 Task: Add an event  with title  Casual Second Conference Call with International Team, date '2023/11/23' to 2023/11/23 & Select Event type as  Group. Add location for the event as  Cork, Ireland and add a description: Whether you are a seasoned presenter looking to refine your skills or a novice seeking to build confidence, this Presentation Practice session offers a safe and supportive space for you to develop your abilities. Join us to receive valuable feedback, gain insights from peers, and enhance your presentation prowess. Together, we will strive for excellence in public speaking and presentation delivery.Create an event link  http-casualsecondconferencecallwithinternationalteamcom & Select the event color as  Light Pink. , logged in from the account softage.4@softage.netand send the event invitation to softage.6@softage.net and softage.7@softage.net
Action: Mouse pressed left at (709, 138)
Screenshot: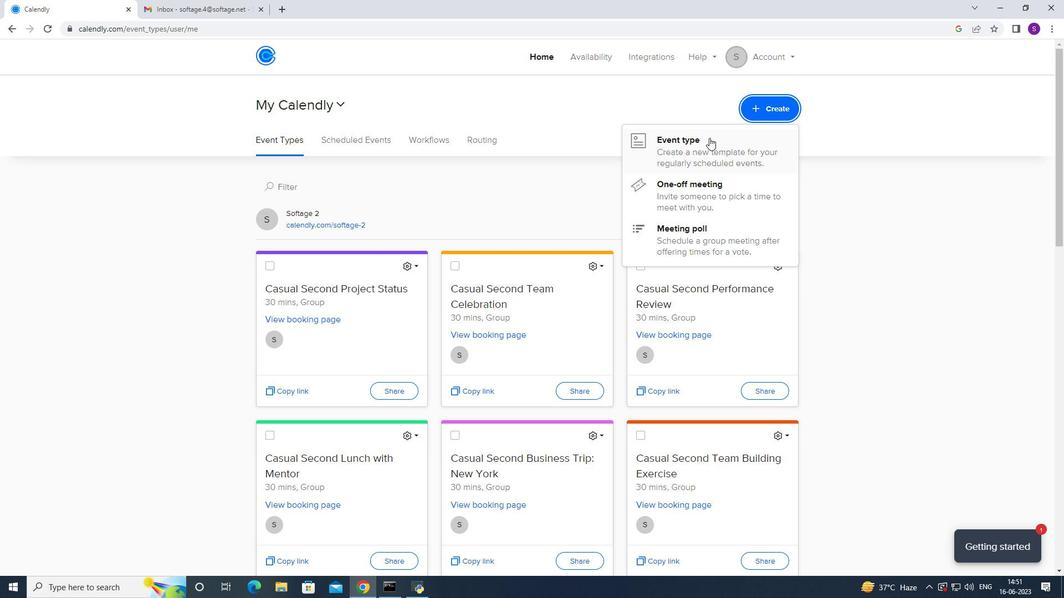 
Action: Mouse moved to (457, 224)
Screenshot: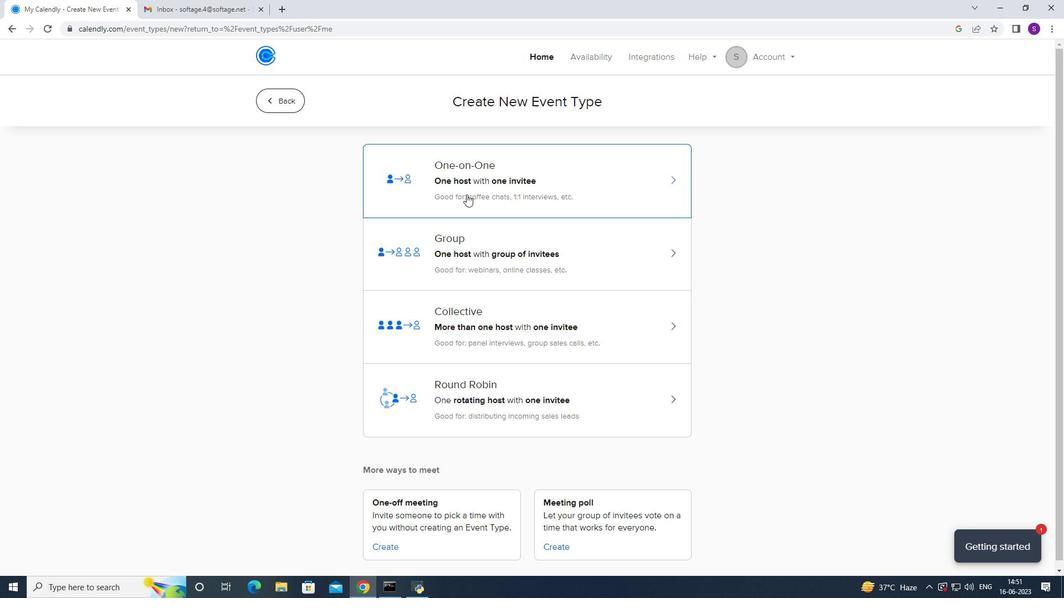 
Action: Mouse pressed left at (457, 224)
Screenshot: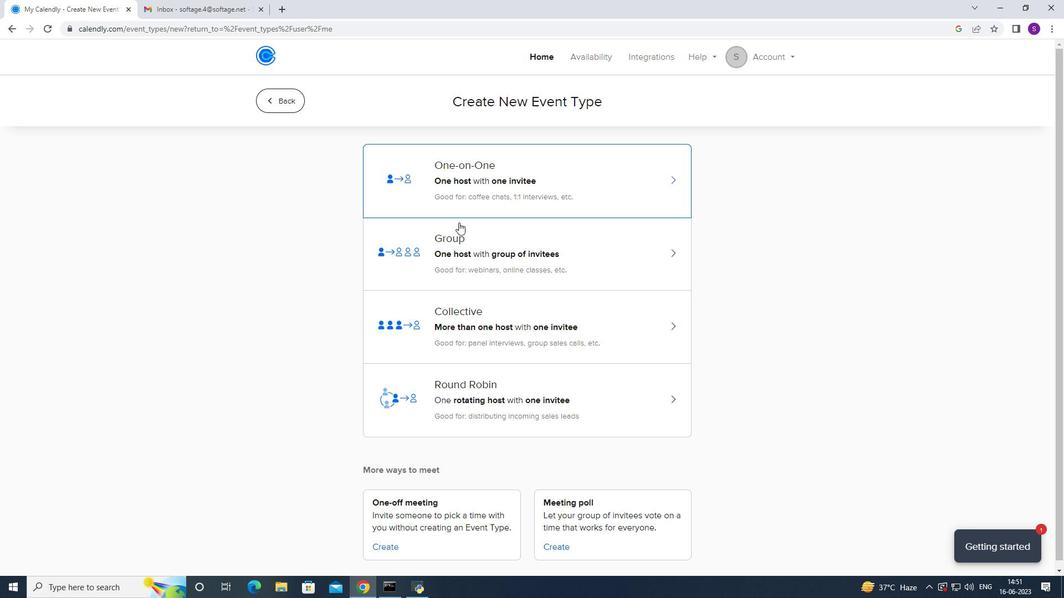 
Action: Mouse moved to (536, 158)
Screenshot: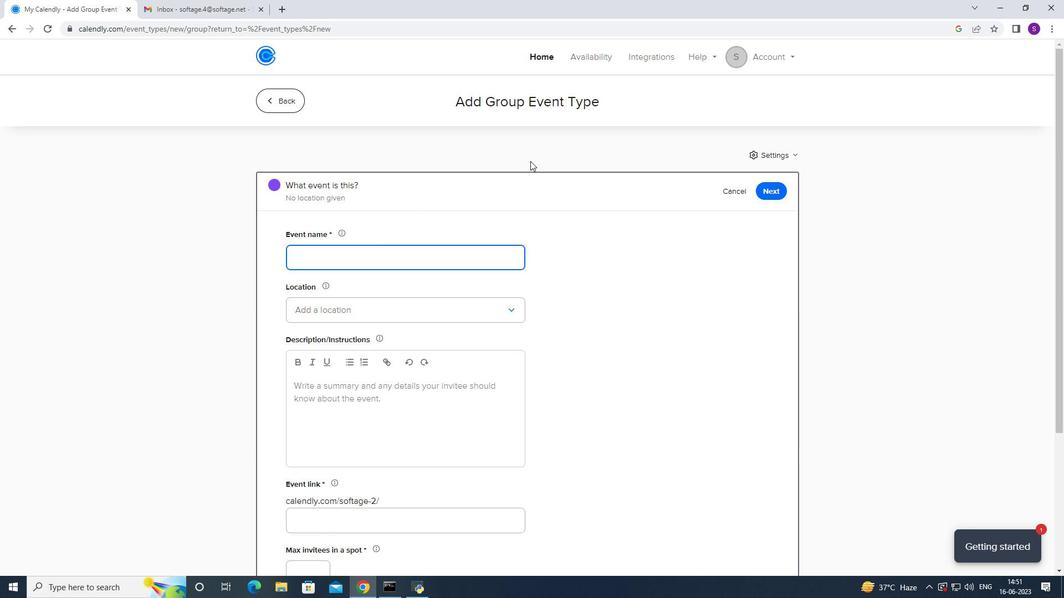 
Action: Key pressed <Key.caps_lock>C<Key.caps_lock>a
Screenshot: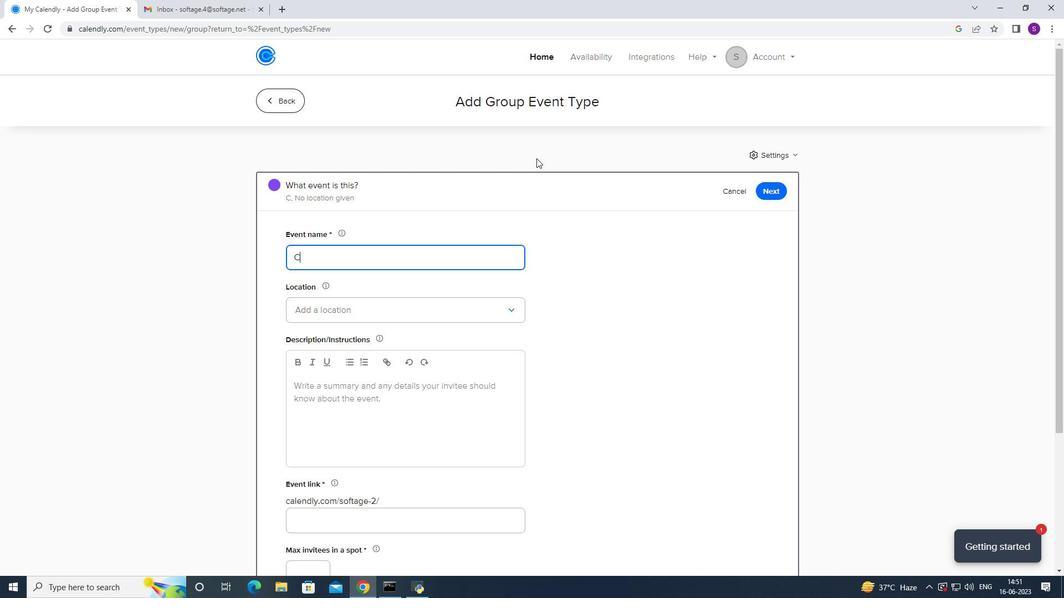 
Action: Mouse moved to (701, 112)
Screenshot: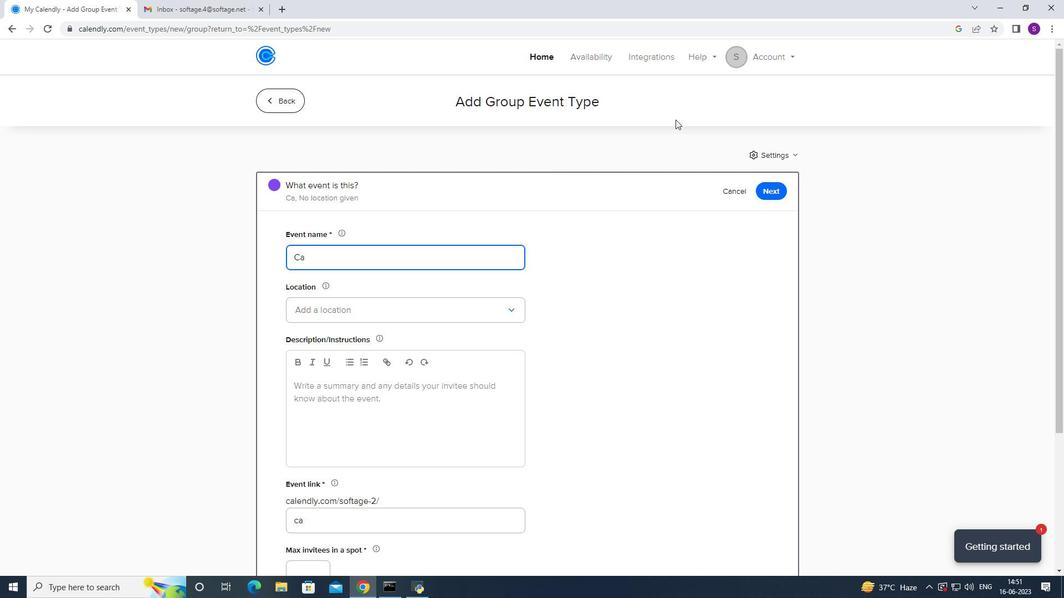 
Action: Key pressed sual<Key.space><Key.caps_lock>S<Key.caps_lock>econd<Key.space><Key.caps_lock>C<Key.caps_lock>onference<Key.space><Key.caps_lock>C<Key.caps_lock>all<Key.space>with<Key.space><Key.caps_lock>I<Key.caps_lock>nternational<Key.space><Key.caps_lock>T<Key.caps_lock>eam
Screenshot: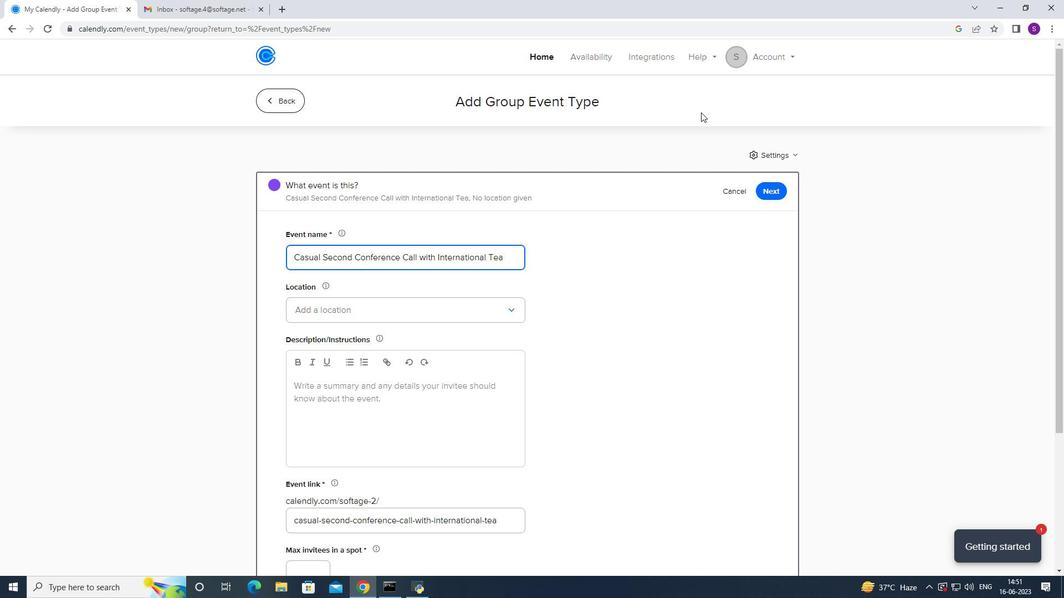 
Action: Mouse moved to (388, 312)
Screenshot: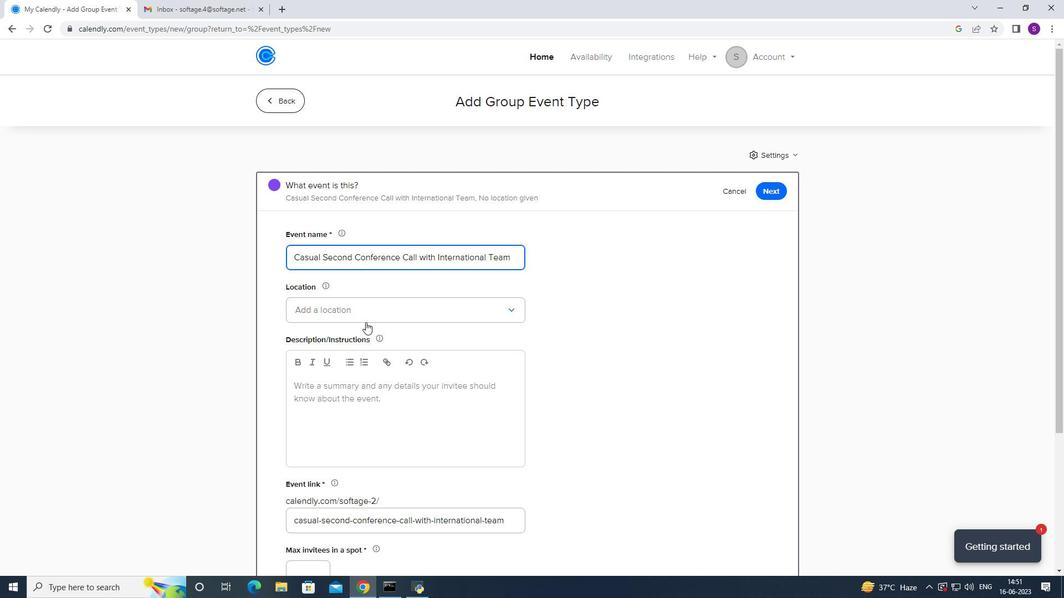 
Action: Mouse pressed left at (388, 312)
Screenshot: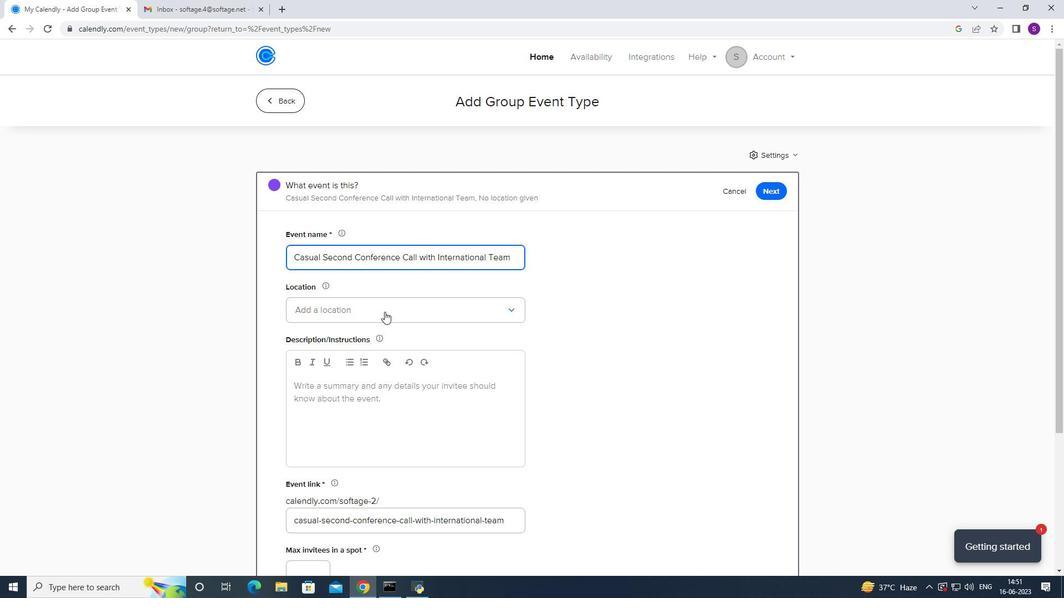 
Action: Mouse moved to (366, 335)
Screenshot: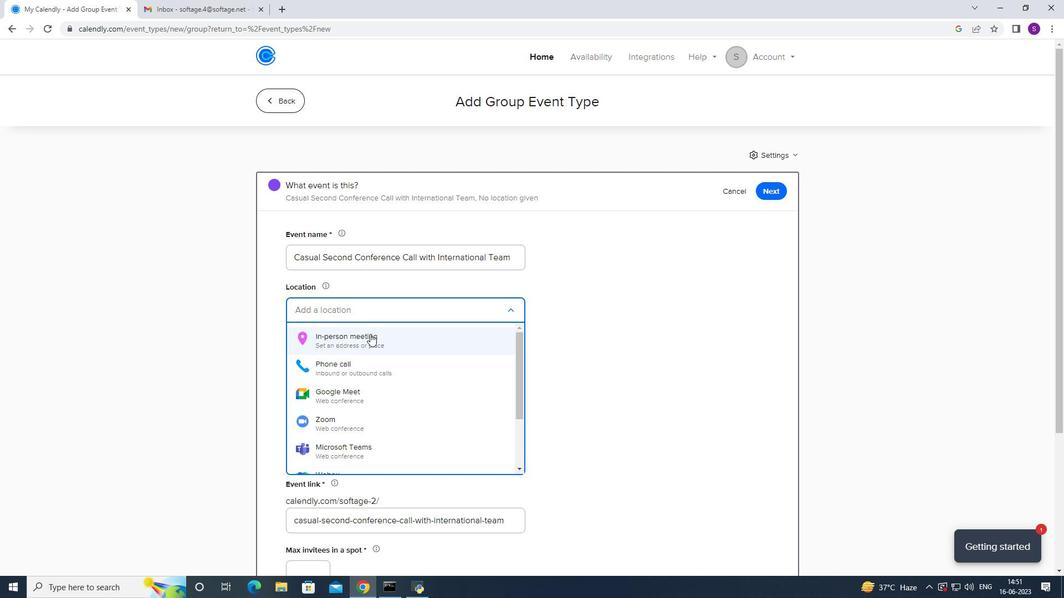 
Action: Mouse pressed left at (366, 335)
Screenshot: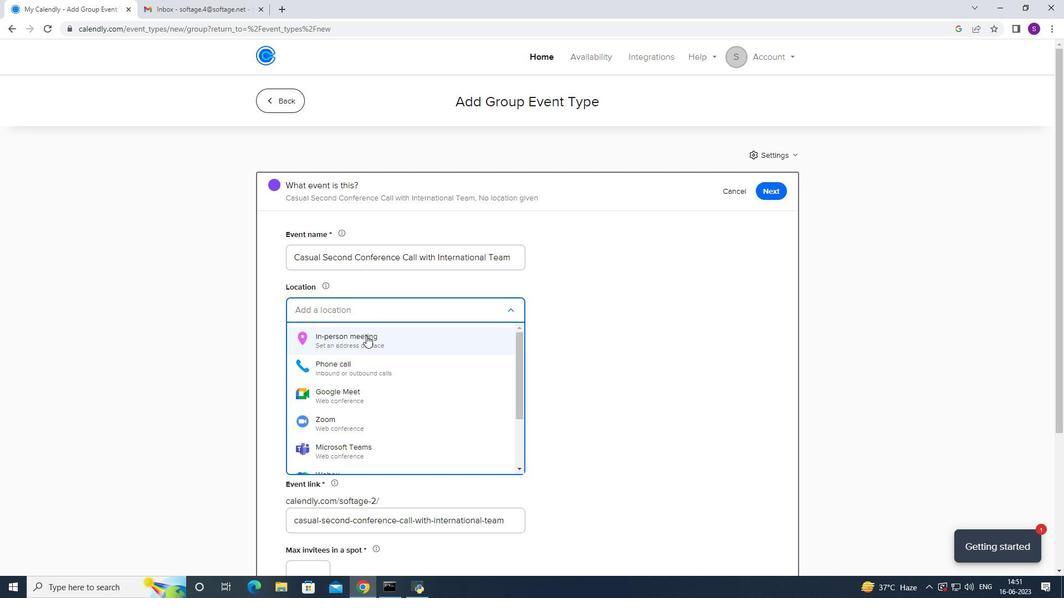 
Action: Mouse moved to (451, 176)
Screenshot: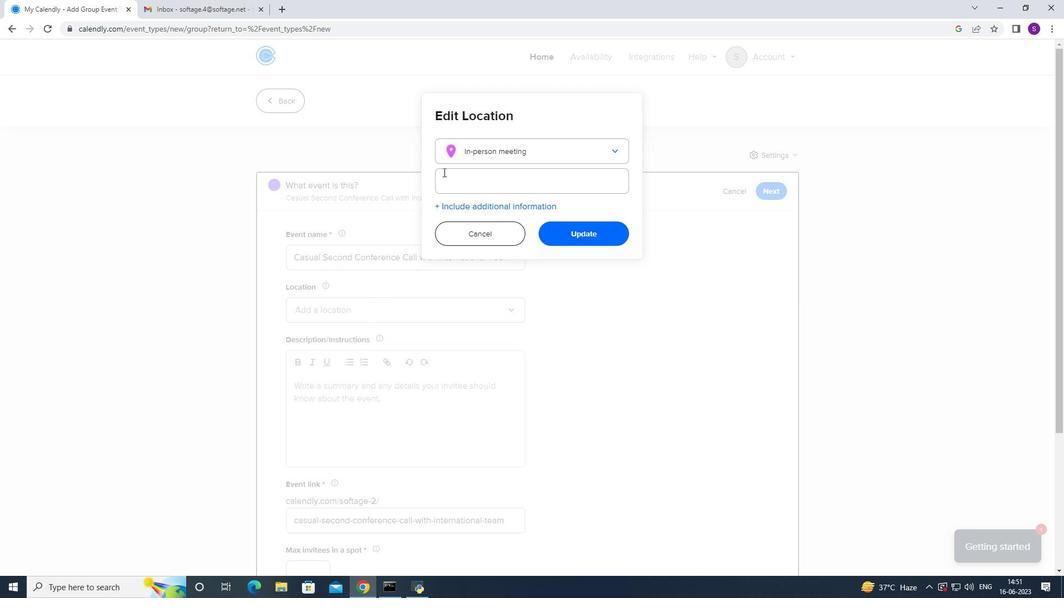
Action: Mouse pressed left at (451, 176)
Screenshot: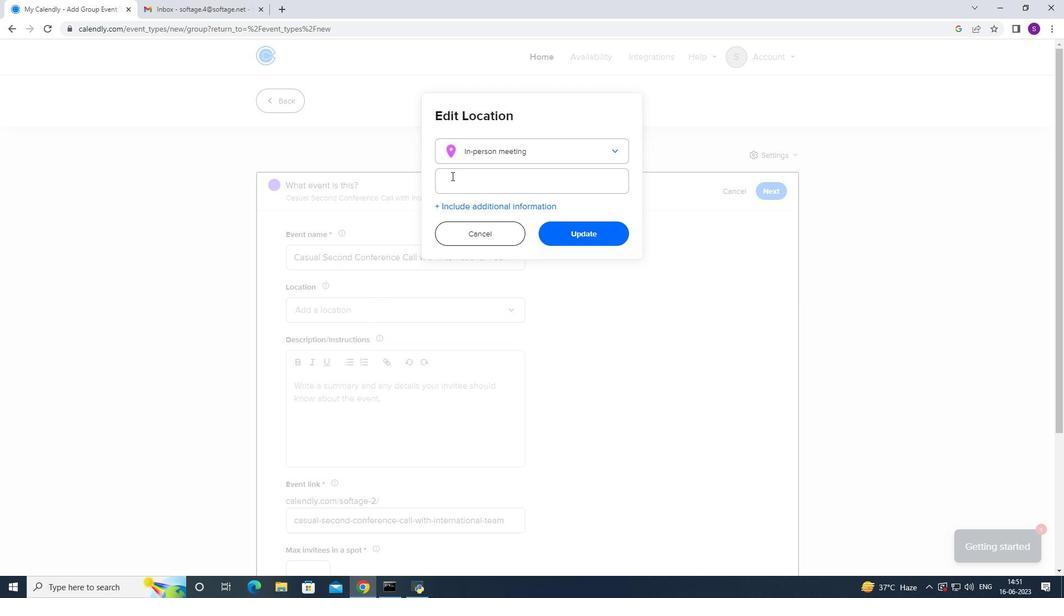 
Action: Mouse moved to (757, 225)
Screenshot: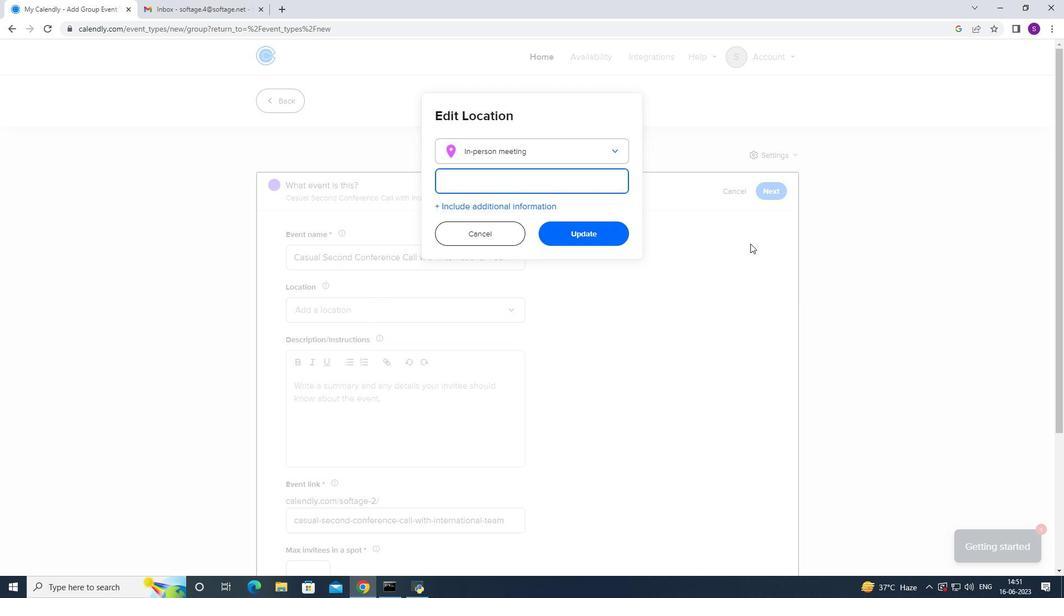 
Action: Key pressed <Key.caps_lock>C<Key.caps_lock>ork,<Key.space><Key.caps_lock>I<Key.caps_lock>reland
Screenshot: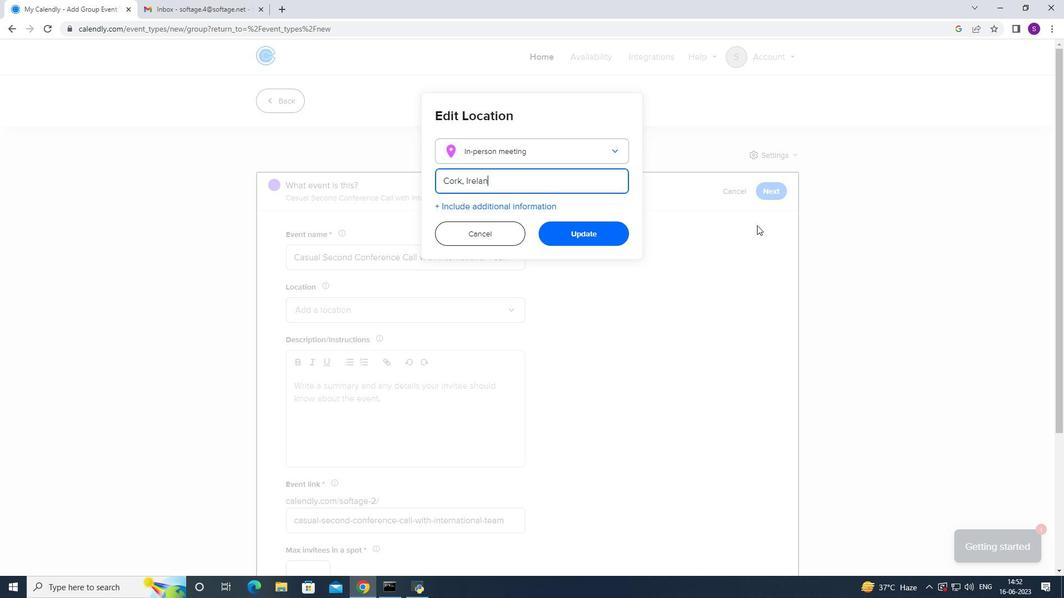 
Action: Mouse moved to (602, 229)
Screenshot: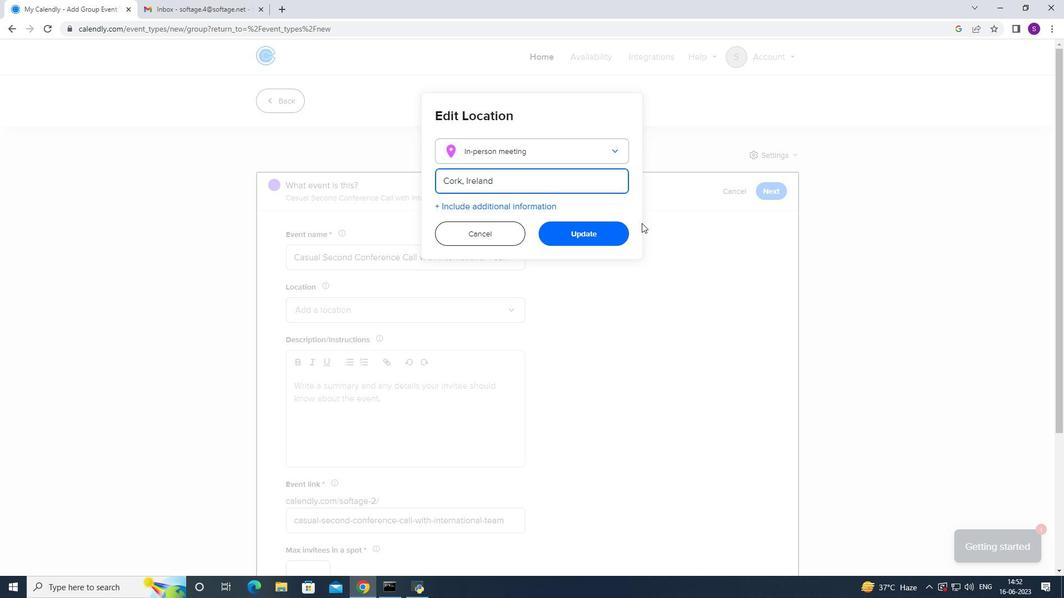 
Action: Mouse pressed left at (602, 229)
Screenshot: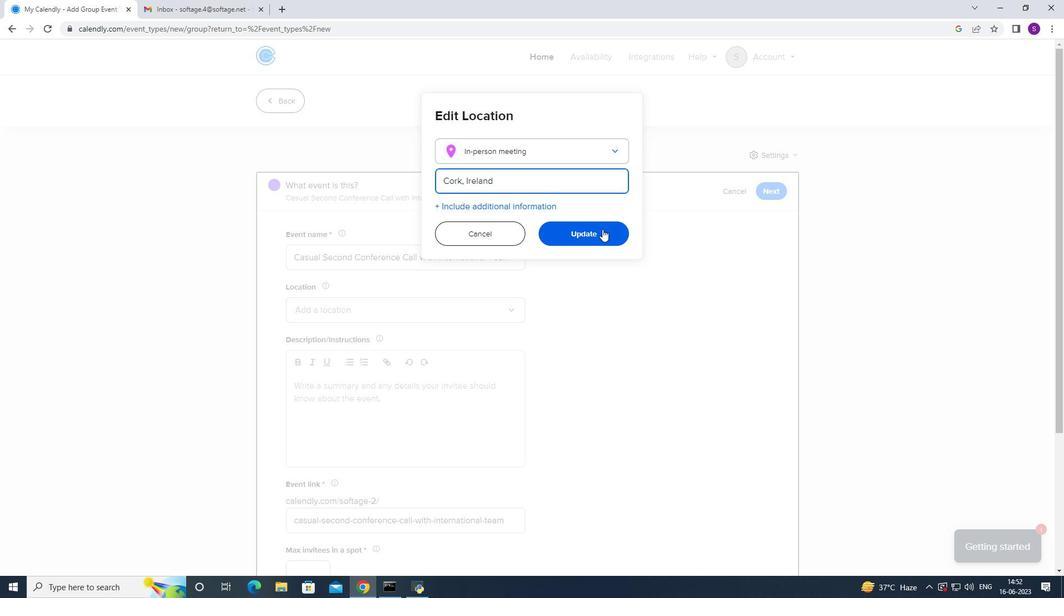 
Action: Mouse moved to (352, 299)
Screenshot: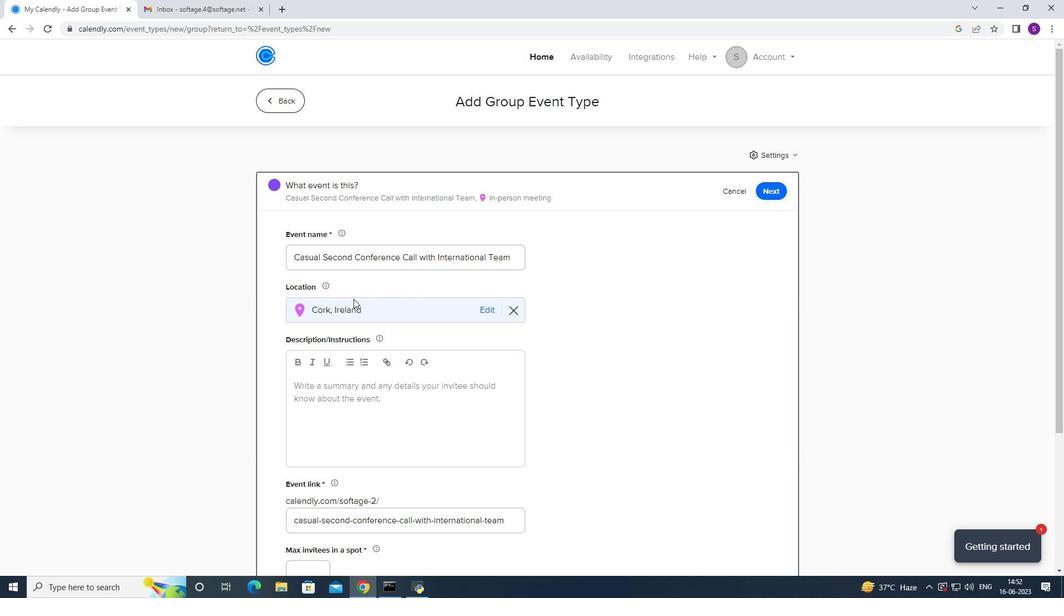 
Action: Mouse scrolled (352, 298) with delta (0, 0)
Screenshot: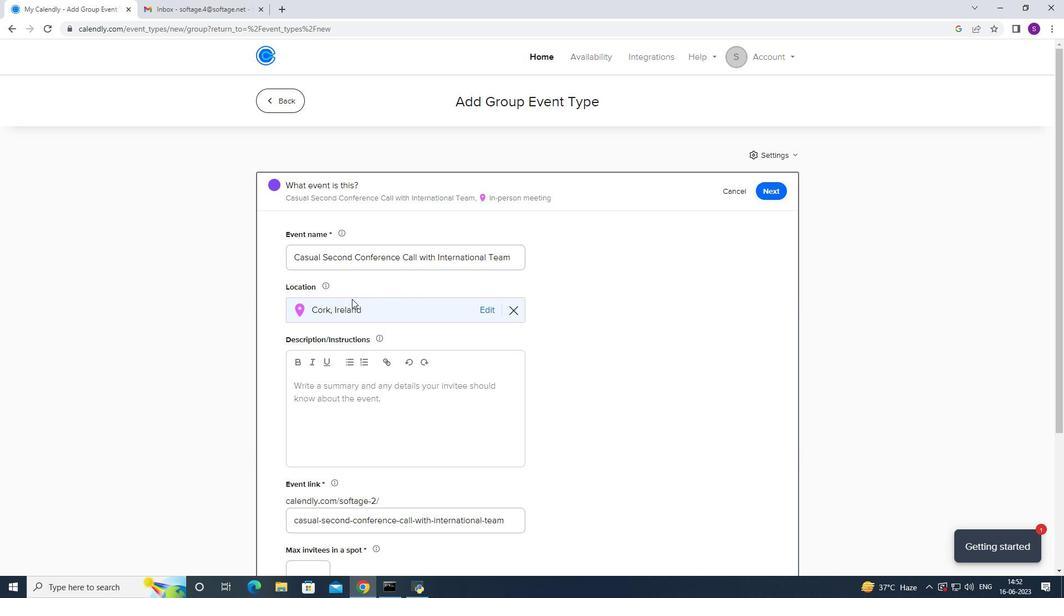 
Action: Mouse scrolled (352, 298) with delta (0, 0)
Screenshot: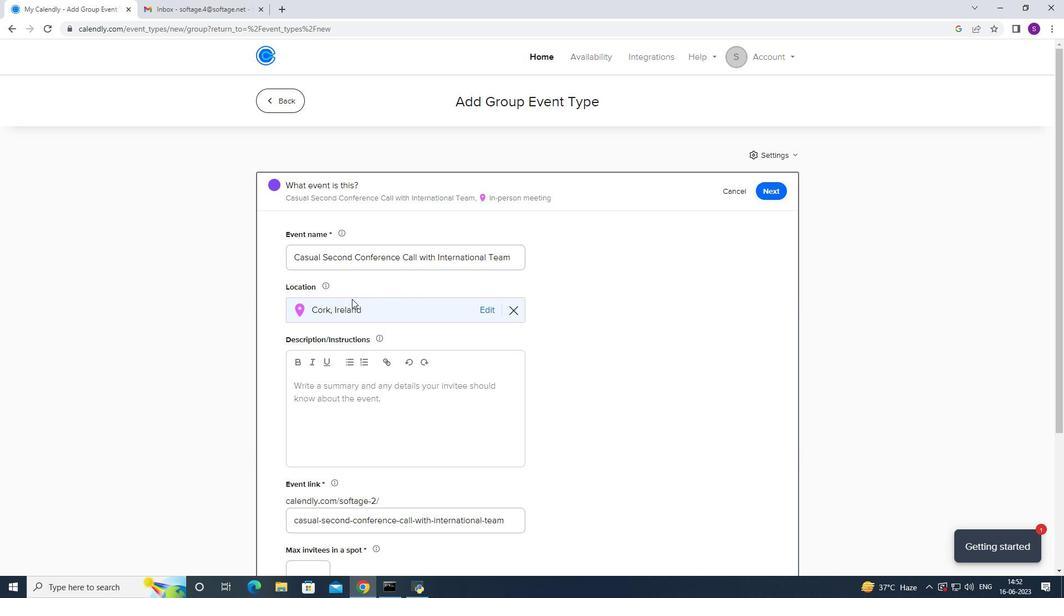 
Action: Mouse scrolled (352, 298) with delta (0, 0)
Screenshot: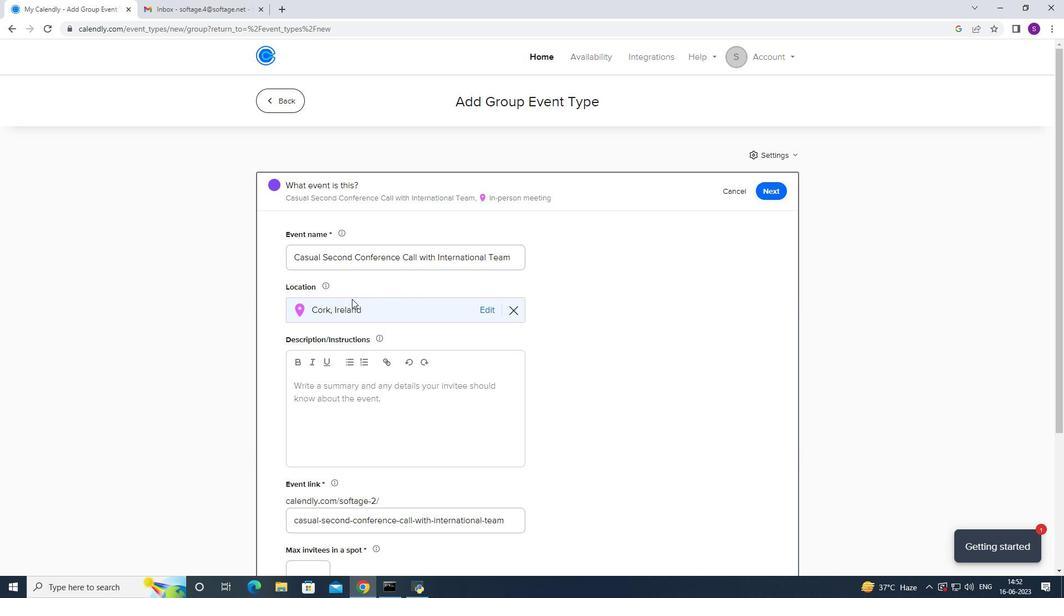 
Action: Mouse scrolled (352, 298) with delta (0, 0)
Screenshot: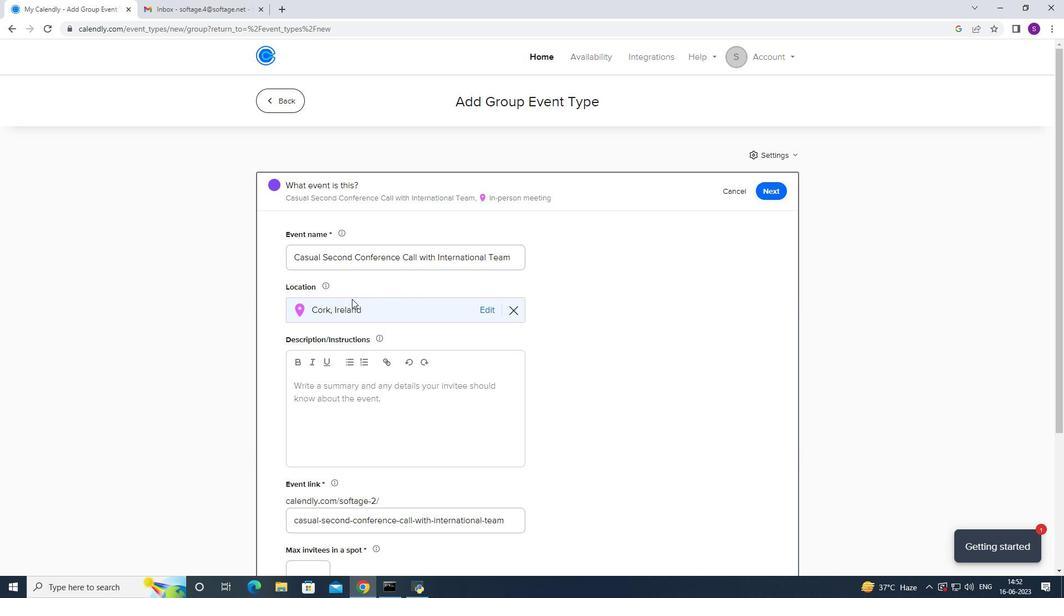 
Action: Mouse scrolled (352, 298) with delta (0, 0)
Screenshot: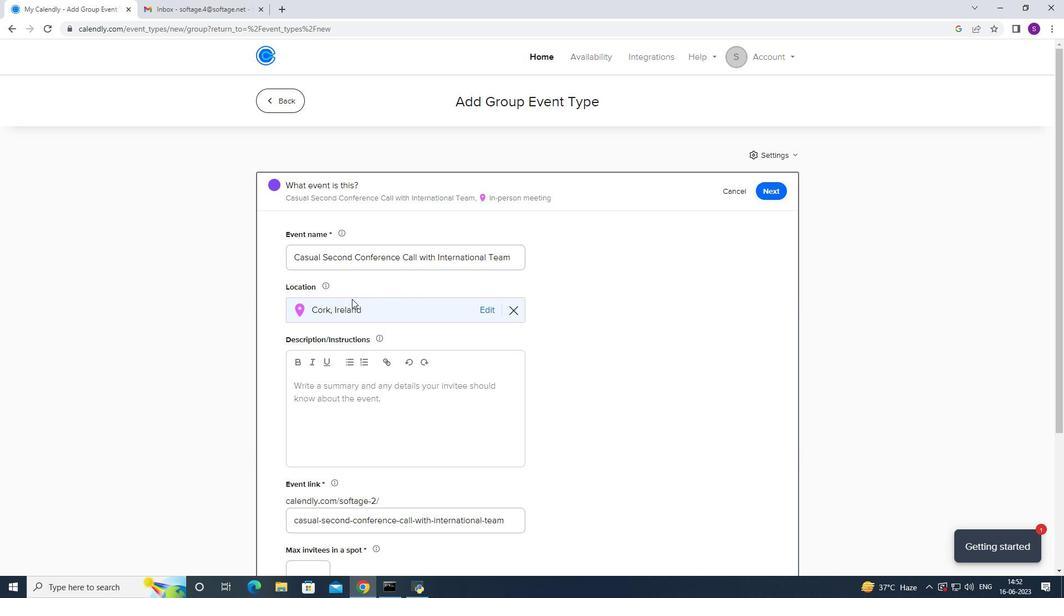 
Action: Mouse scrolled (352, 298) with delta (0, 0)
Screenshot: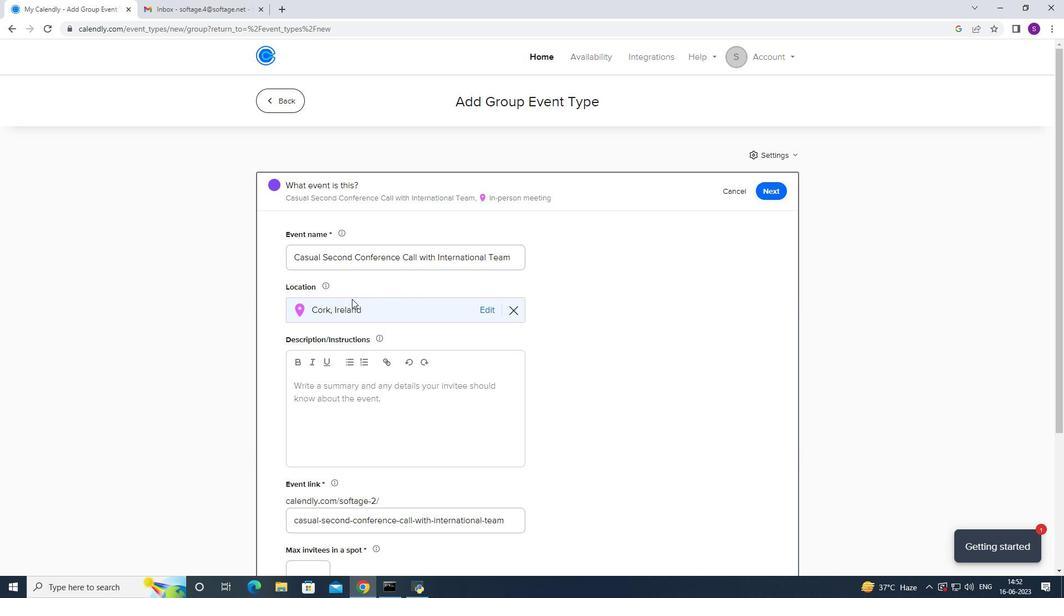 
Action: Mouse moved to (293, 391)
Screenshot: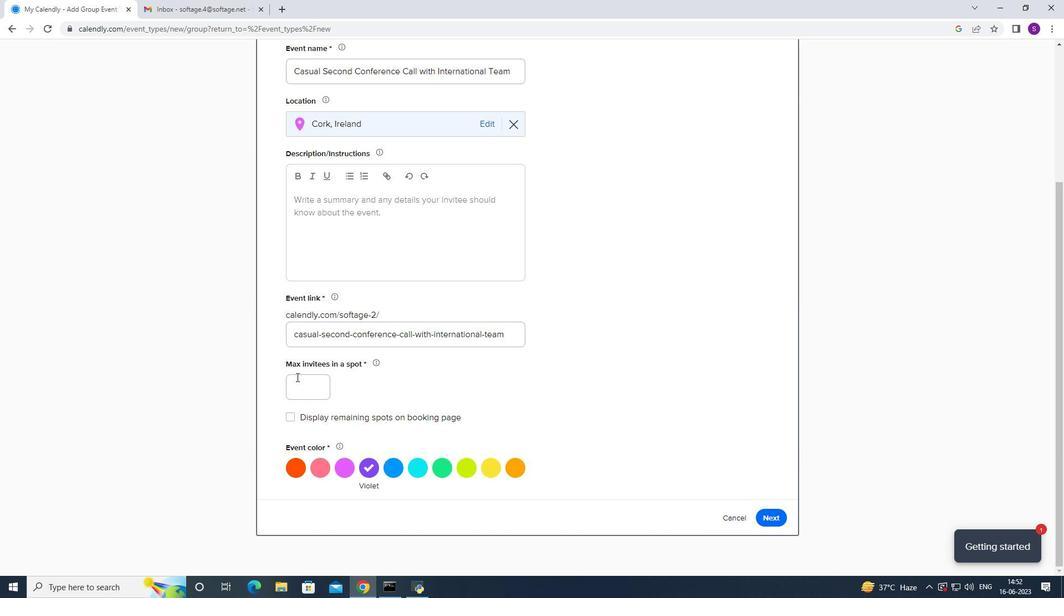 
Action: Mouse pressed left at (293, 391)
Screenshot: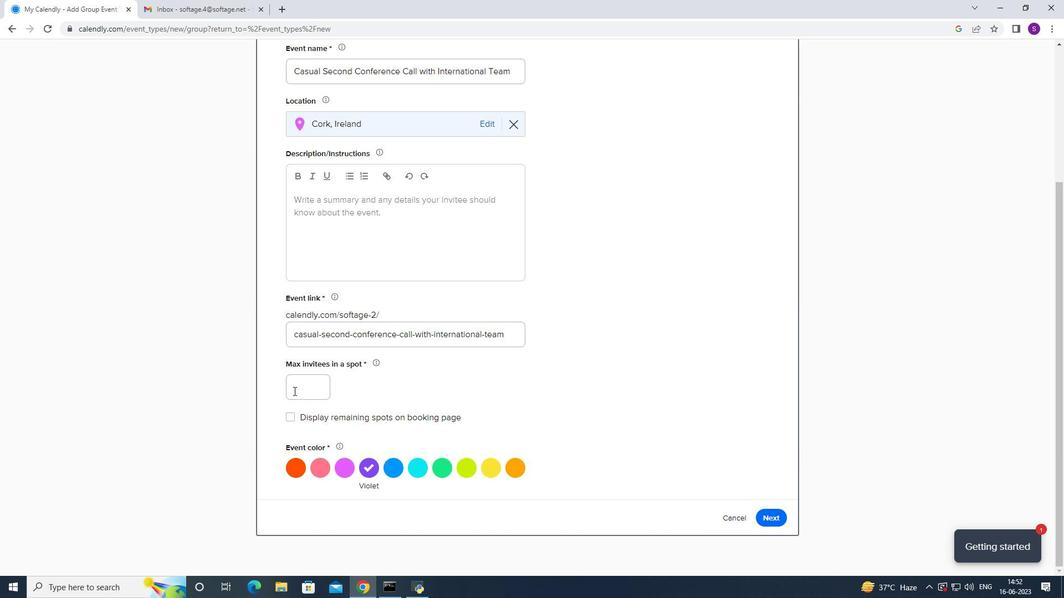 
Action: Key pressed 3
Screenshot: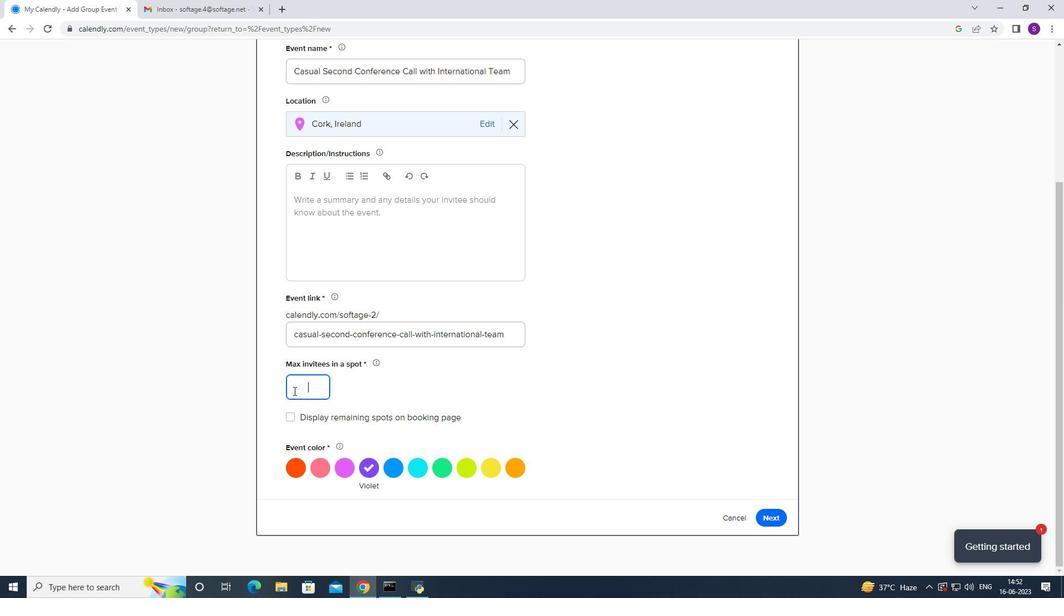 
Action: Mouse moved to (322, 460)
Screenshot: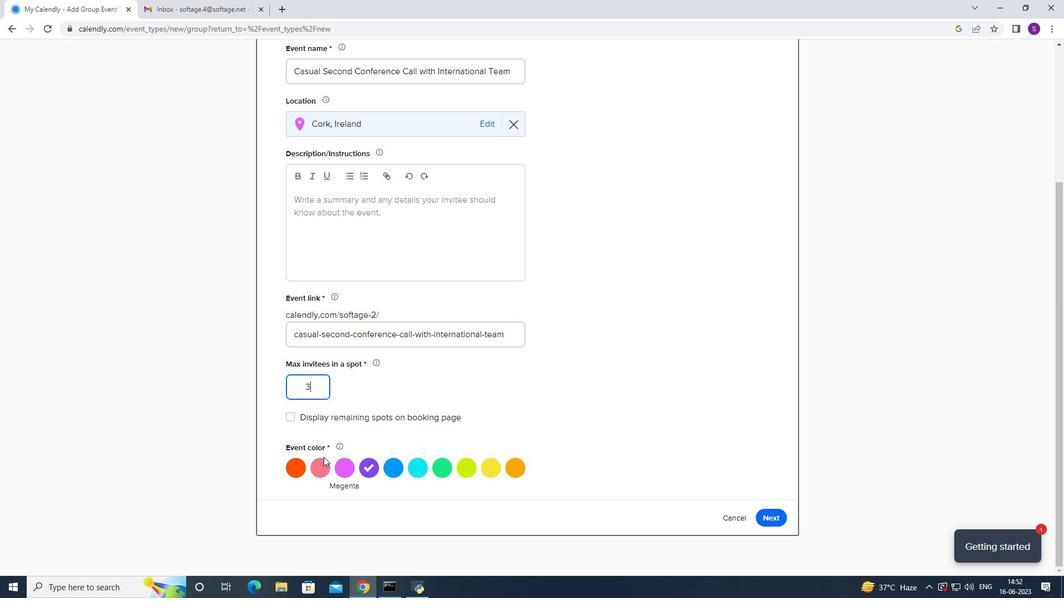 
Action: Mouse pressed left at (322, 460)
Screenshot: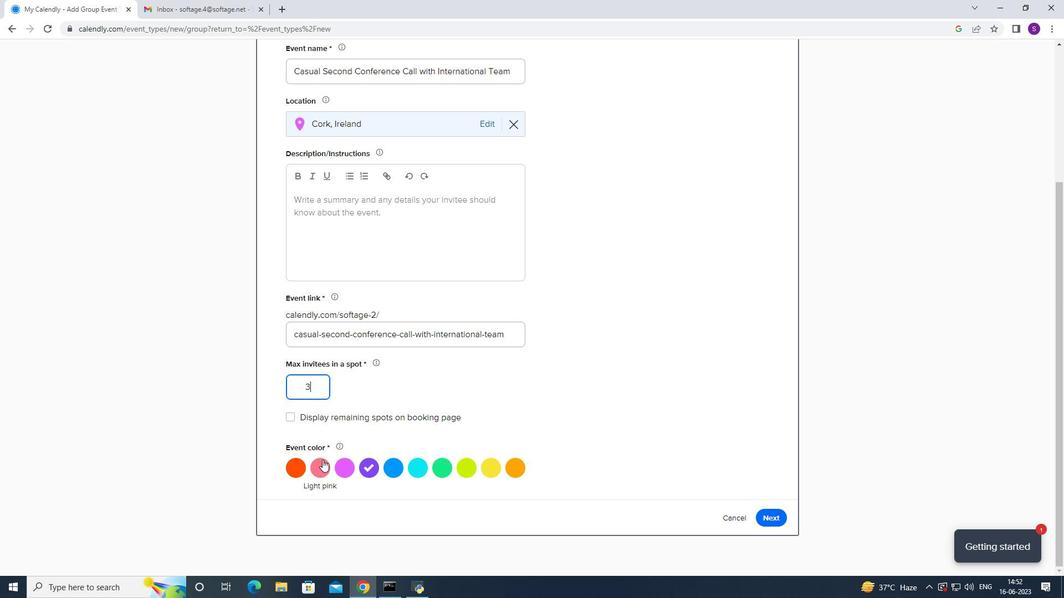 
Action: Mouse moved to (322, 290)
Screenshot: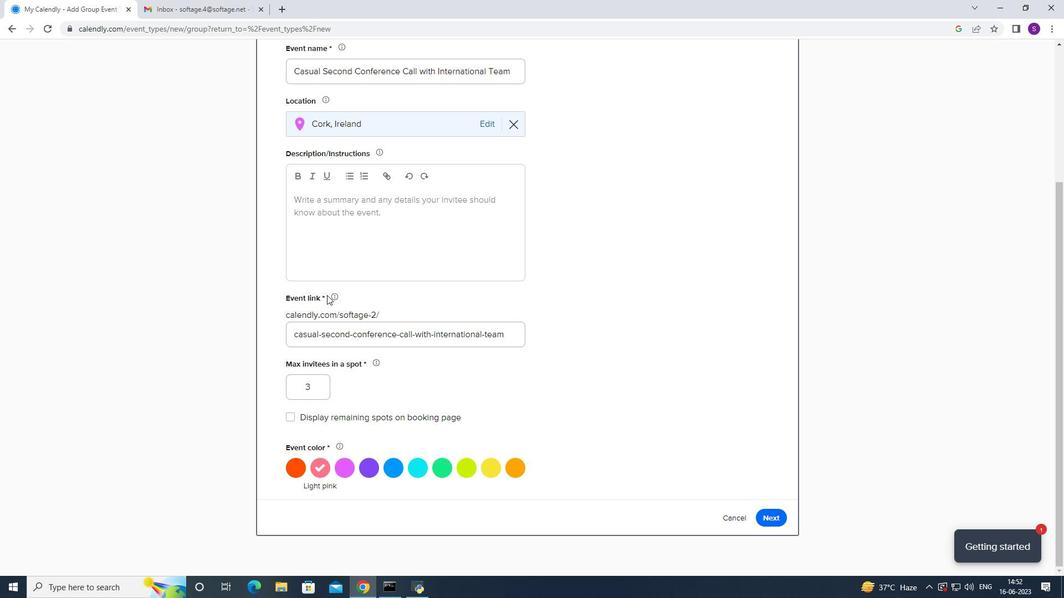 
Action: Mouse scrolled (322, 291) with delta (0, 0)
Screenshot: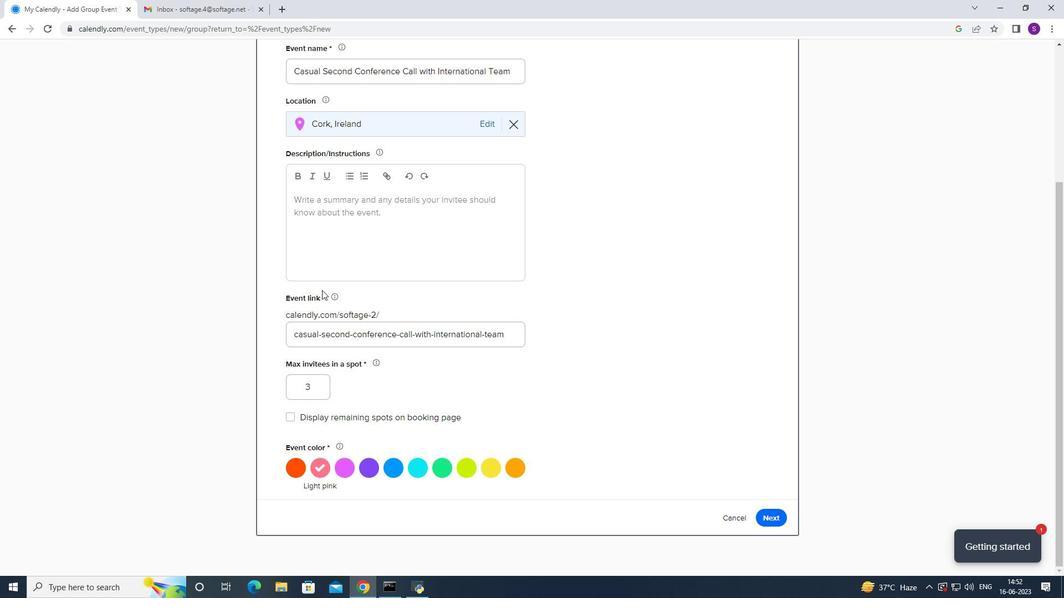 
Action: Mouse scrolled (322, 291) with delta (0, 0)
Screenshot: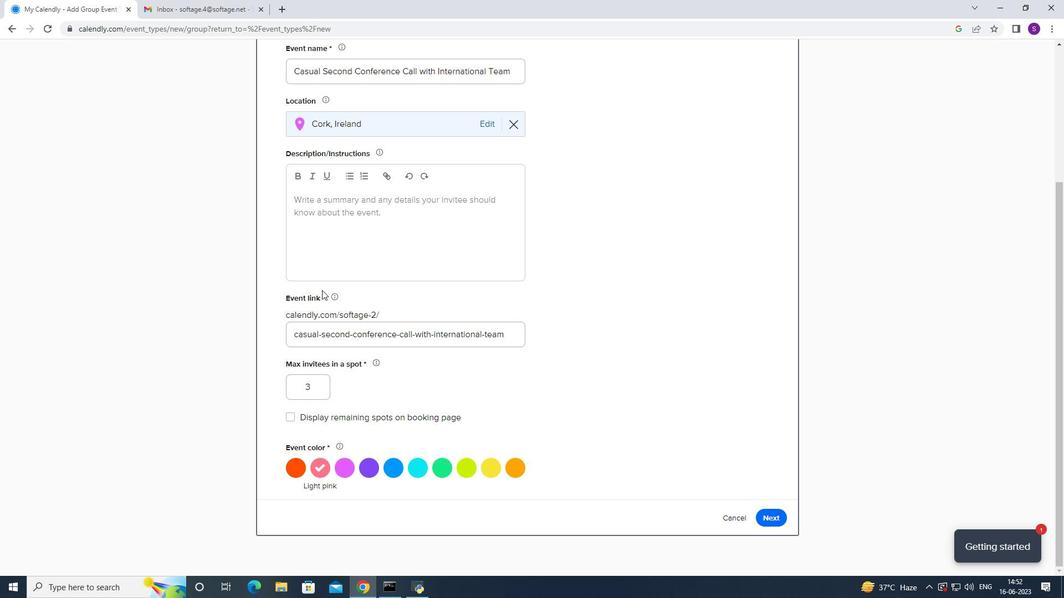
Action: Mouse scrolled (322, 291) with delta (0, 0)
Screenshot: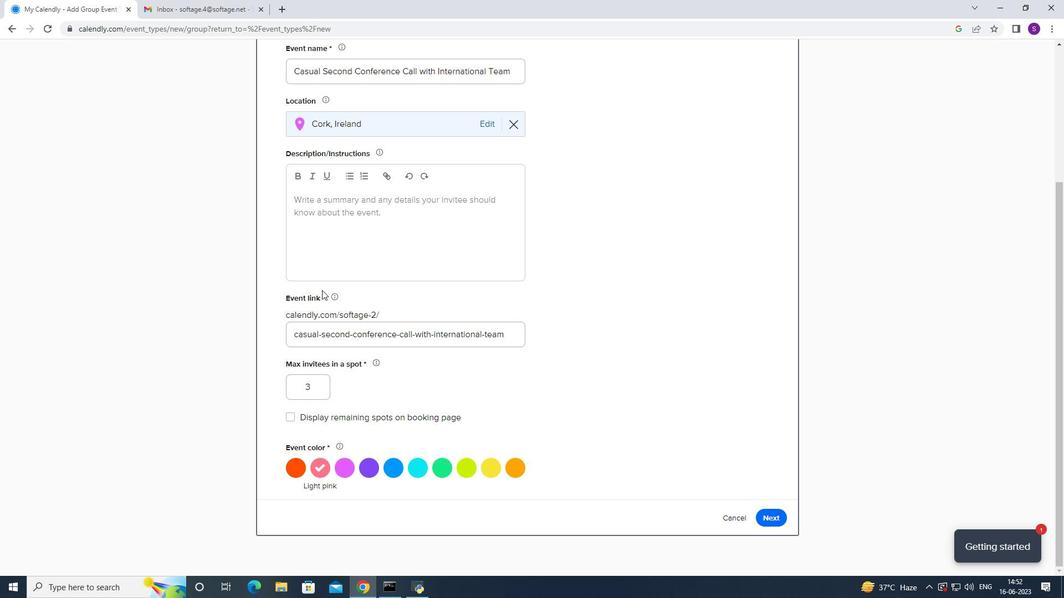 
Action: Mouse scrolled (322, 291) with delta (0, 0)
Screenshot: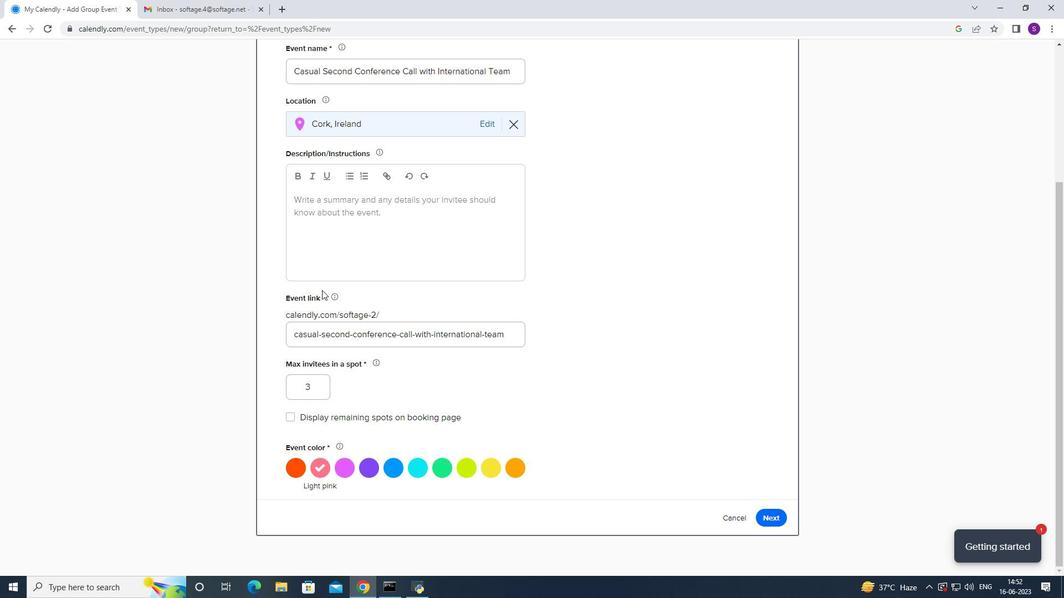 
Action: Mouse scrolled (322, 291) with delta (0, 0)
Screenshot: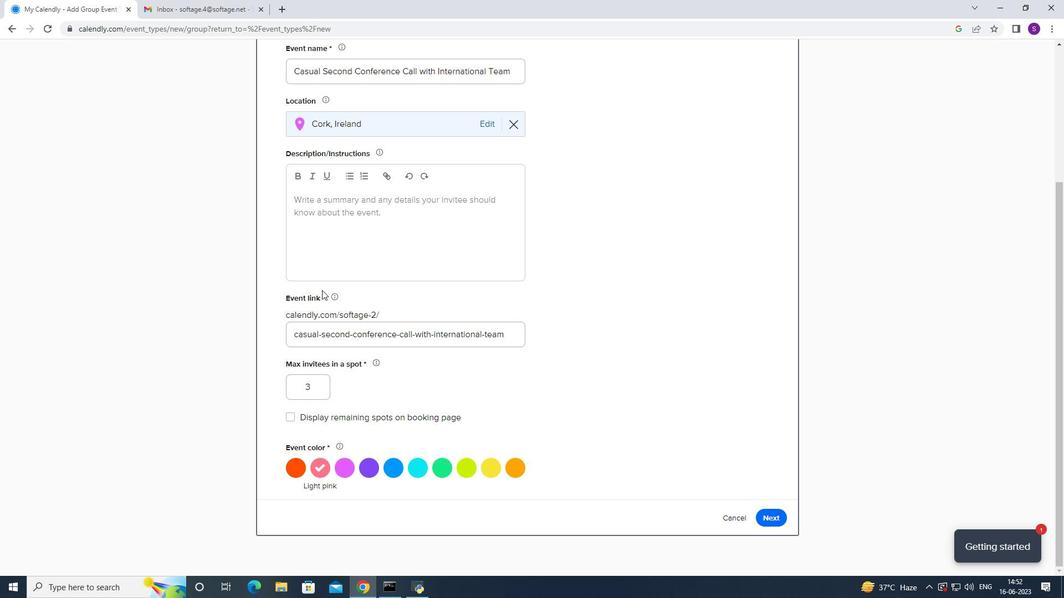 
Action: Mouse moved to (303, 401)
Screenshot: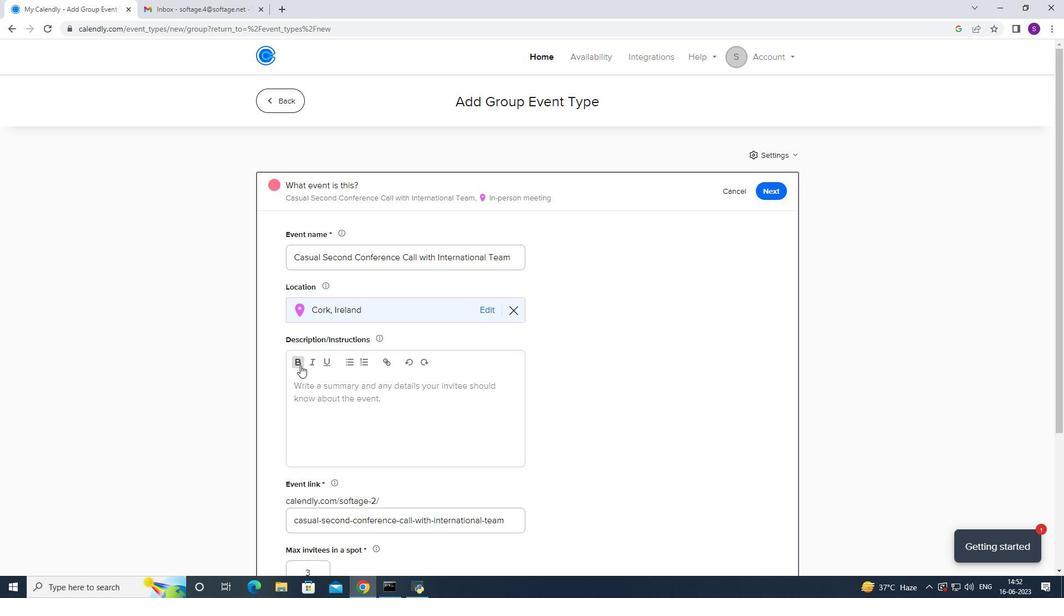 
Action: Mouse pressed left at (303, 401)
Screenshot: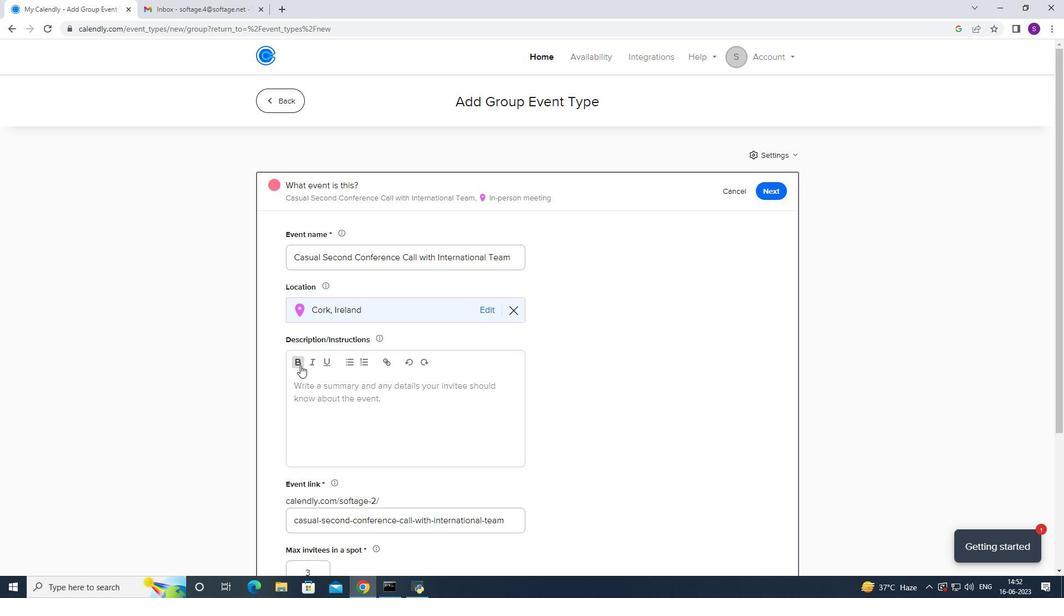
Action: Mouse moved to (363, 393)
Screenshot: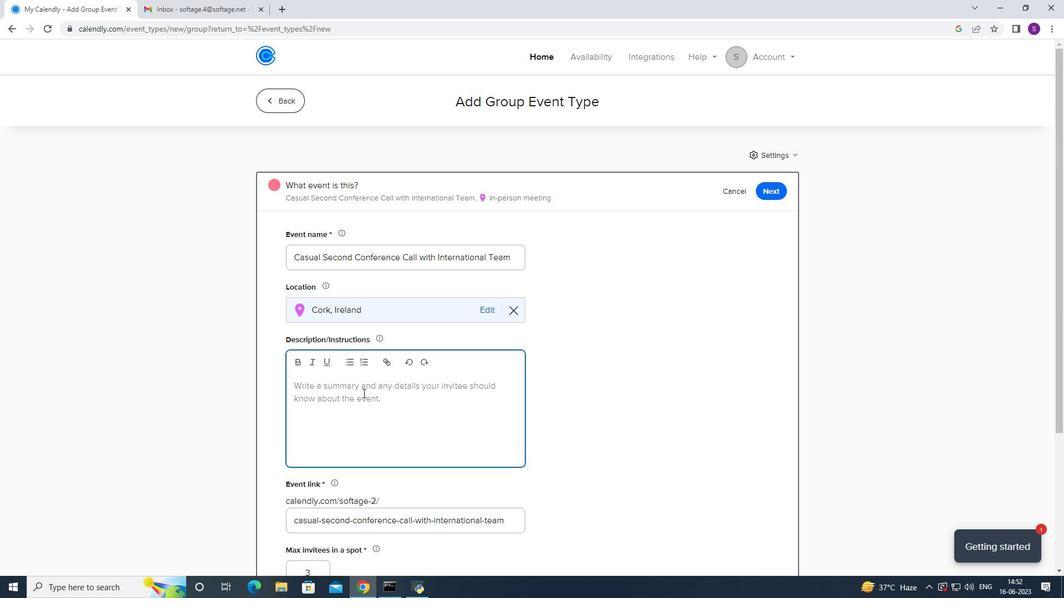
Action: Key pressed <Key.caps_lock>W<Key.caps_lock>hether<Key.space>you<Key.space>are<Key.space>a<Key.space>ses<Key.backspace>asoned<Key.space>presenter<Key.space>k<Key.backspace>looking<Key.space>to<Key.space>refine<Key.space>yours<Key.backspace><Key.space>skillxs<Key.space><Key.backspace><Key.backspace><Key.backspace>s<Key.space>or<Key.space>a<Key.space>novice<Key.space>seekjin<Key.backspace><Key.backspace><Key.backspace>ing<Key.space>to<Key.space>build<Key.space>confidence,<Key.space>this<Key.space><Key.caps_lock>P<Key.caps_lock>resentation<Key.space><Key.caps_lock>P<Key.caps_lock>rea<Key.backspace><Key.backspace>actice<Key.space>session<Key.space>odffers<Key.space><Key.backspace><Key.backspace><Key.backspace><Key.backspace><Key.backspace><Key.backspace><Key.backspace><Key.backspace>p<Key.backspace>offers<Key.space>a<Key.space>safe<Key.space>and<Key.space>supportu<Key.backspace>ive<Key.space>space<Key.space>for<Key.space>you<Key.space>to<Key.space>develop<Key.space>your<Key.space>abilities,<Key.backspace>.<Key.space><Key.caps_lock>J<Key.caps_lock>oin<Key.space>us<Key.space>to<Key.space>ecieve<Key.space>vaklu<Key.backspace><Key.backspace><Key.backspace><Key.backspace><Key.backspace><Key.backspace><Key.backspace><Key.backspace><Key.backspace><Key.backspace><Key.backspace><Key.backspace>re<Key.backspace>eceive<Key.space>bvaluabkl<Key.backspace><Key.backspace><Key.backspace><Key.backspace><Key.backspace><Key.backspace><Key.backspace><Key.backspace><Key.backspace>valuas<Key.backspace>ble<Key.space>feedback,<Key.space>gain<Key.space>insights<Key.space>from<Key.space>pers<Key.backspace><Key.backspace>ers<Key.space>and<Key.space>enhance<Key.space>your<Key.space>presentation<Key.space>prowess,<Key.backspace>.l<Key.backspace><Key.space><Key.caps_lock>T<Key.caps_lock>ogether<Key.space>e<Key.backspace>
Screenshot: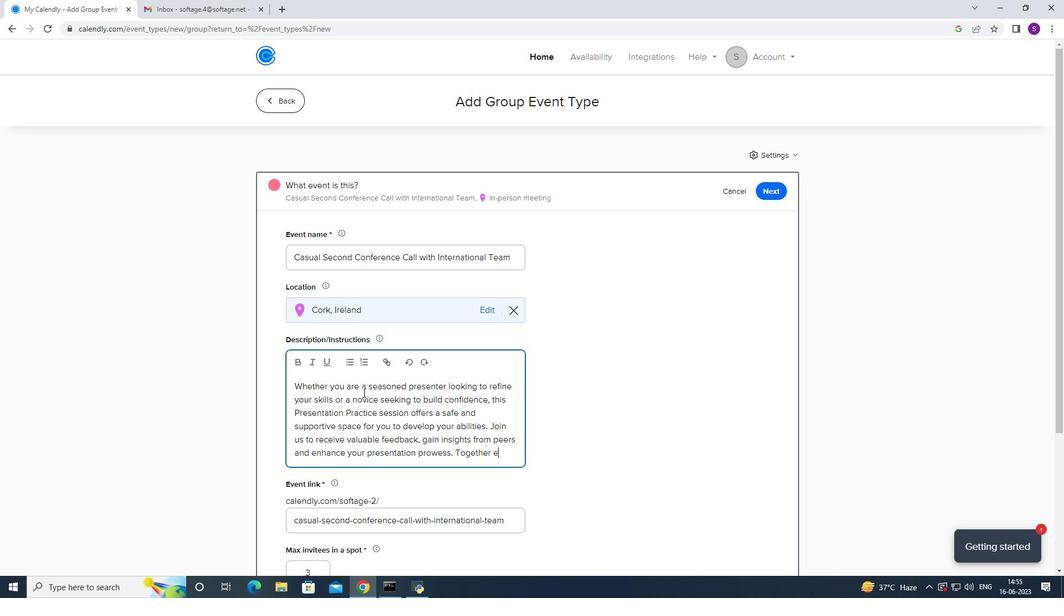 
Action: Mouse moved to (379, 388)
Screenshot: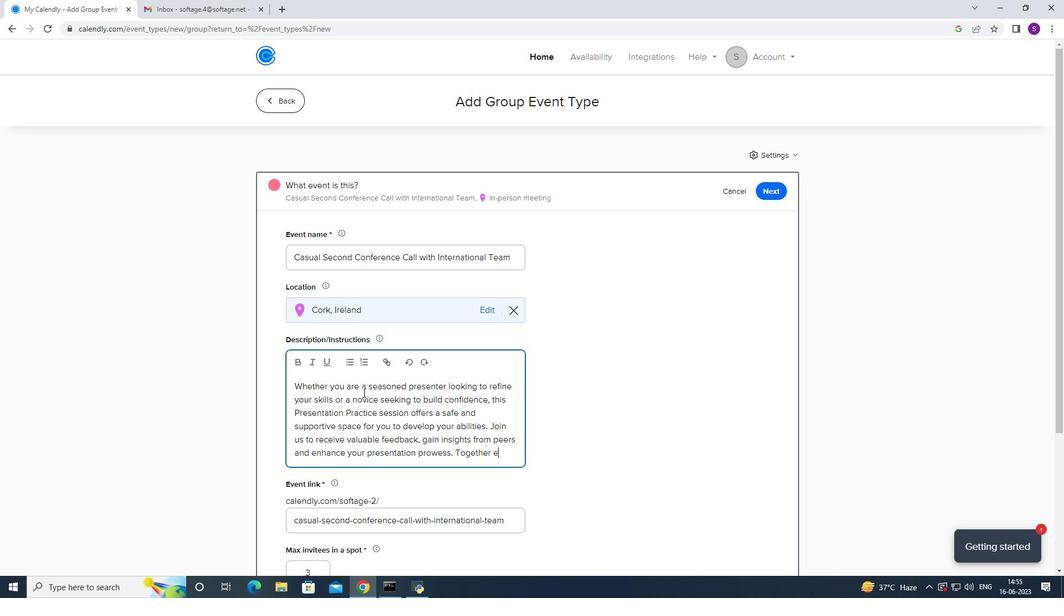 
Action: Key pressed we<Key.space>will<Key.space>strive<Key.space>for<Key.space>excellence<Key.space>in<Key.space>pun<Key.backspace>blic<Key.space>speaking<Key.space>andpresentwt<Key.backspace><Key.backspace><Key.backspace><Key.backspace><Key.backspace><Key.backspace><Key.backspace><Key.backspace><Key.backspace><Key.space>presentation<Key.space>delivery.l
Screenshot: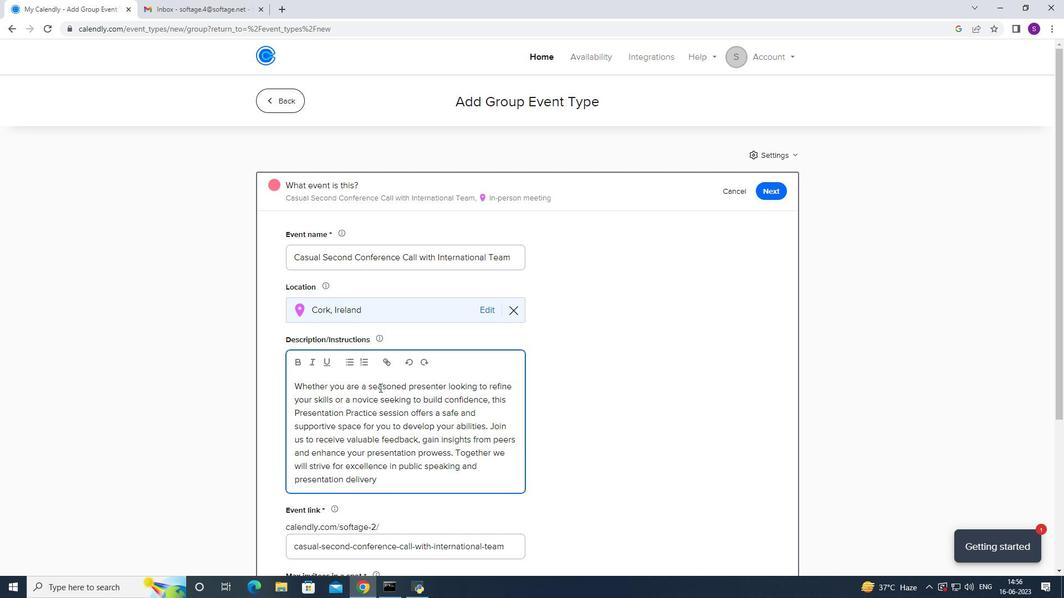 
Action: Mouse moved to (482, 347)
Screenshot: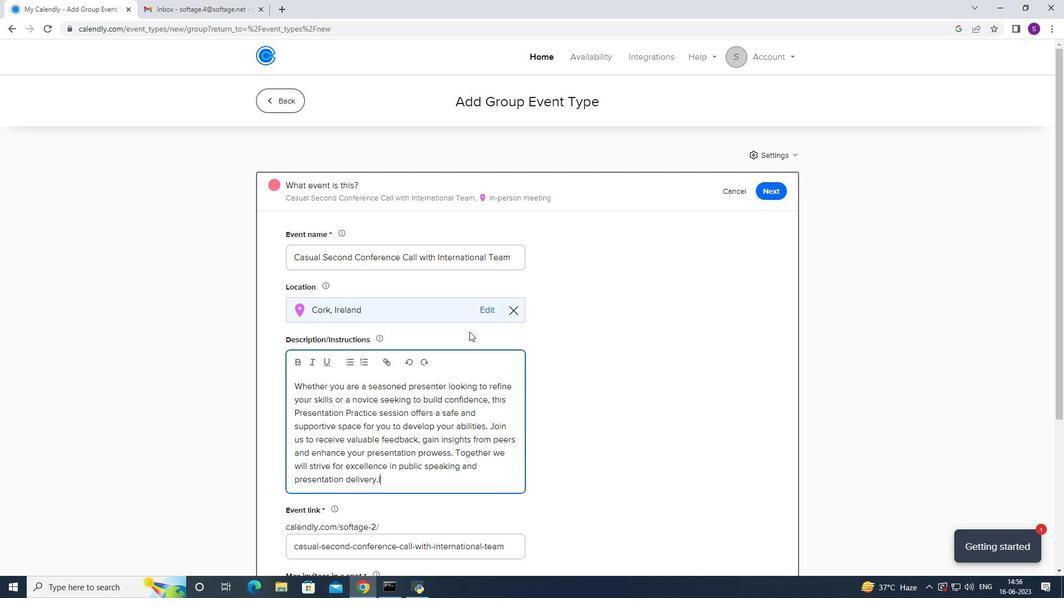 
Action: Key pressed <Key.backspace>
Screenshot: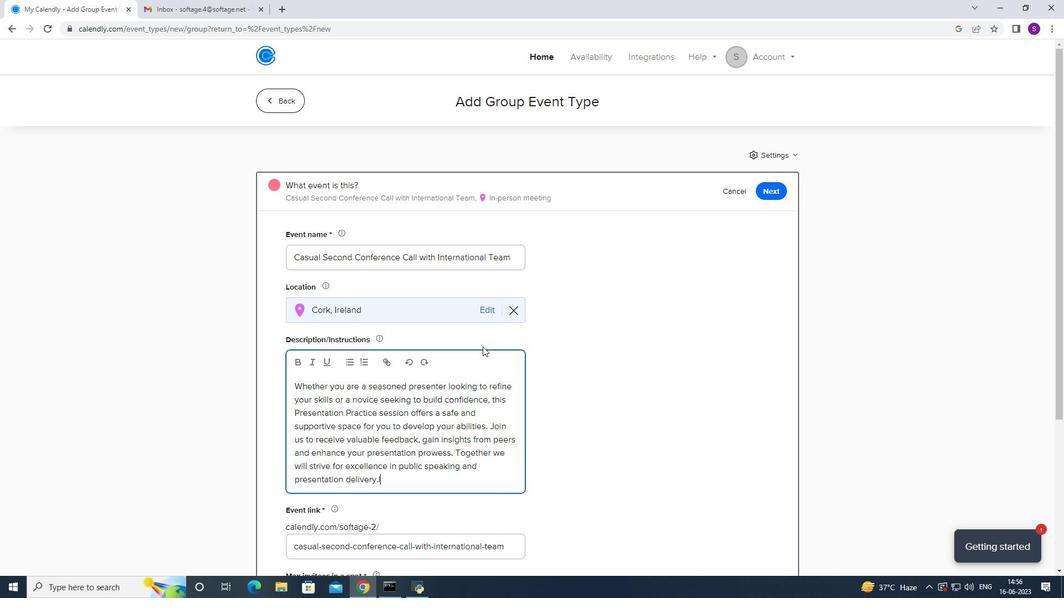 
Action: Mouse moved to (398, 380)
Screenshot: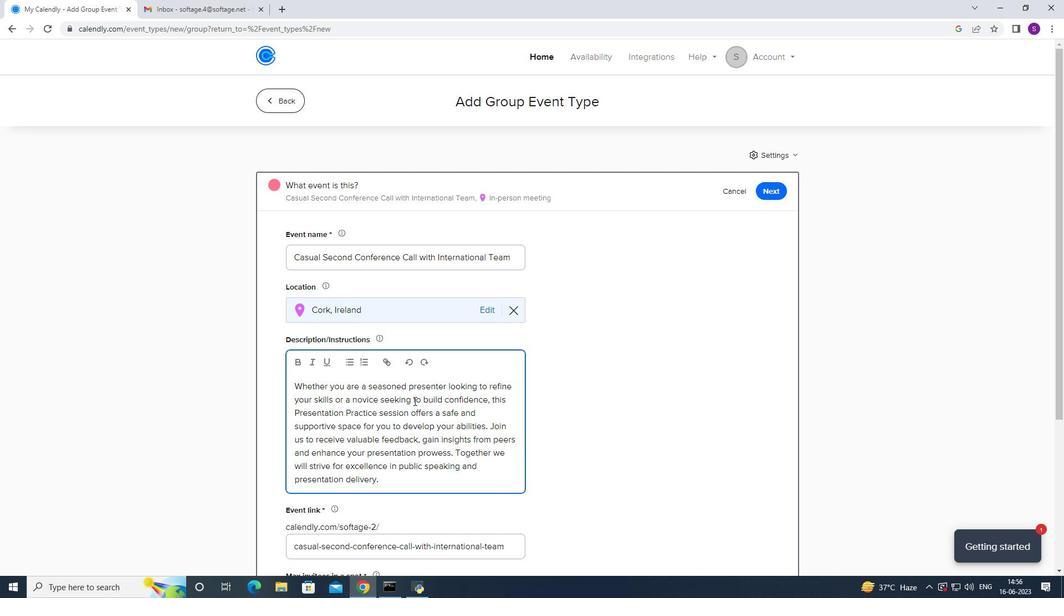 
Action: Mouse scrolled (398, 380) with delta (0, 0)
Screenshot: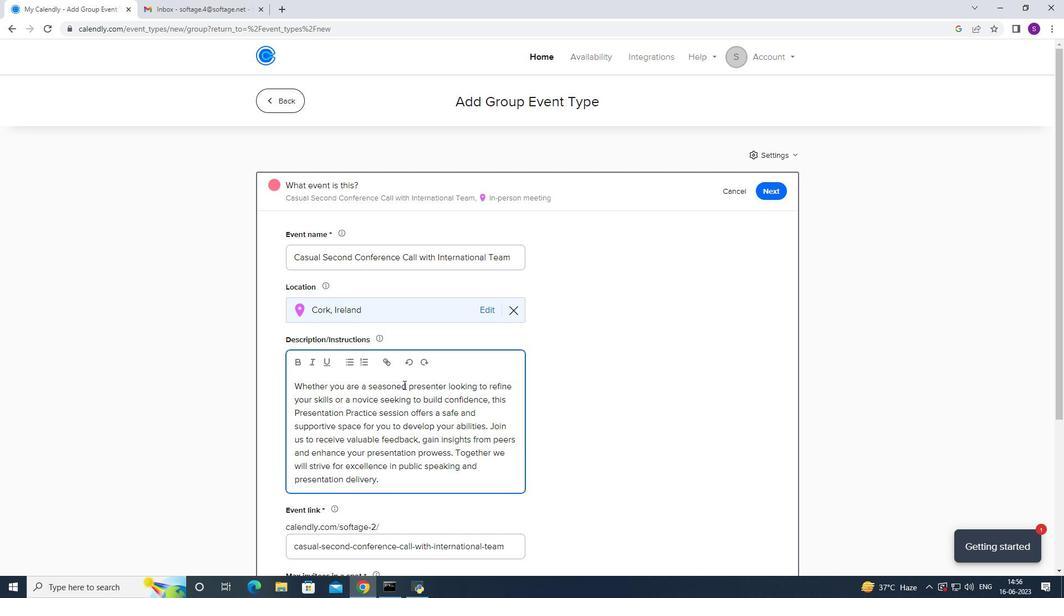 
Action: Mouse scrolled (398, 380) with delta (0, 0)
Screenshot: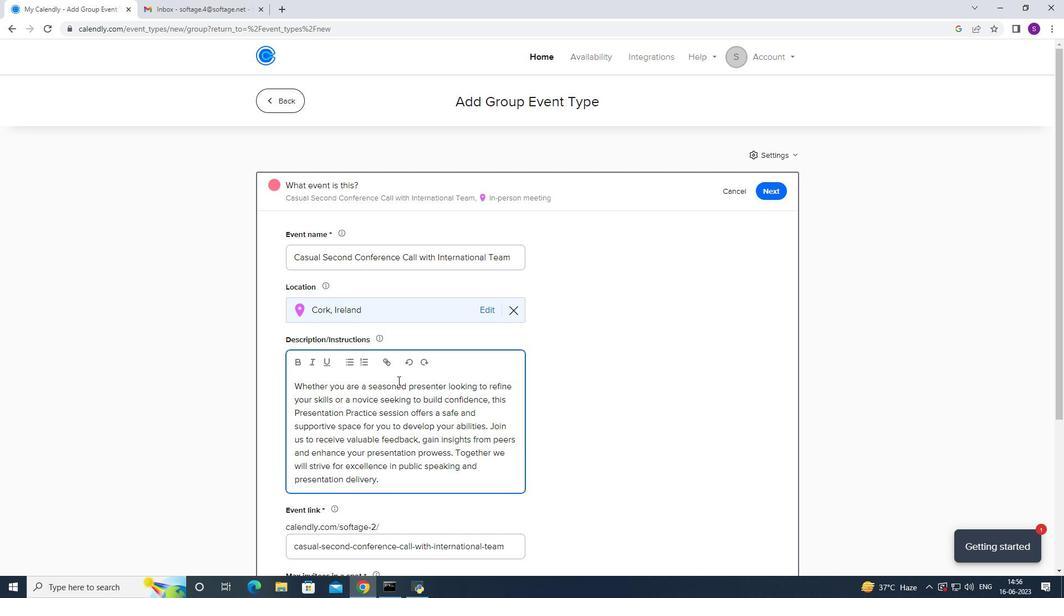 
Action: Mouse moved to (398, 380)
Screenshot: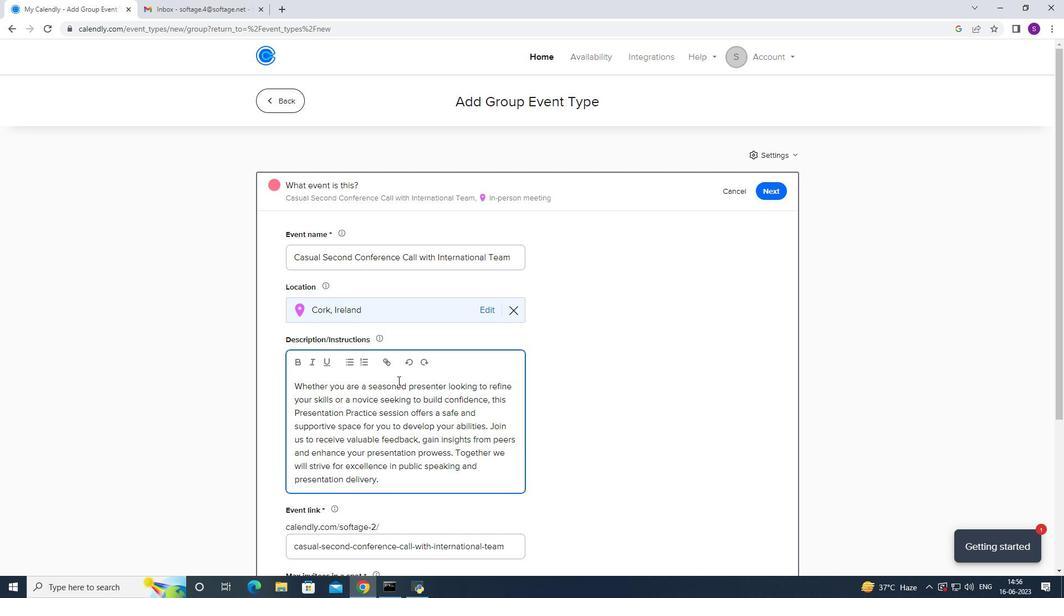 
Action: Mouse scrolled (398, 380) with delta (0, 0)
Screenshot: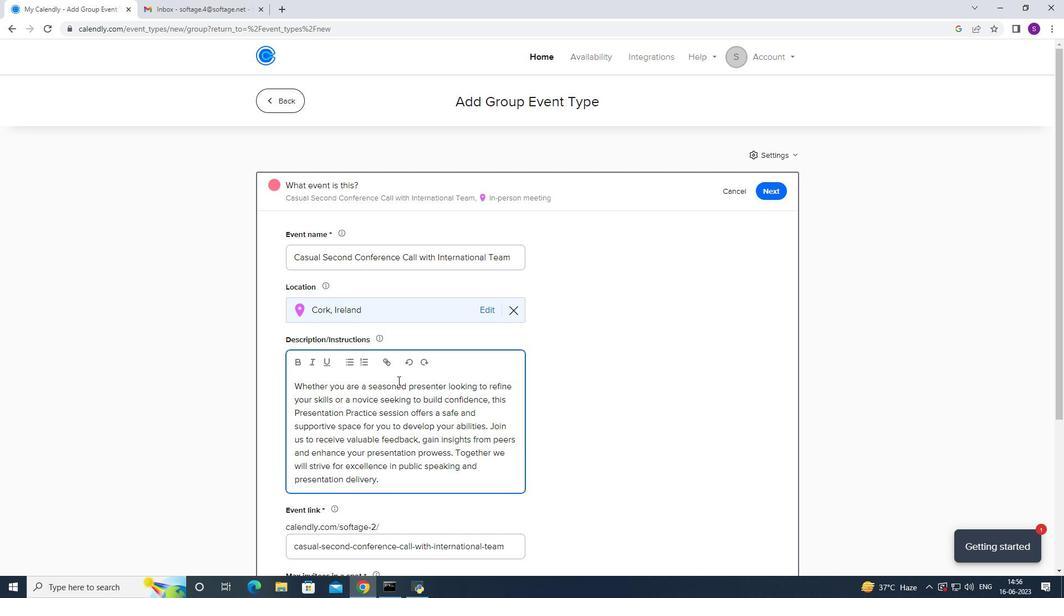 
Action: Mouse scrolled (398, 380) with delta (0, 0)
Screenshot: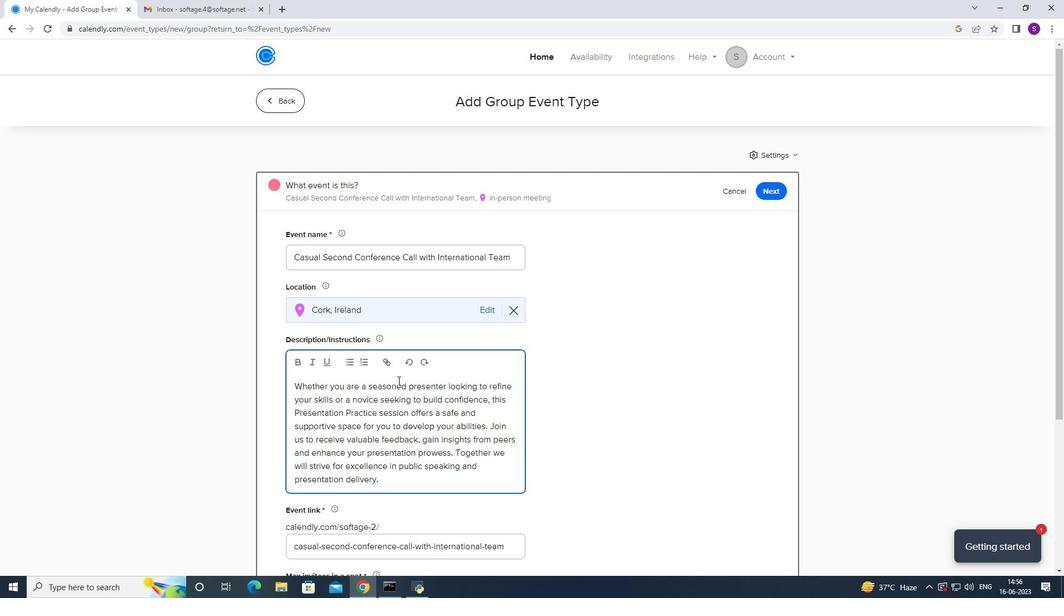 
Action: Mouse scrolled (398, 380) with delta (0, 0)
Screenshot: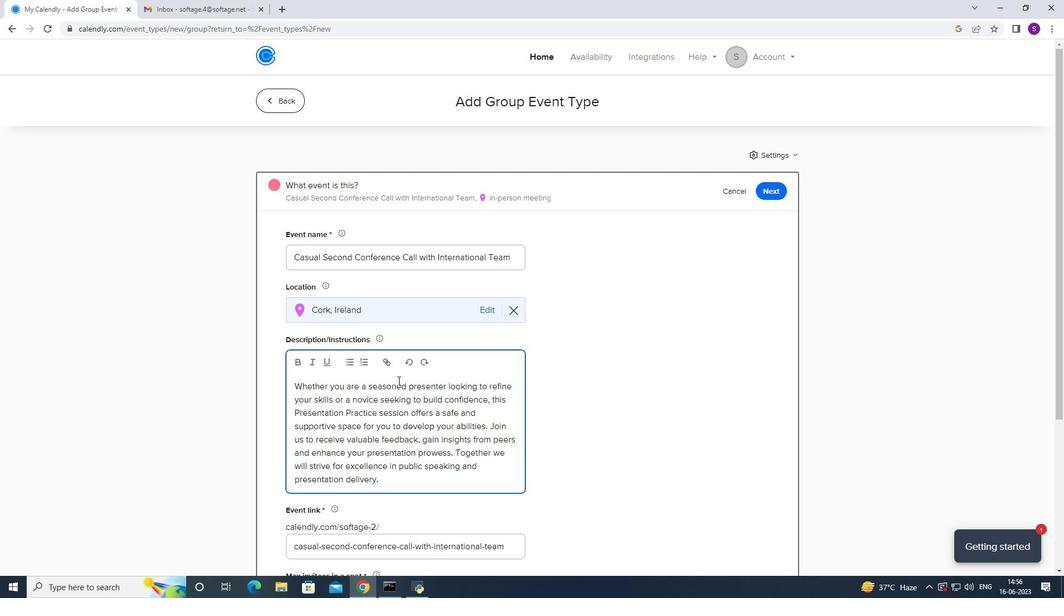 
Action: Mouse scrolled (398, 380) with delta (0, 0)
Screenshot: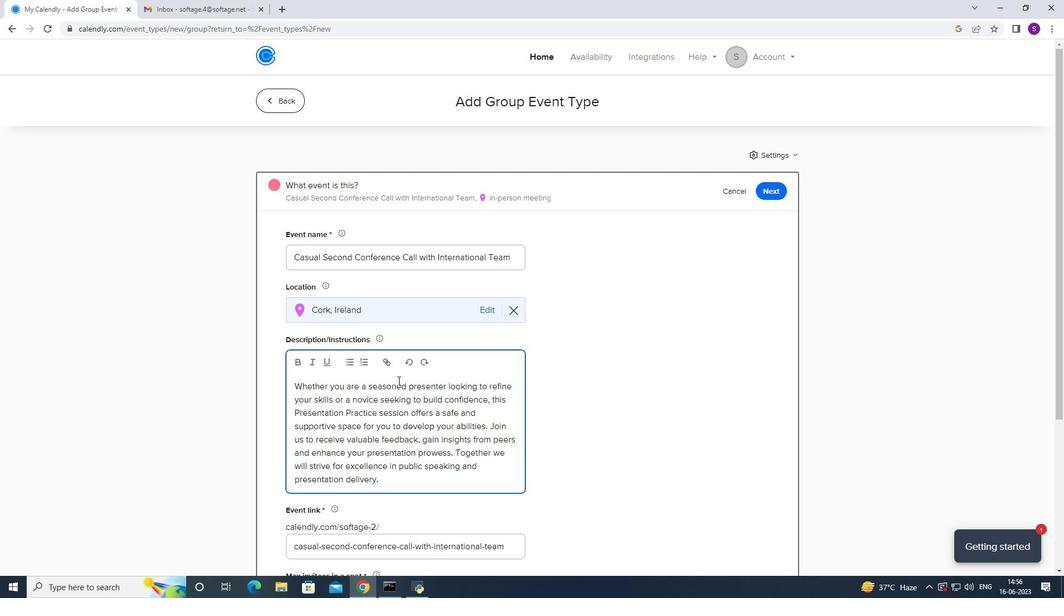 
Action: Mouse moved to (775, 520)
Screenshot: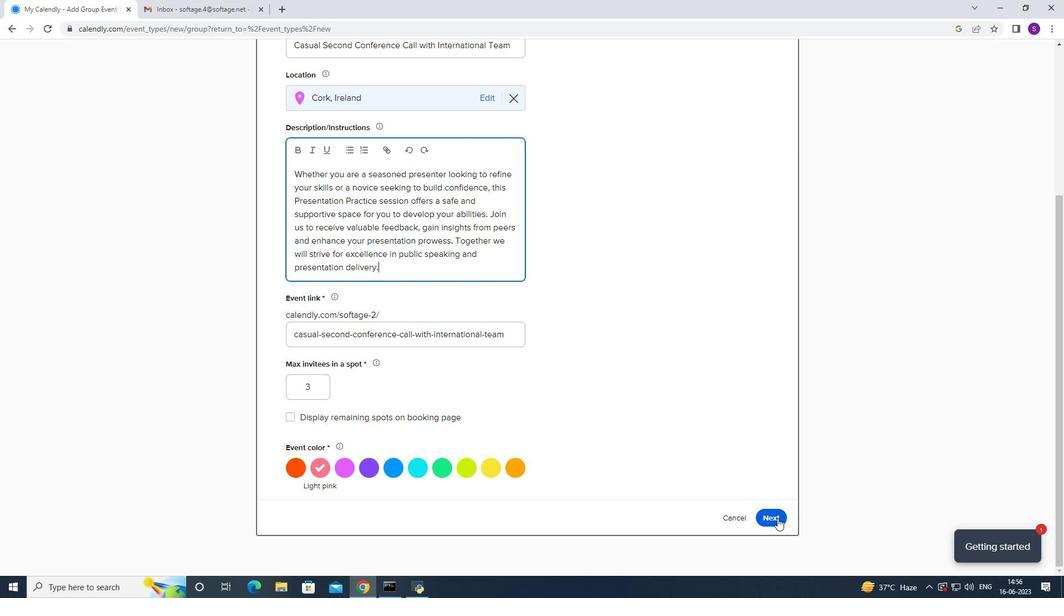 
Action: Mouse pressed left at (775, 520)
Screenshot: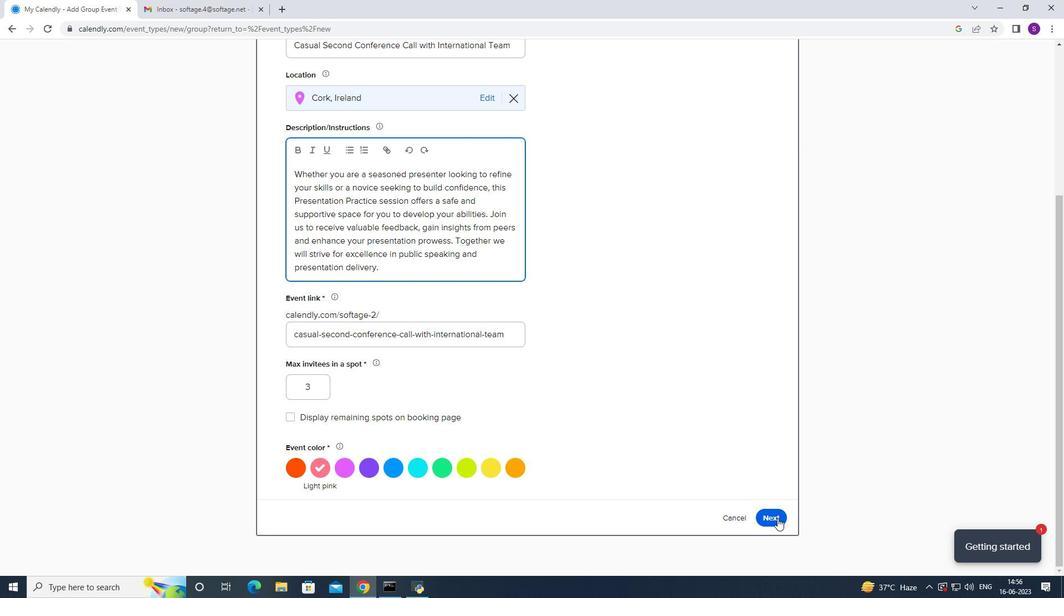 
Action: Mouse moved to (355, 129)
Screenshot: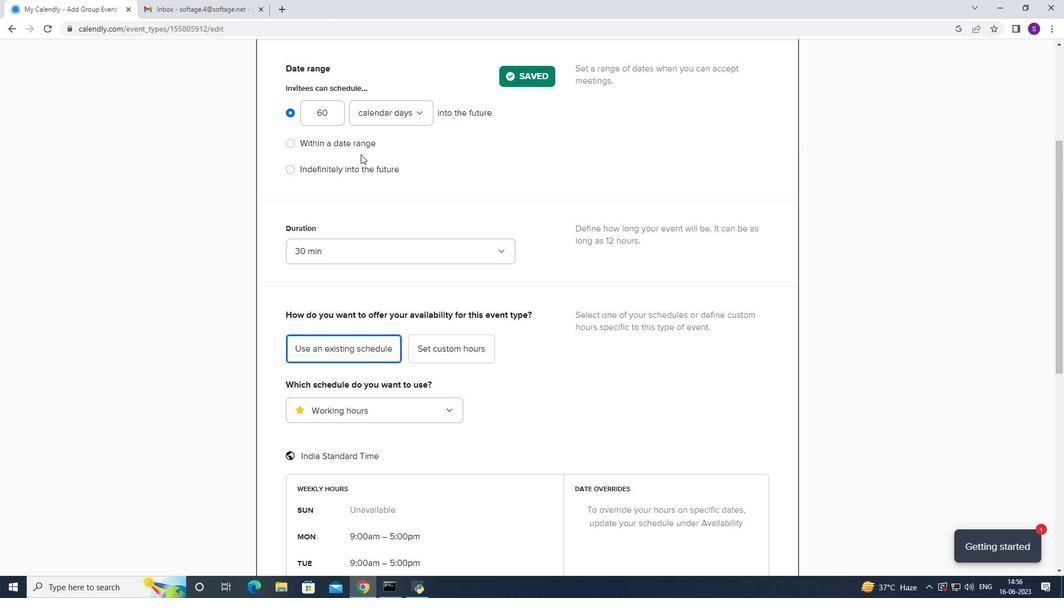 
Action: Mouse pressed left at (355, 129)
Screenshot: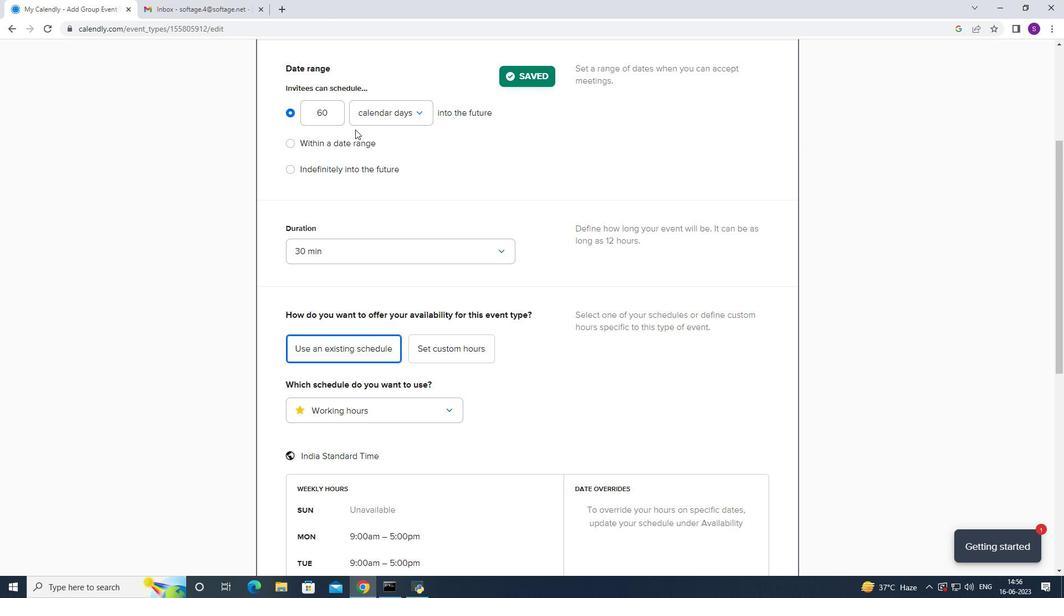 
Action: Mouse moved to (351, 139)
Screenshot: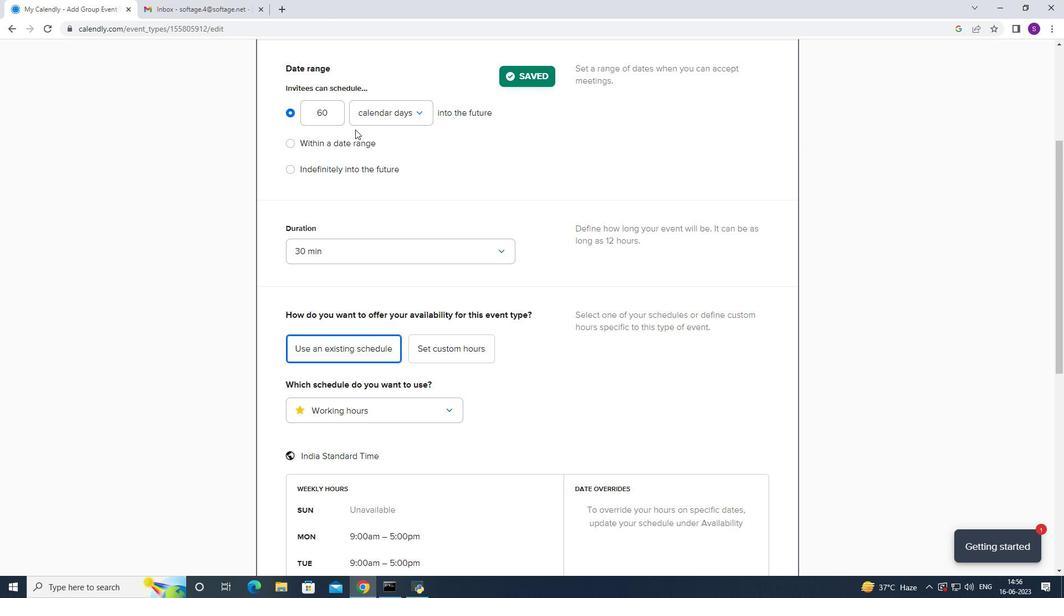 
Action: Mouse pressed left at (351, 139)
Screenshot: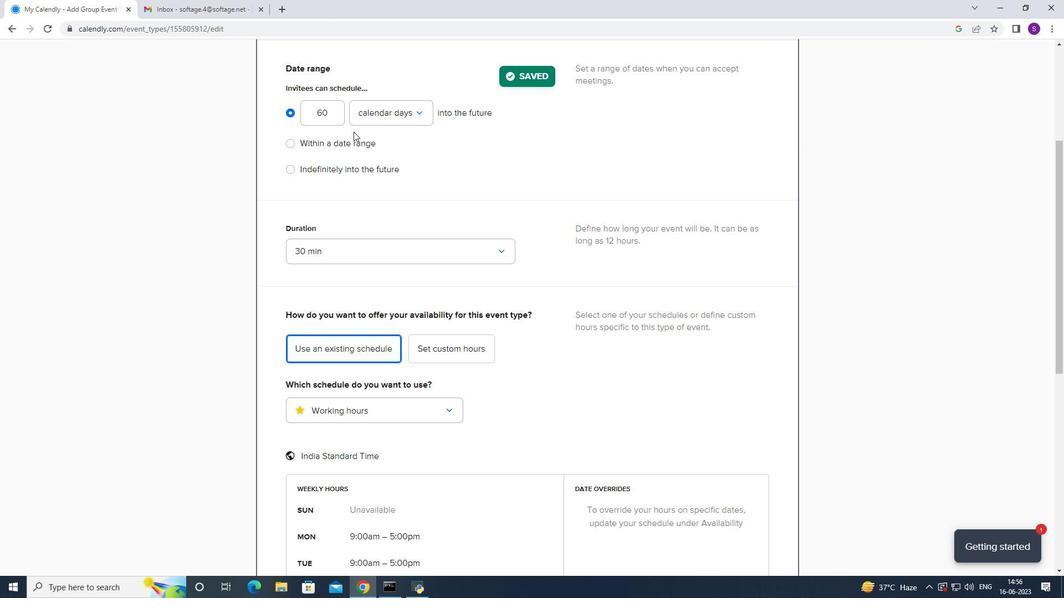 
Action: Mouse moved to (415, 159)
Screenshot: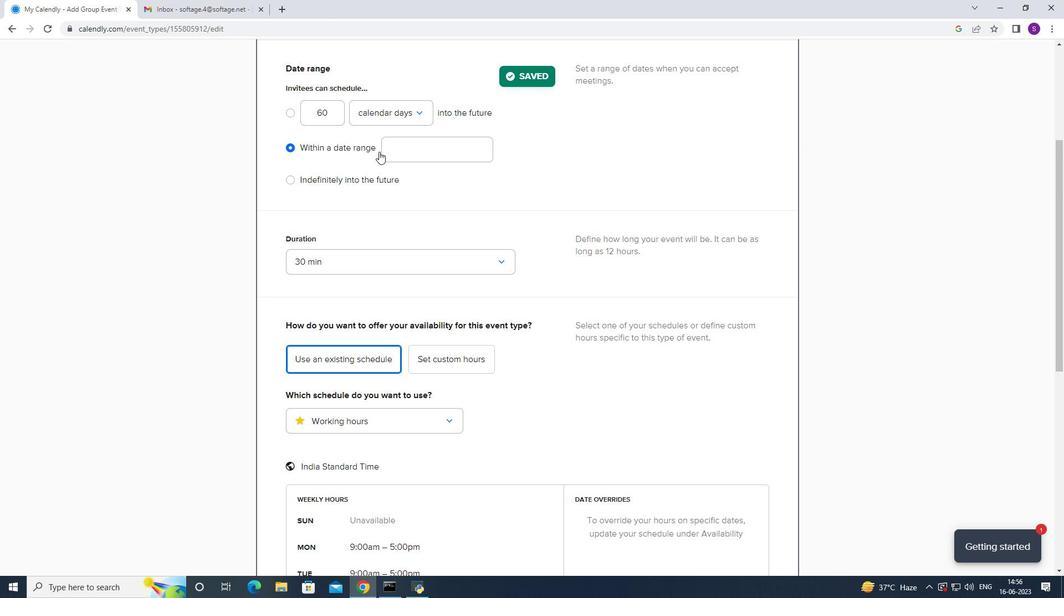 
Action: Mouse pressed left at (415, 159)
Screenshot: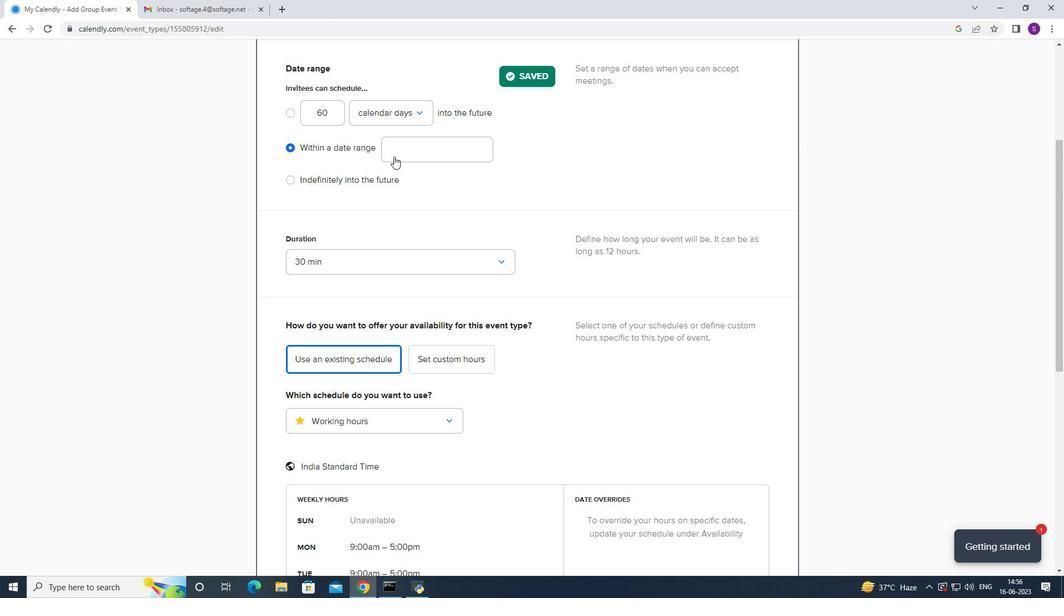 
Action: Mouse moved to (461, 186)
Screenshot: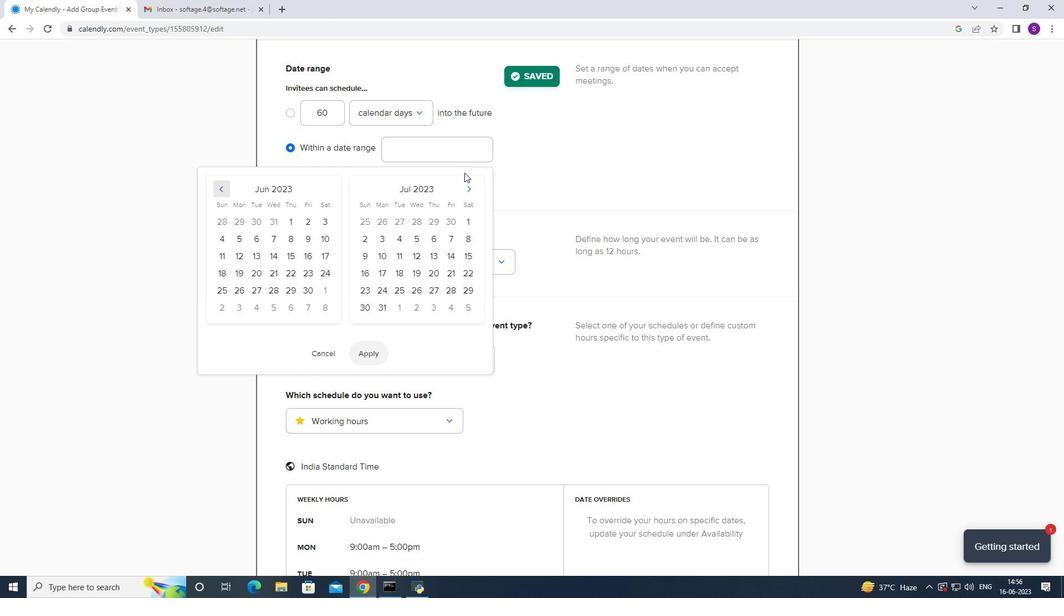 
Action: Mouse pressed left at (461, 186)
Screenshot: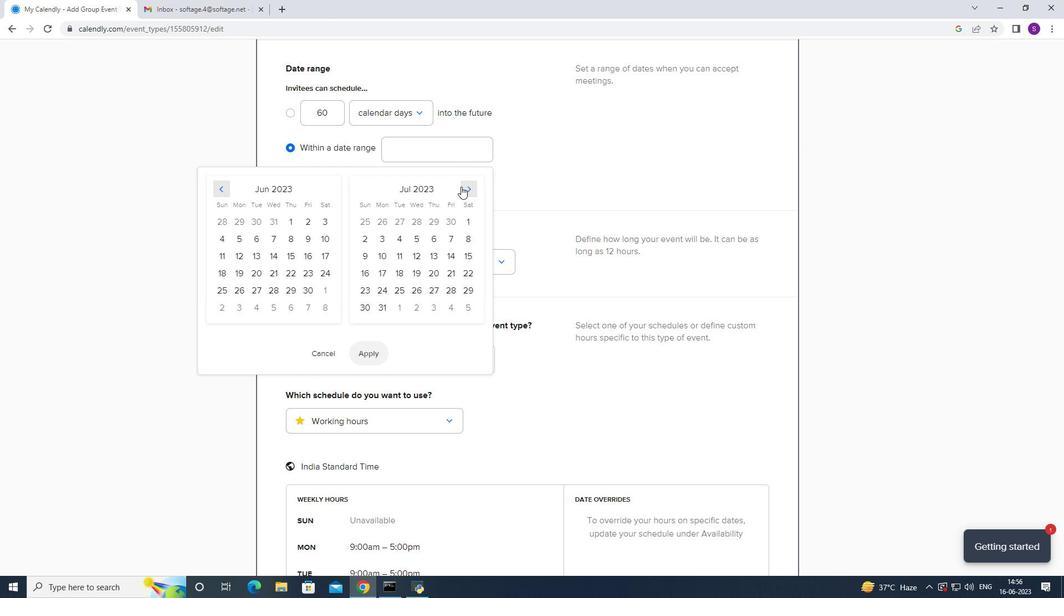 
Action: Mouse pressed left at (461, 186)
Screenshot: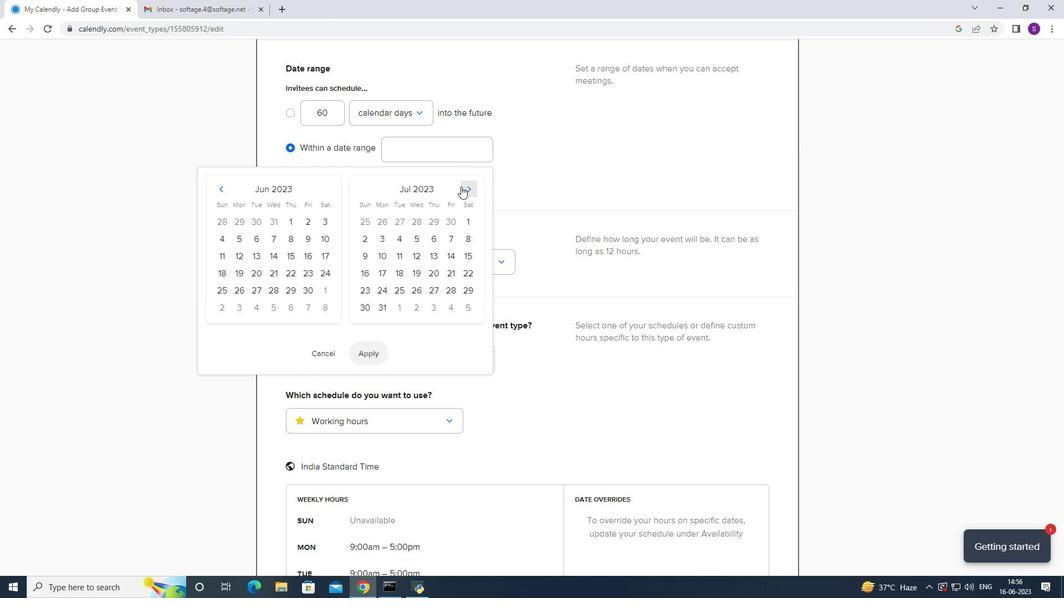 
Action: Mouse pressed left at (461, 186)
Screenshot: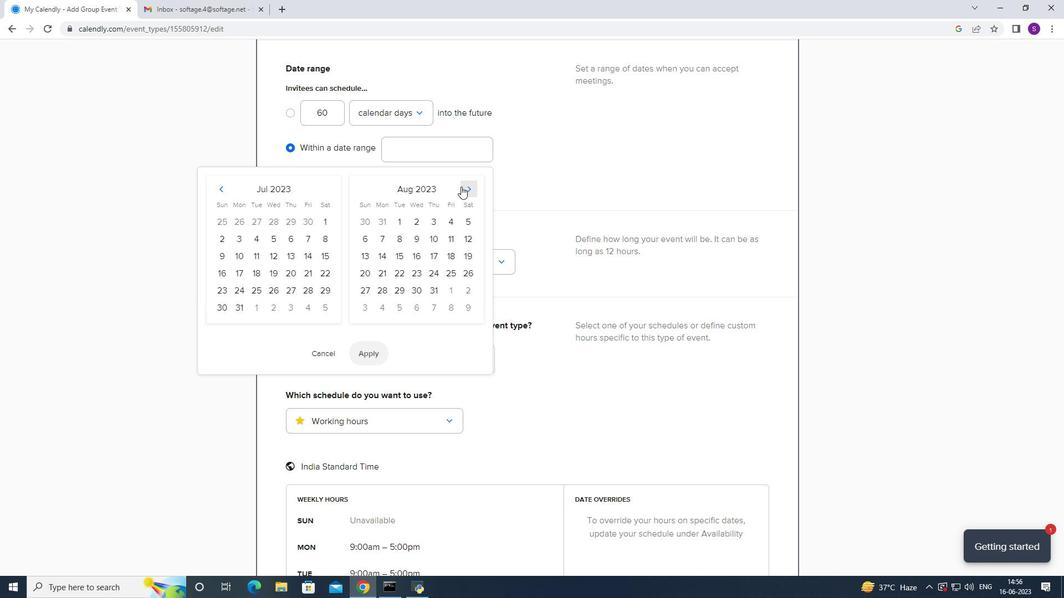 
Action: Mouse pressed left at (461, 186)
Screenshot: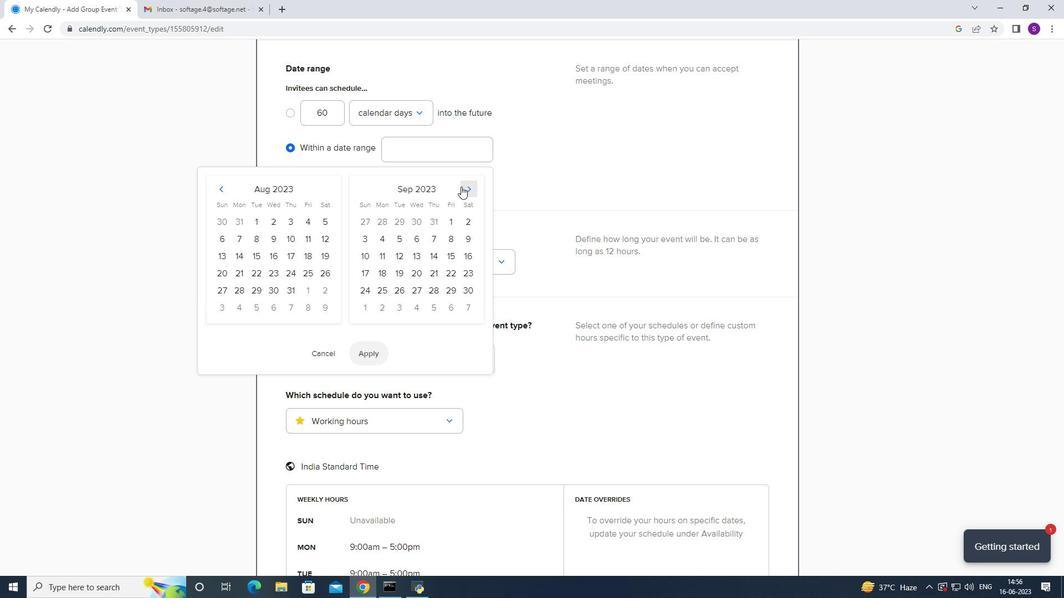 
Action: Mouse moved to (439, 277)
Screenshot: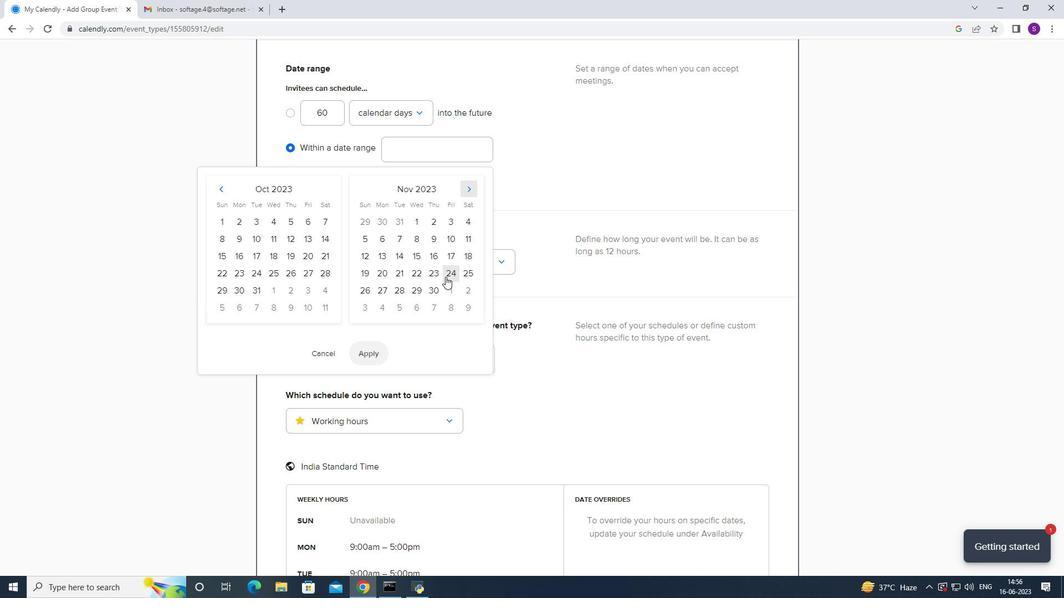 
Action: Mouse pressed left at (439, 277)
Screenshot: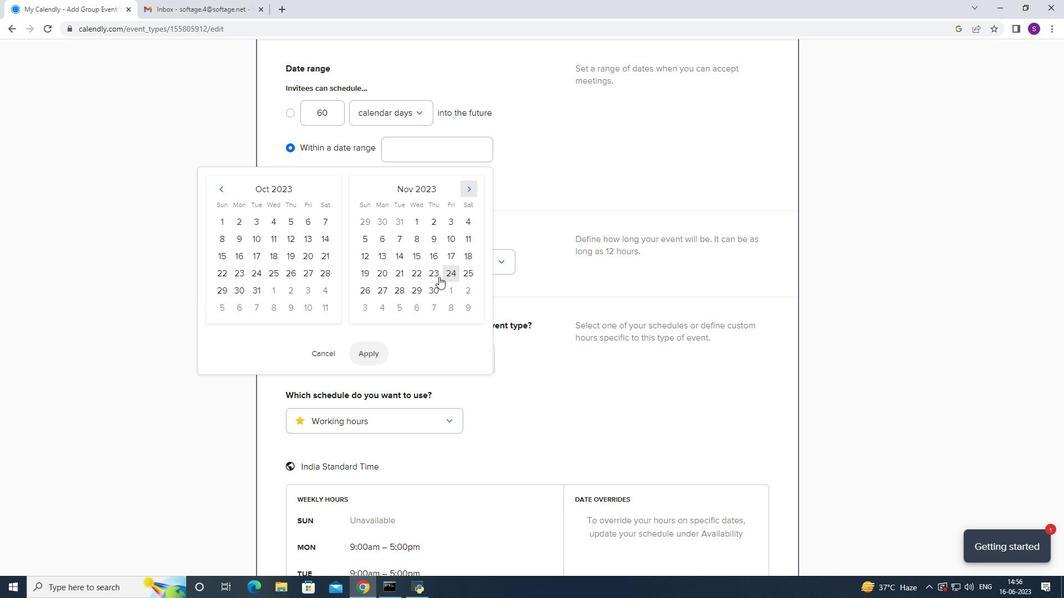 
Action: Mouse moved to (445, 276)
Screenshot: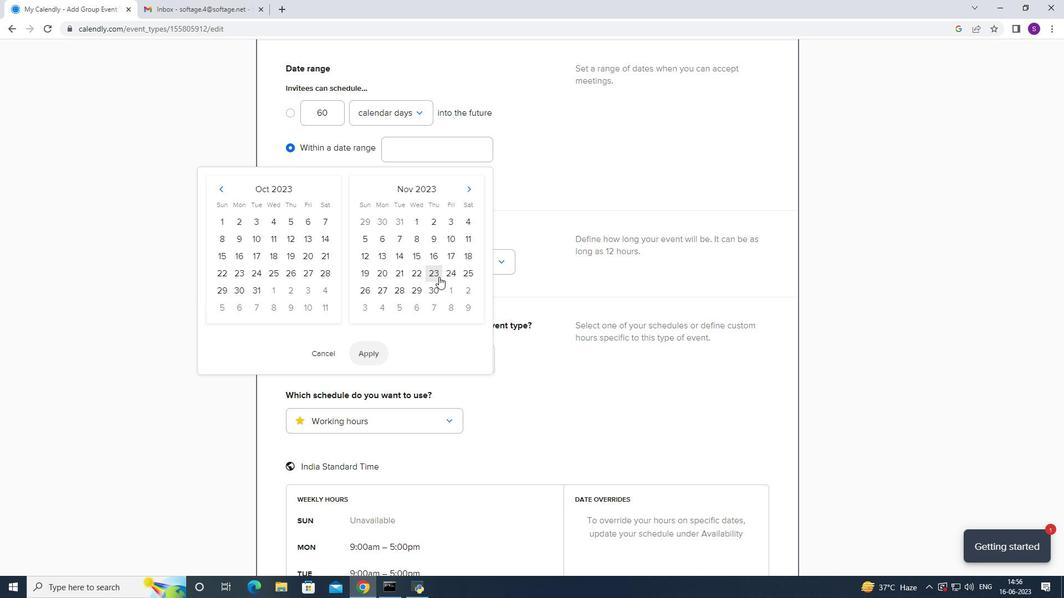 
Action: Mouse pressed left at (445, 276)
Screenshot: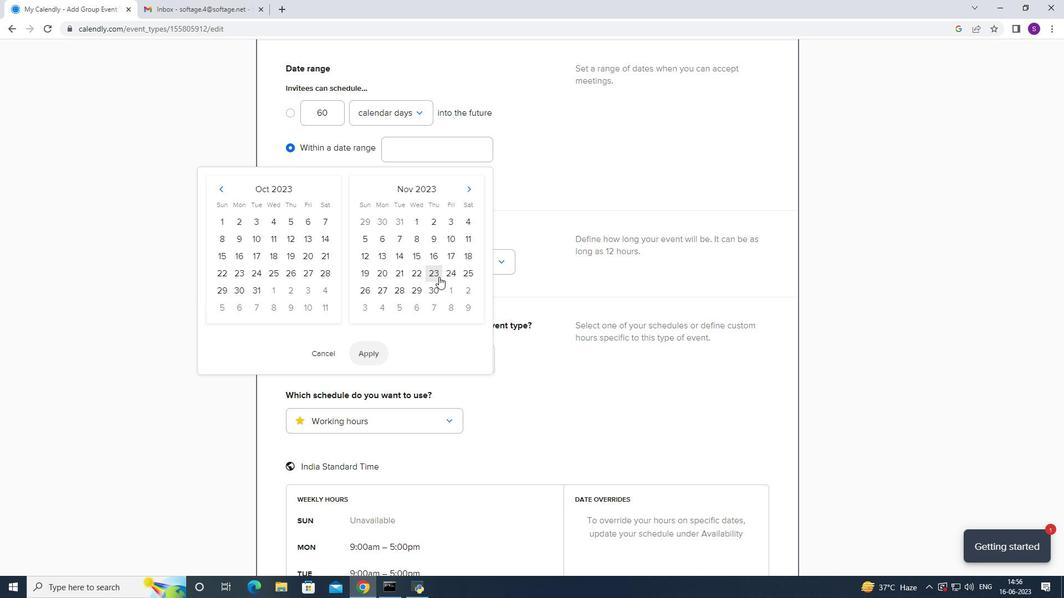 
Action: Mouse moved to (362, 347)
Screenshot: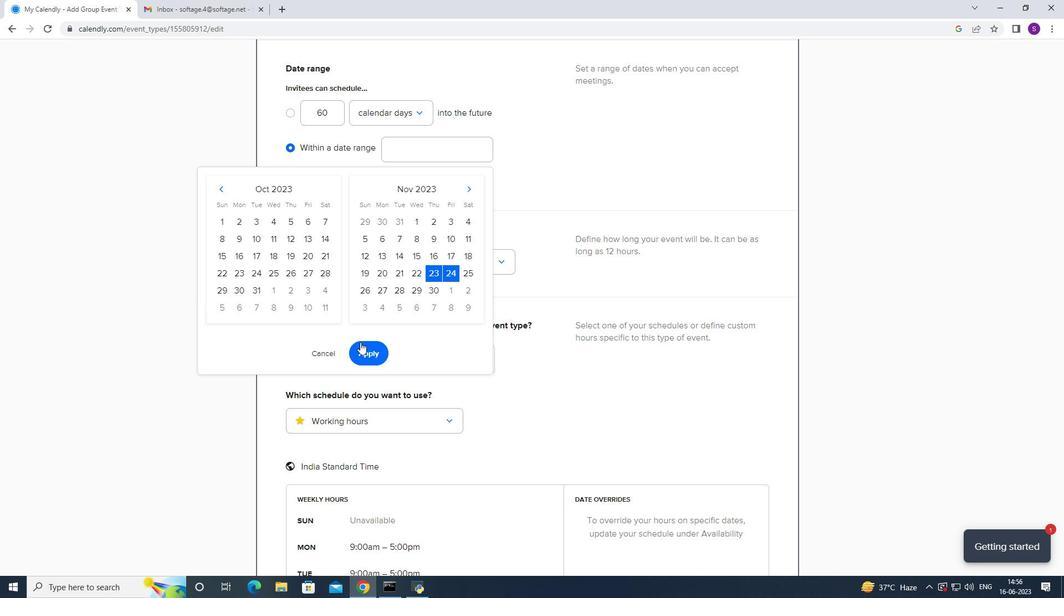 
Action: Mouse pressed left at (362, 347)
Screenshot: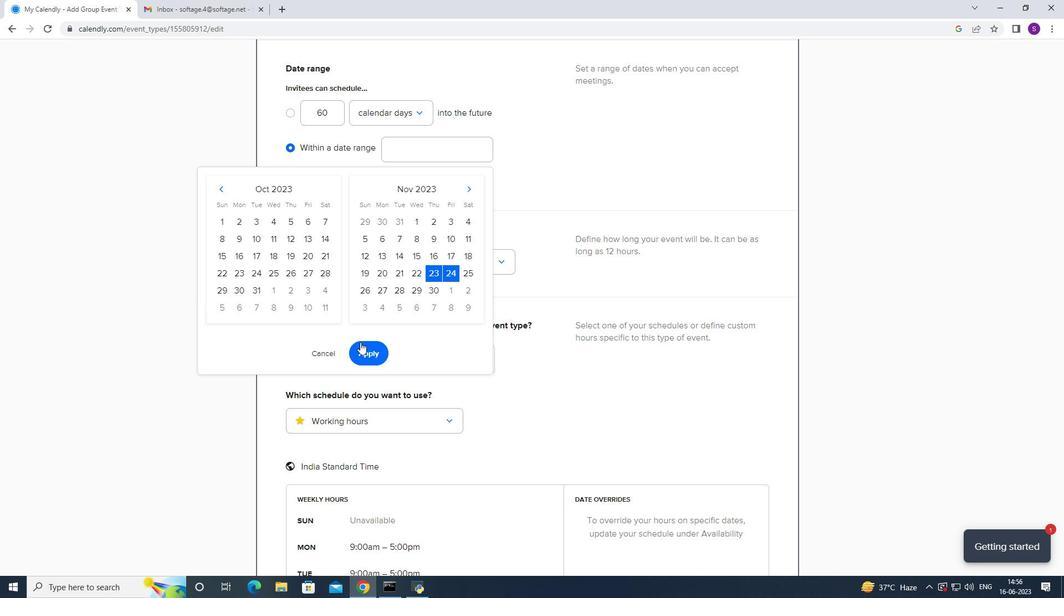 
Action: Mouse moved to (388, 339)
Screenshot: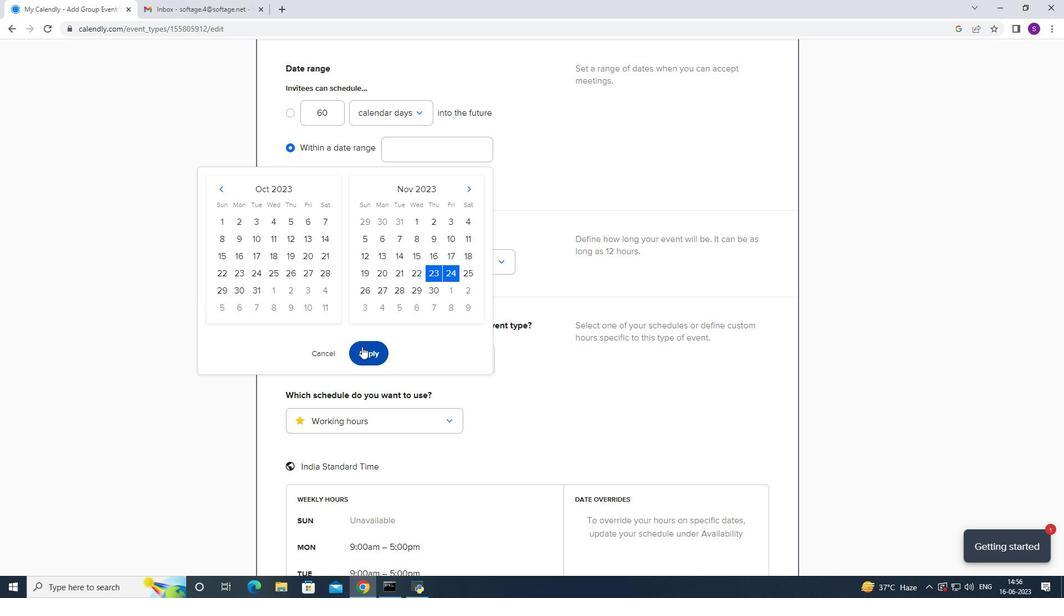 
Action: Mouse scrolled (388, 339) with delta (0, 0)
Screenshot: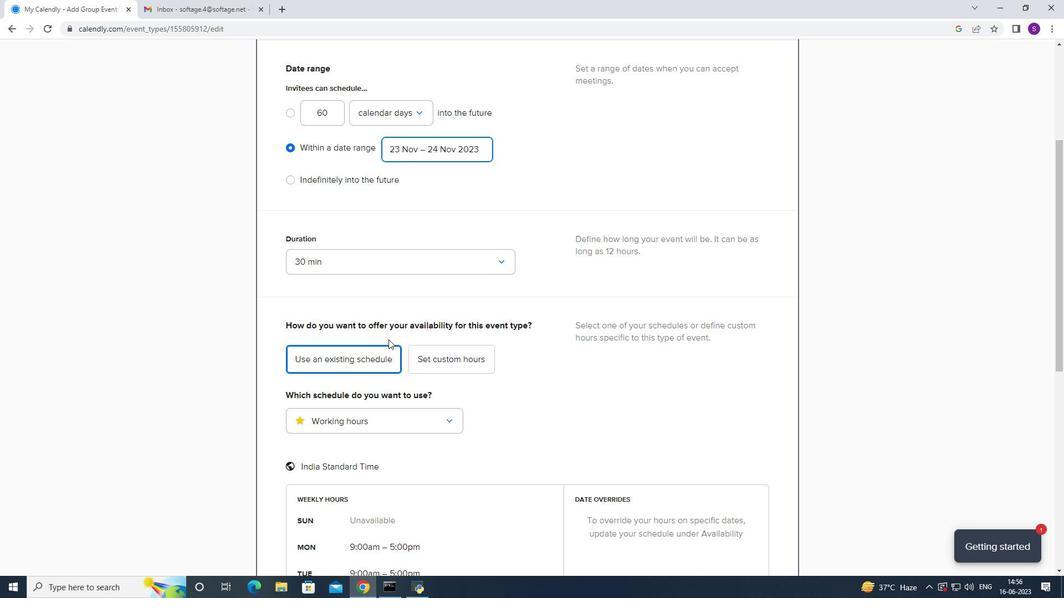 
Action: Mouse scrolled (388, 339) with delta (0, 0)
Screenshot: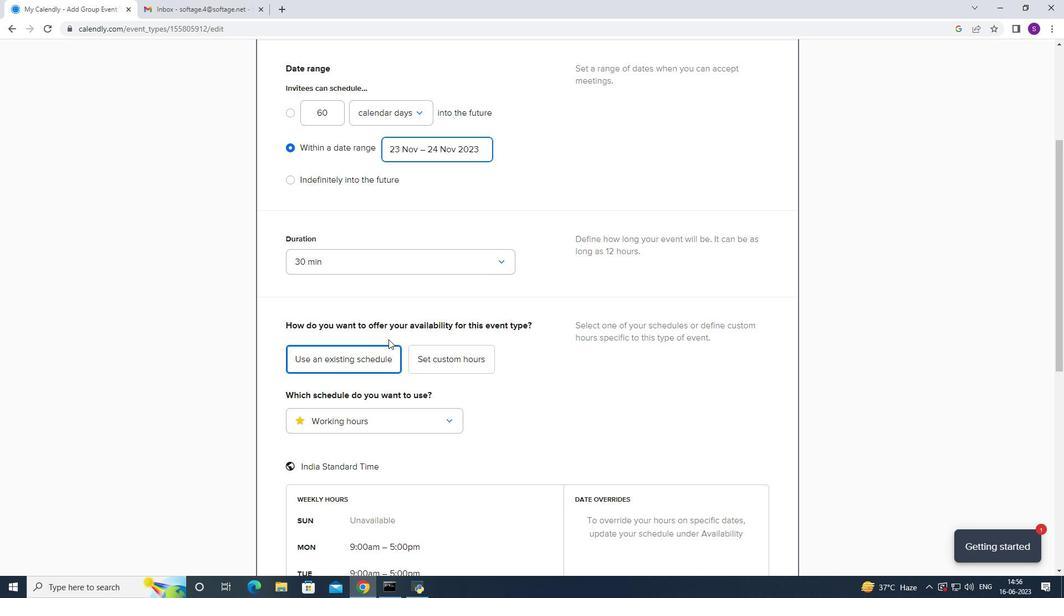 
Action: Mouse scrolled (388, 338) with delta (0, -1)
Screenshot: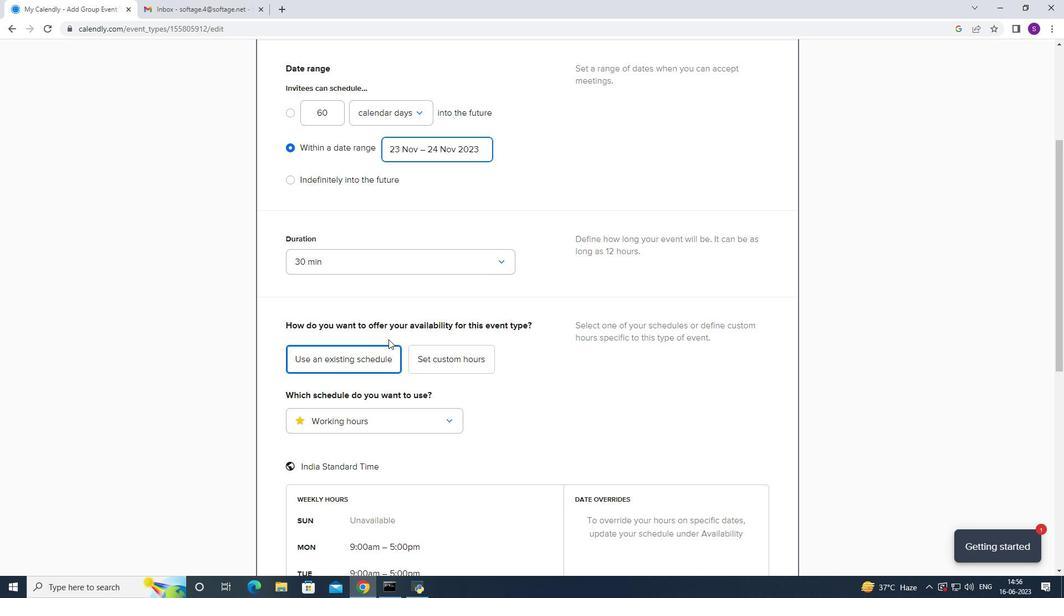 
Action: Mouse scrolled (388, 338) with delta (0, -1)
Screenshot: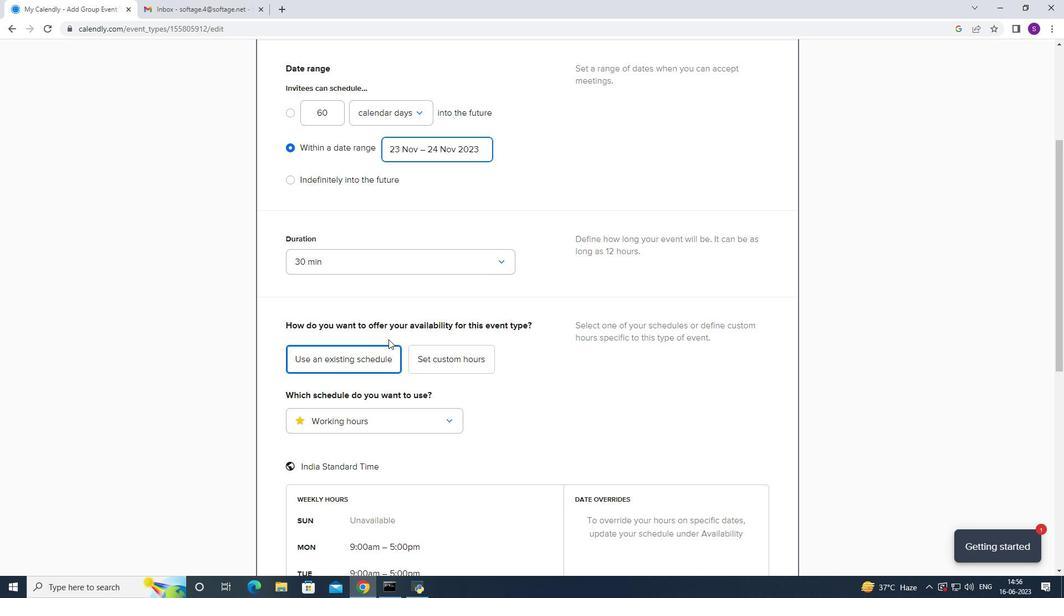 
Action: Mouse scrolled (388, 339) with delta (0, 0)
Screenshot: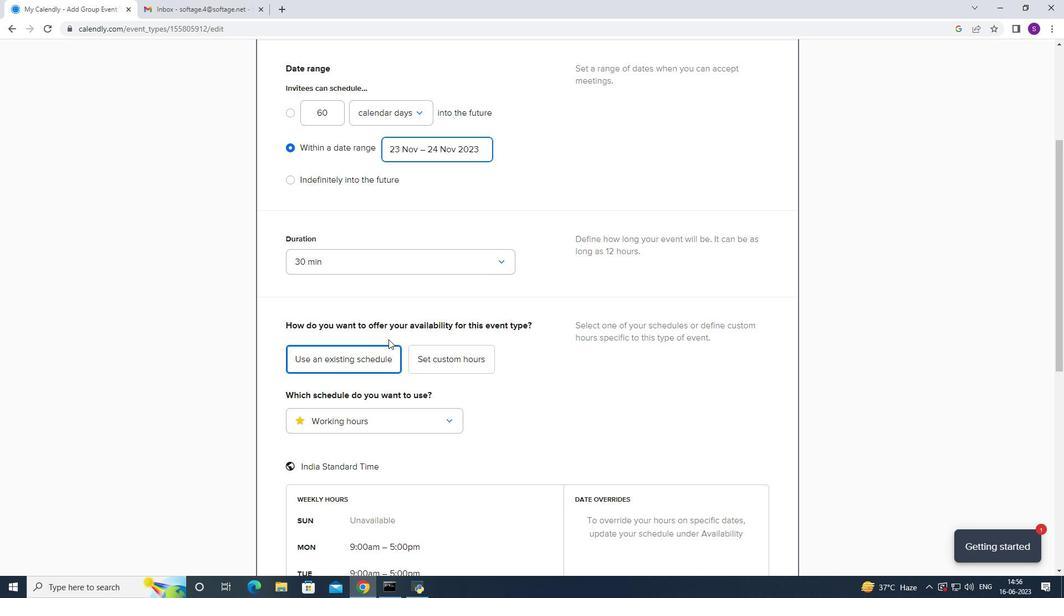 
Action: Mouse scrolled (388, 339) with delta (0, 0)
Screenshot: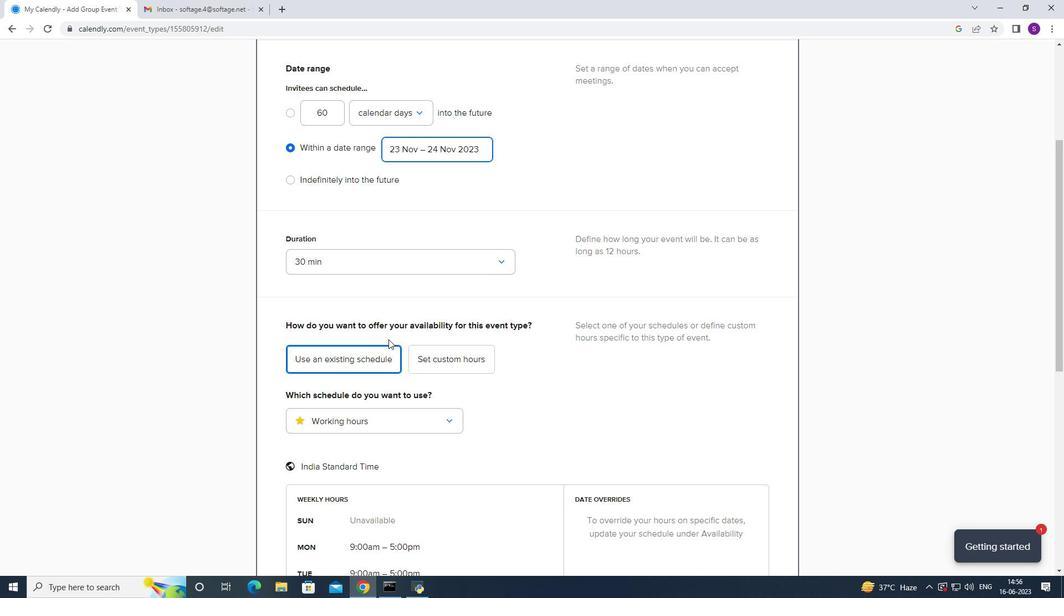 
Action: Mouse moved to (389, 335)
Screenshot: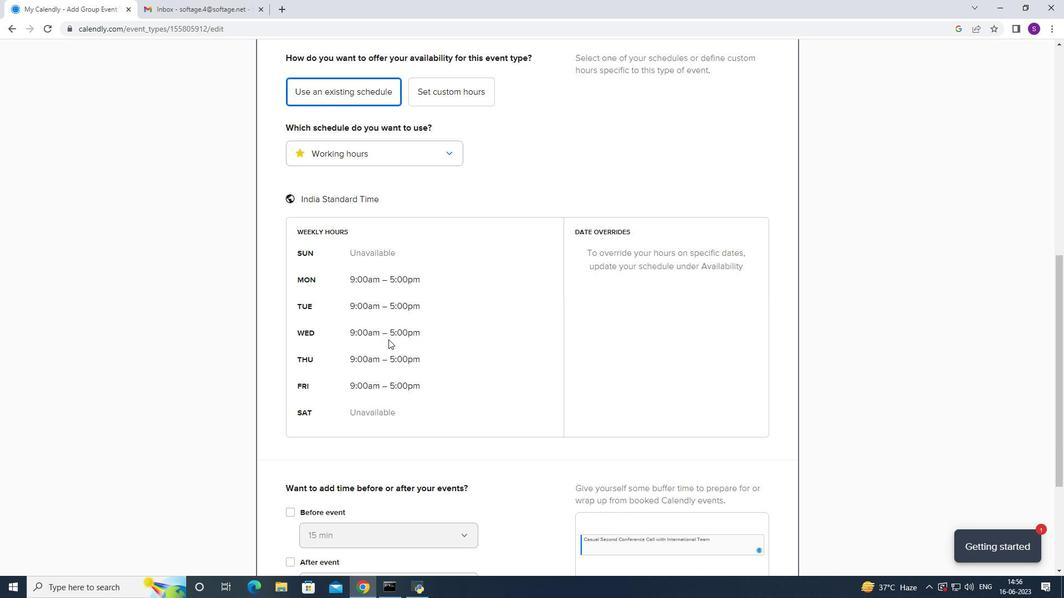 
Action: Mouse scrolled (389, 334) with delta (0, 0)
Screenshot: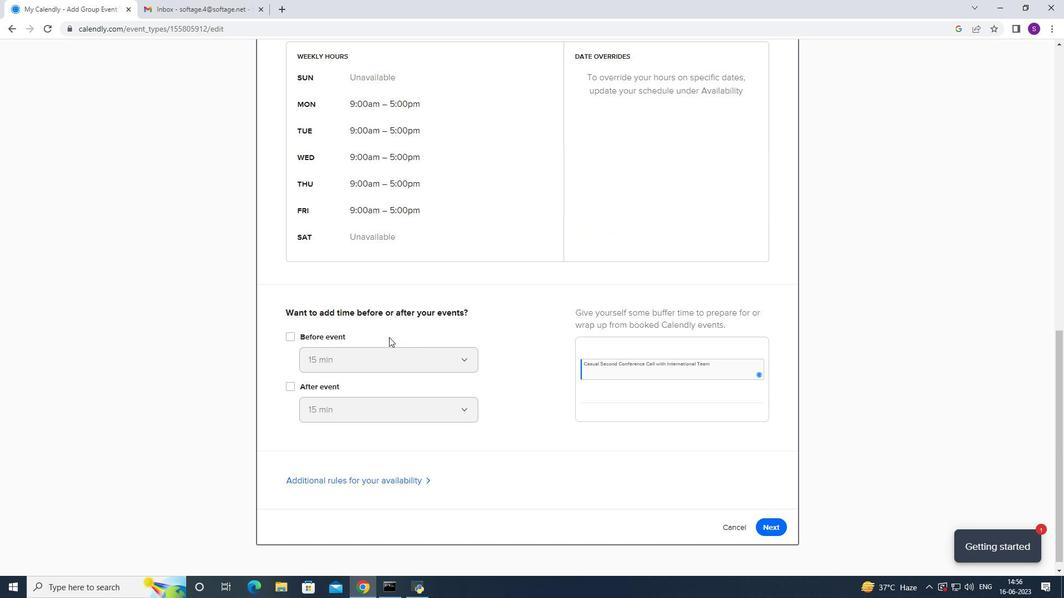 
Action: Mouse scrolled (389, 334) with delta (0, 0)
Screenshot: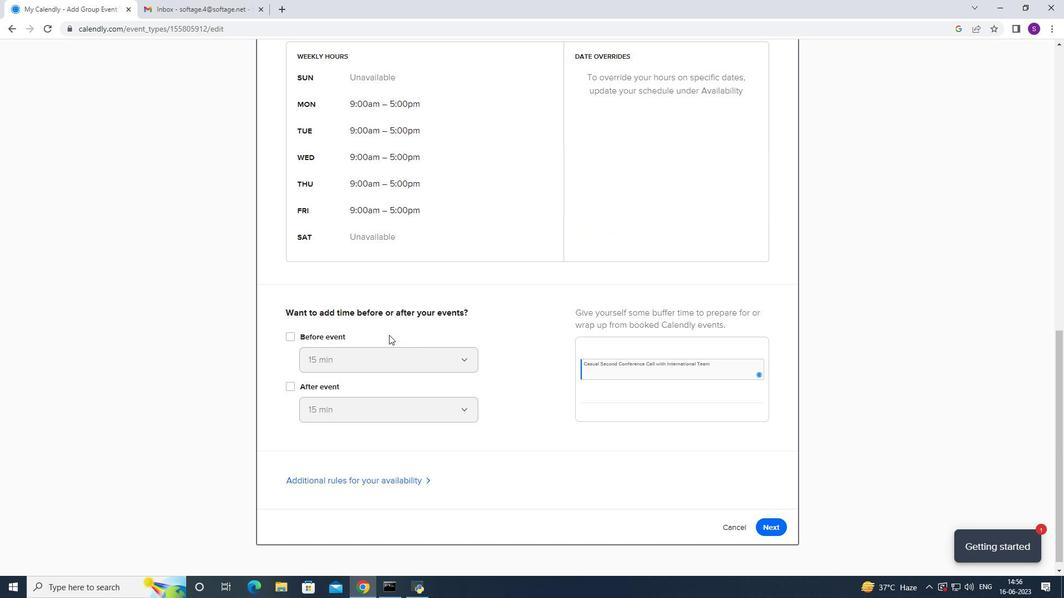
Action: Mouse scrolled (389, 334) with delta (0, -1)
Screenshot: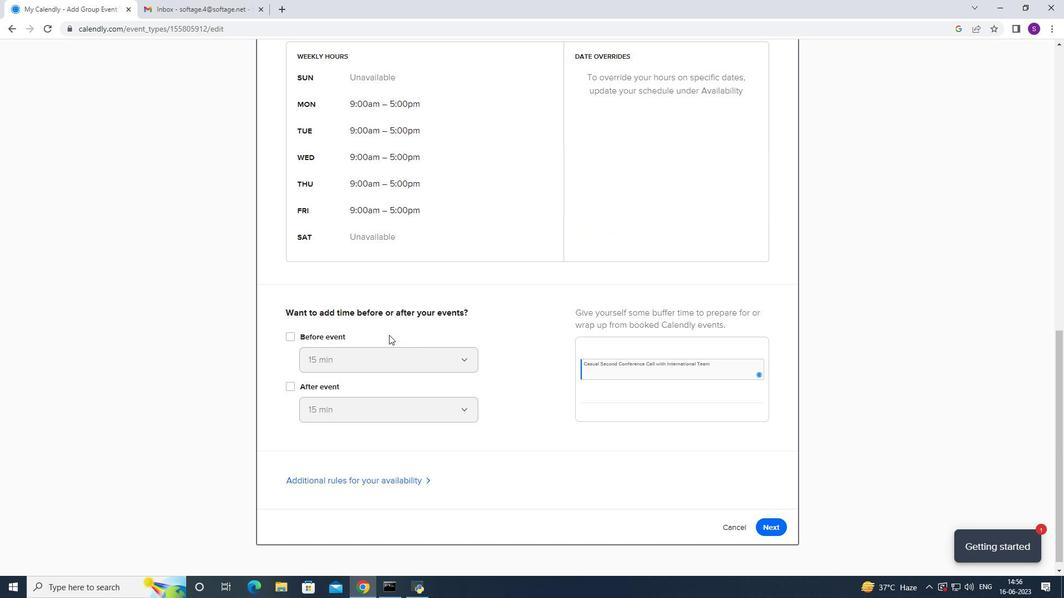 
Action: Mouse scrolled (389, 334) with delta (0, 0)
Screenshot: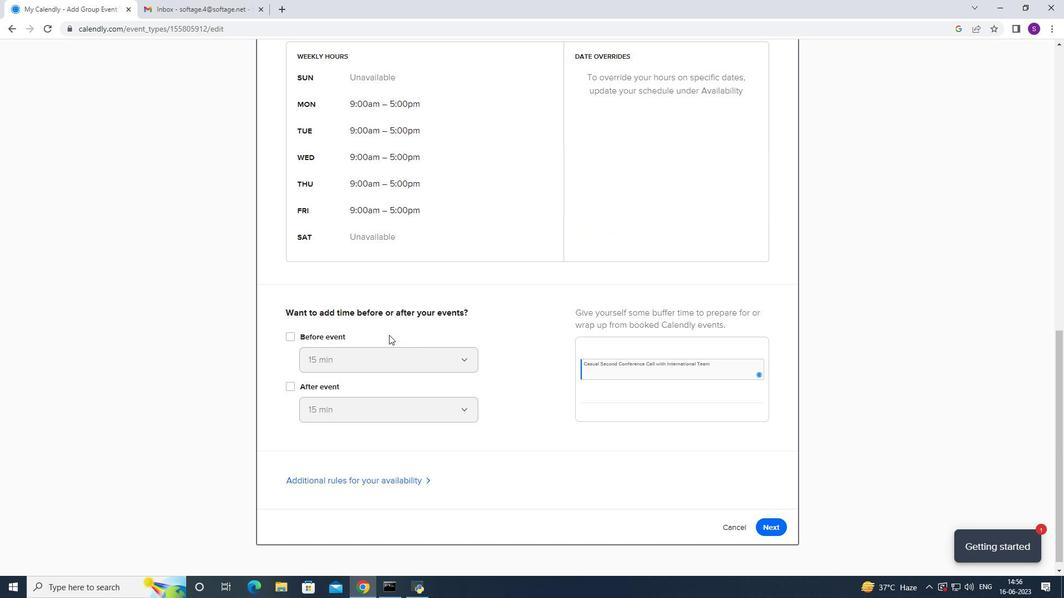 
Action: Mouse scrolled (389, 334) with delta (0, -1)
Screenshot: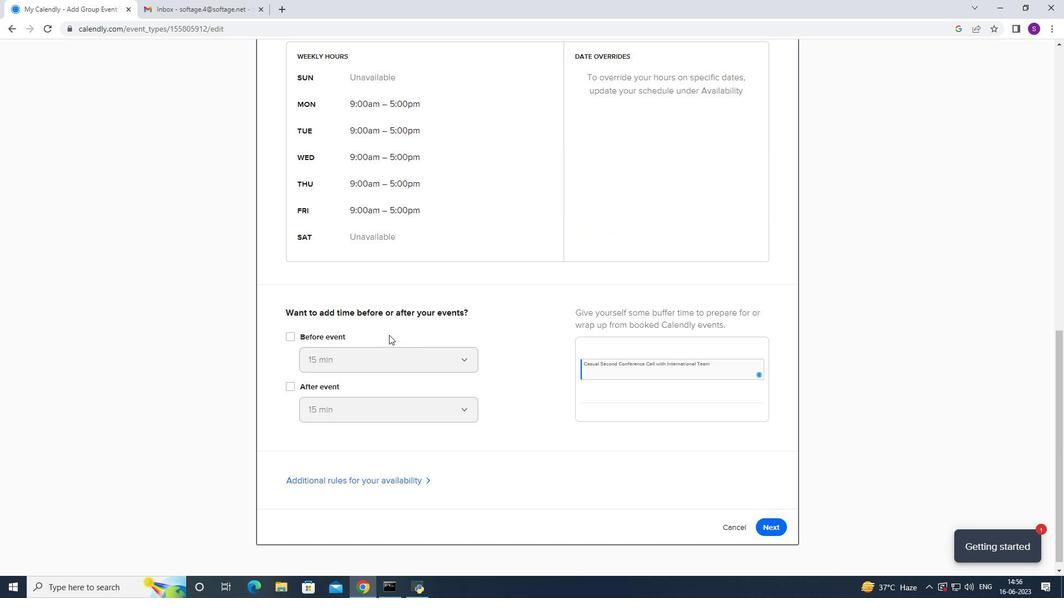 
Action: Mouse moved to (762, 515)
Screenshot: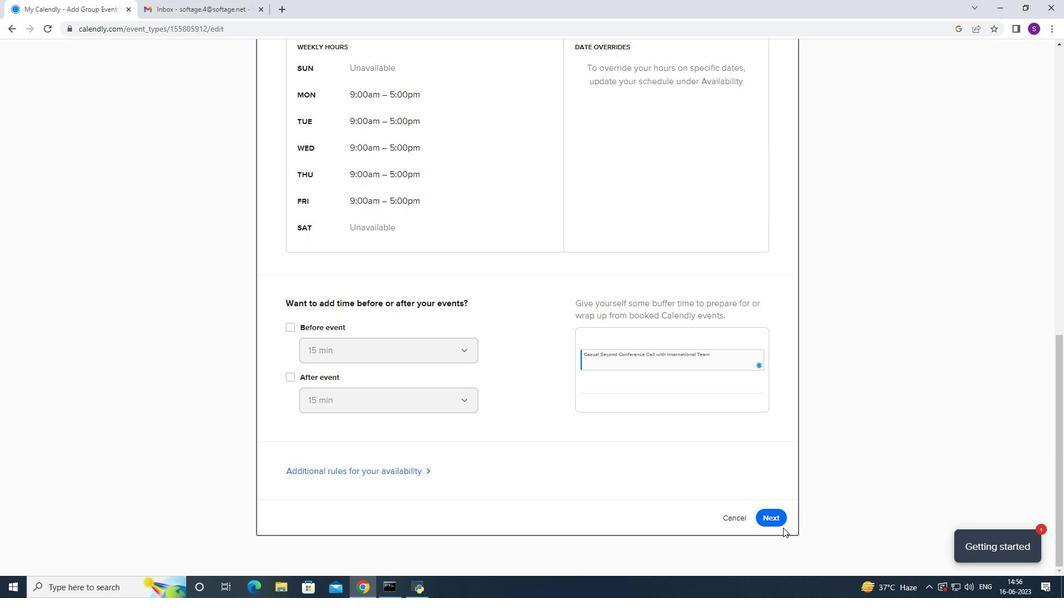 
Action: Mouse pressed left at (762, 515)
Screenshot: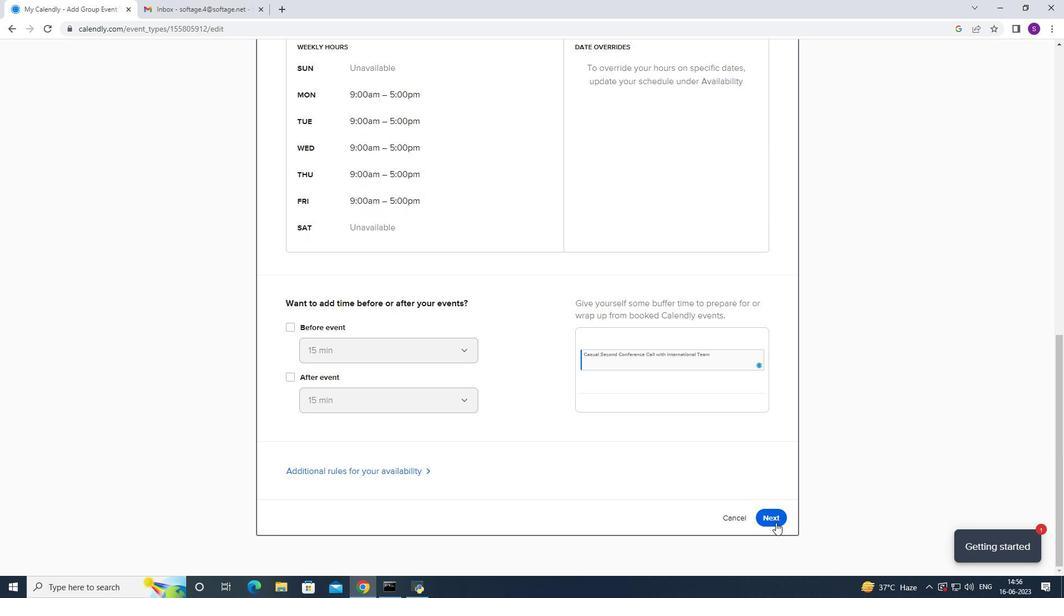 
Action: Mouse moved to (761, 104)
Screenshot: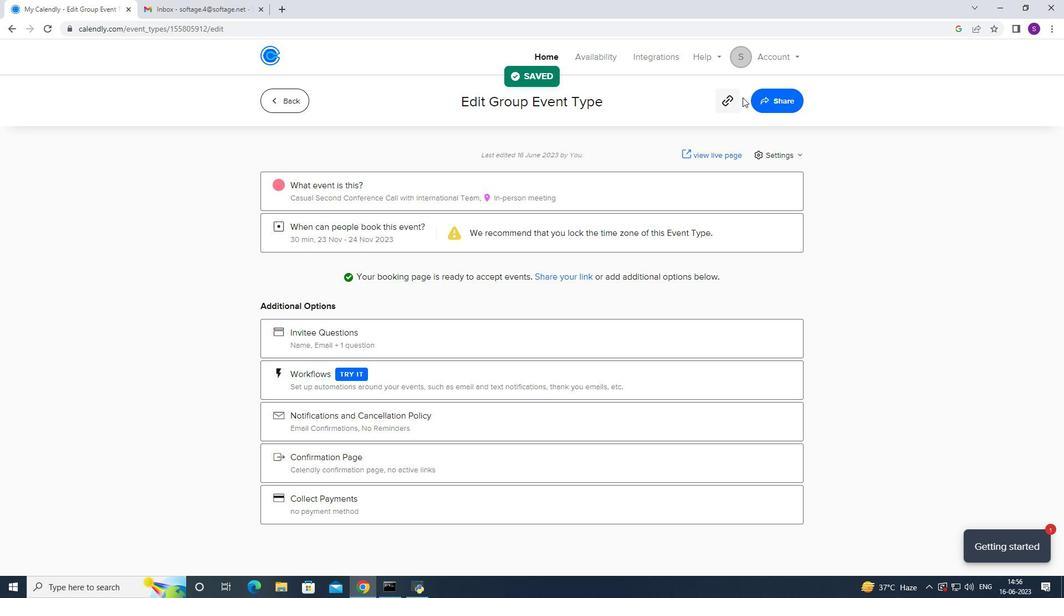
Action: Mouse pressed left at (761, 104)
Screenshot: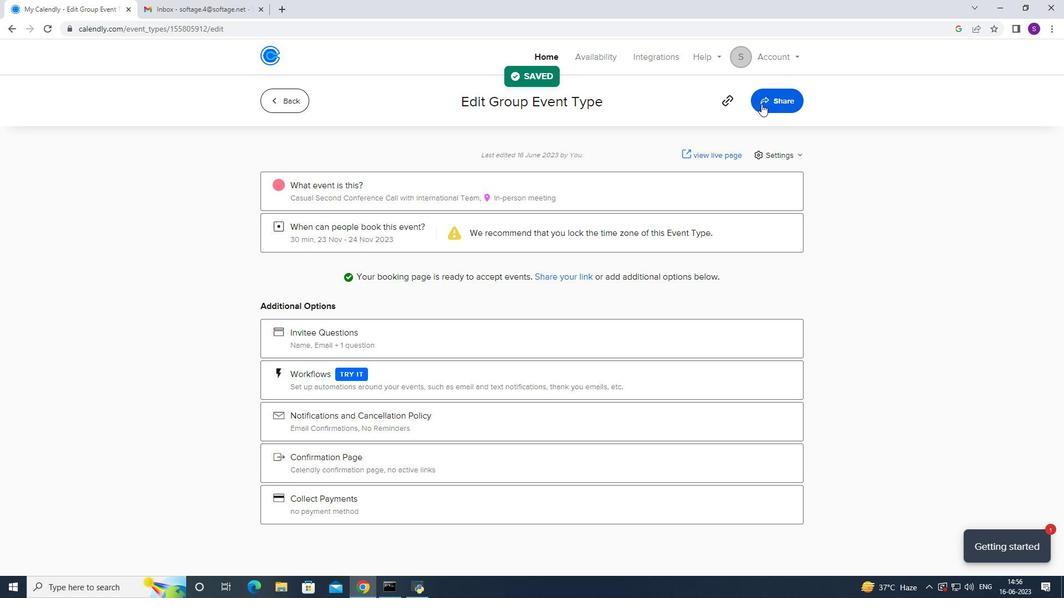 
Action: Mouse moved to (661, 201)
Screenshot: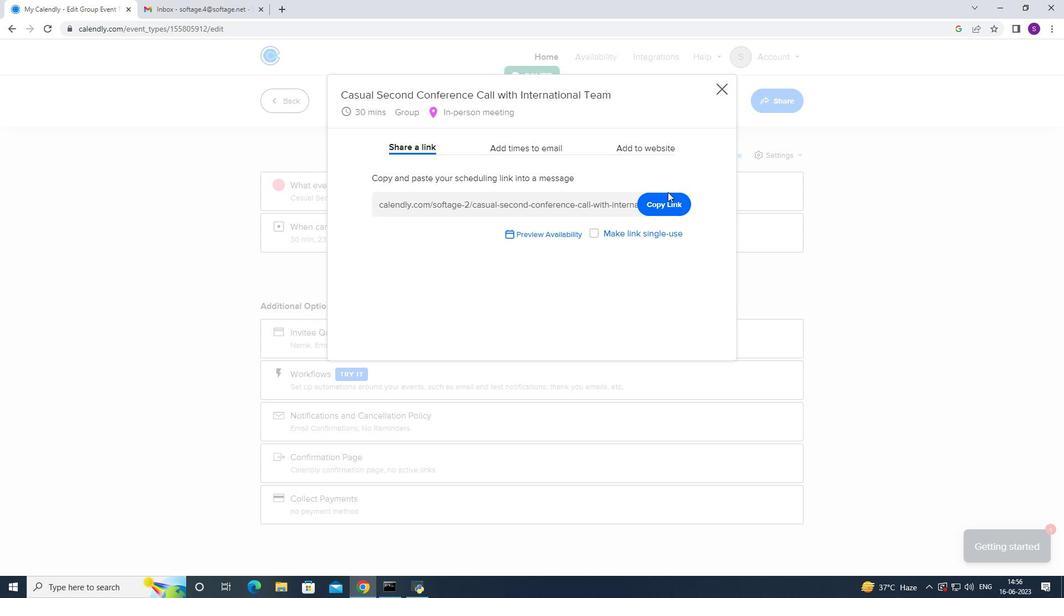 
Action: Mouse pressed left at (661, 201)
Screenshot: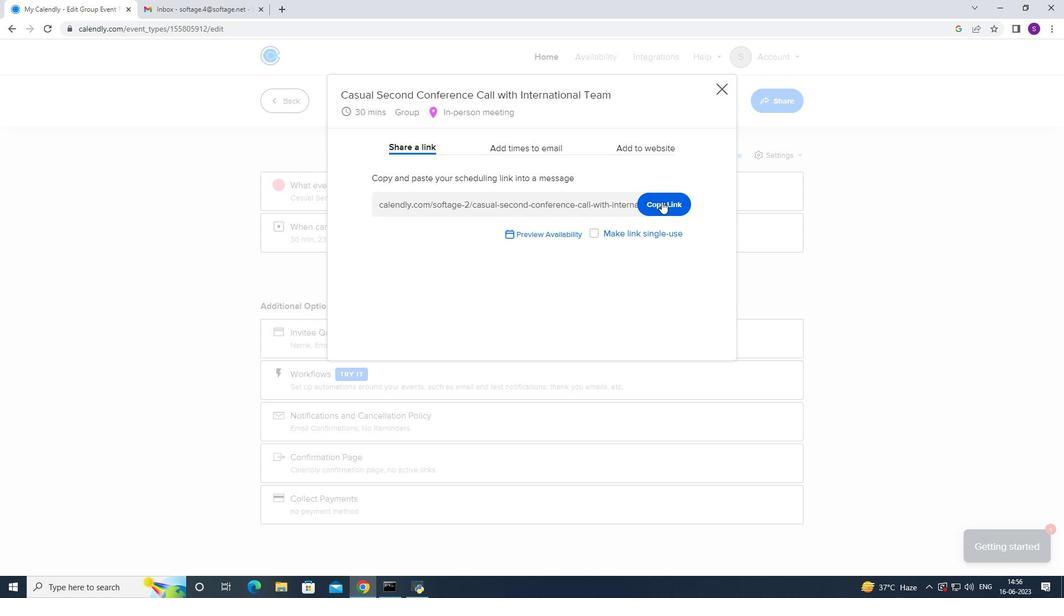 
Action: Mouse moved to (197, 8)
Screenshot: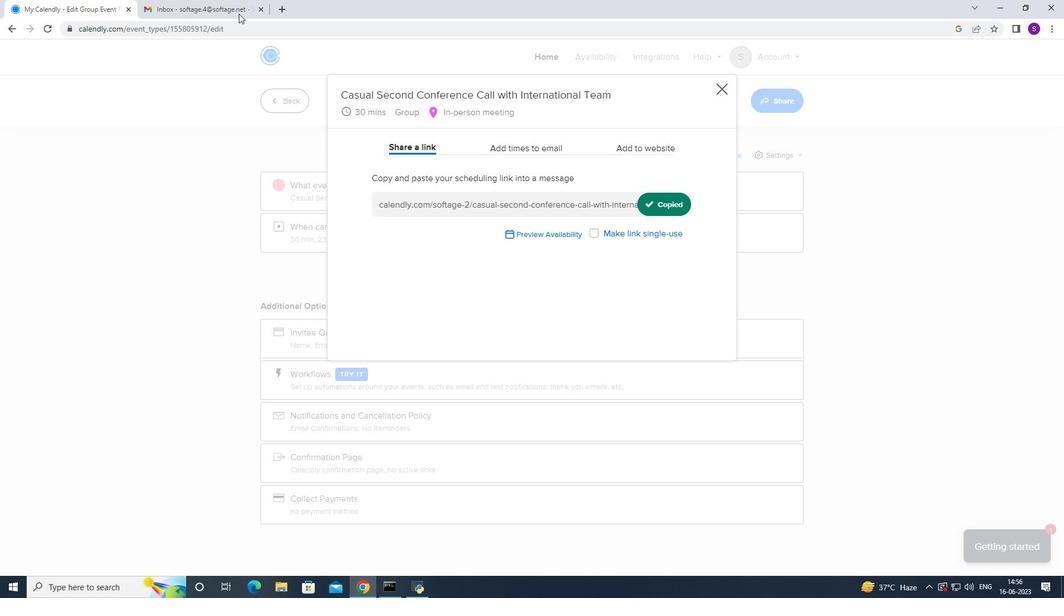 
Action: Mouse pressed left at (197, 8)
Screenshot: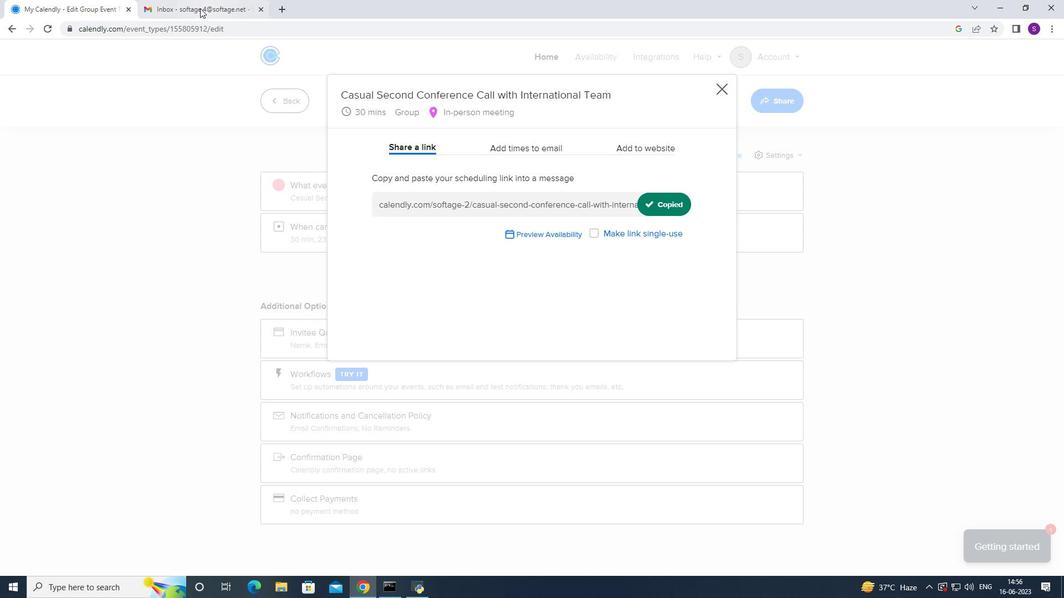 
Action: Mouse moved to (109, 88)
Screenshot: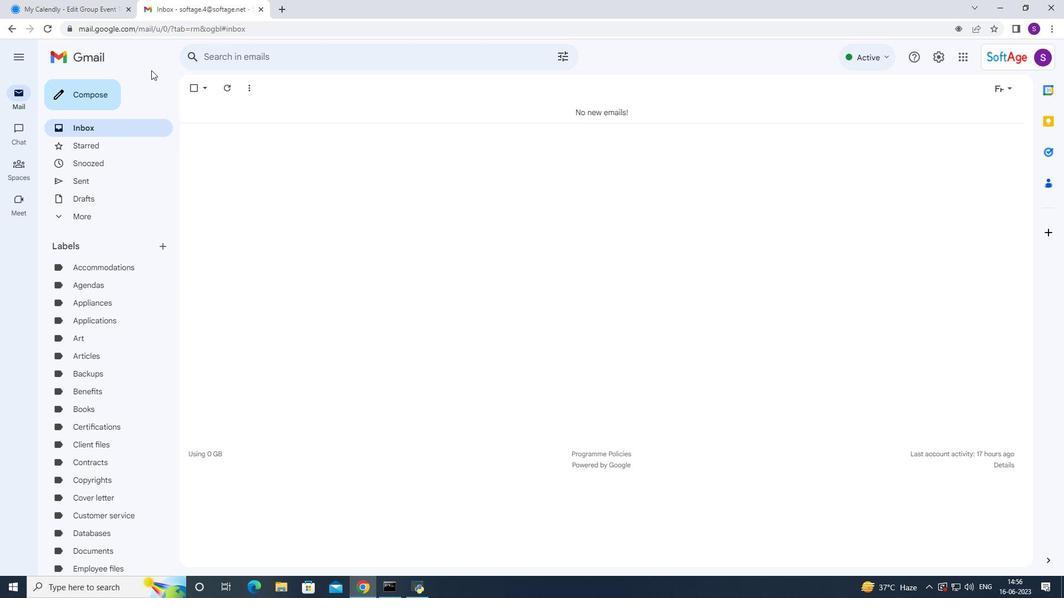
Action: Mouse pressed left at (109, 88)
Screenshot: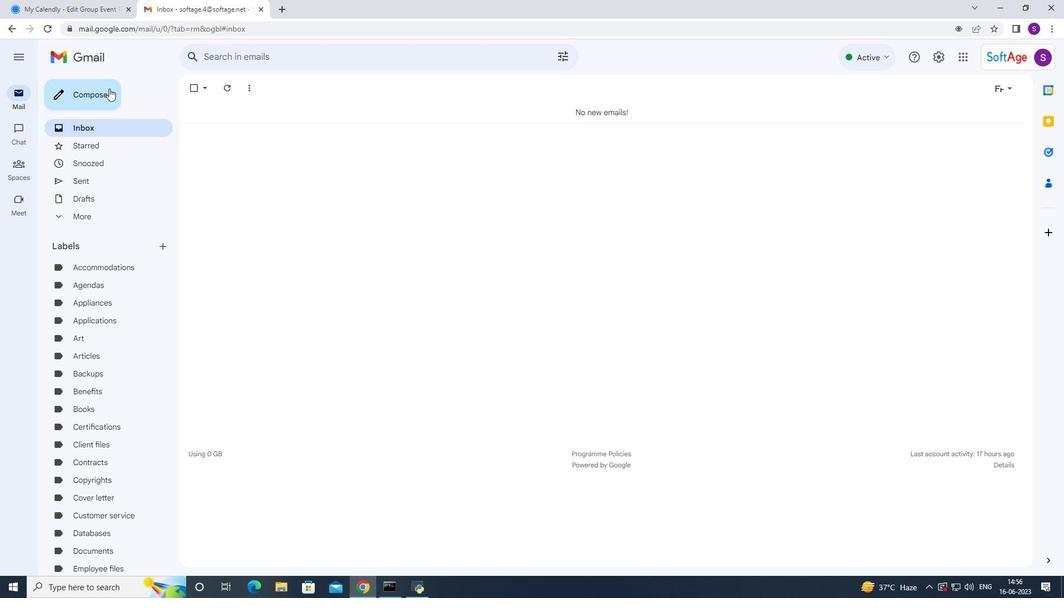 
Action: Mouse moved to (754, 375)
Screenshot: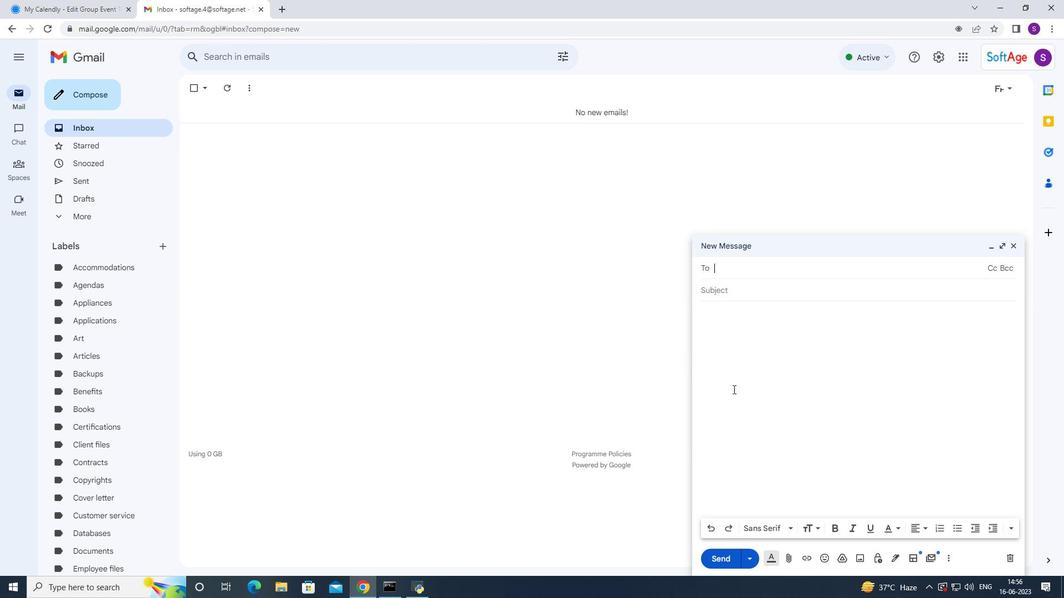 
Action: Mouse pressed right at (754, 375)
Screenshot: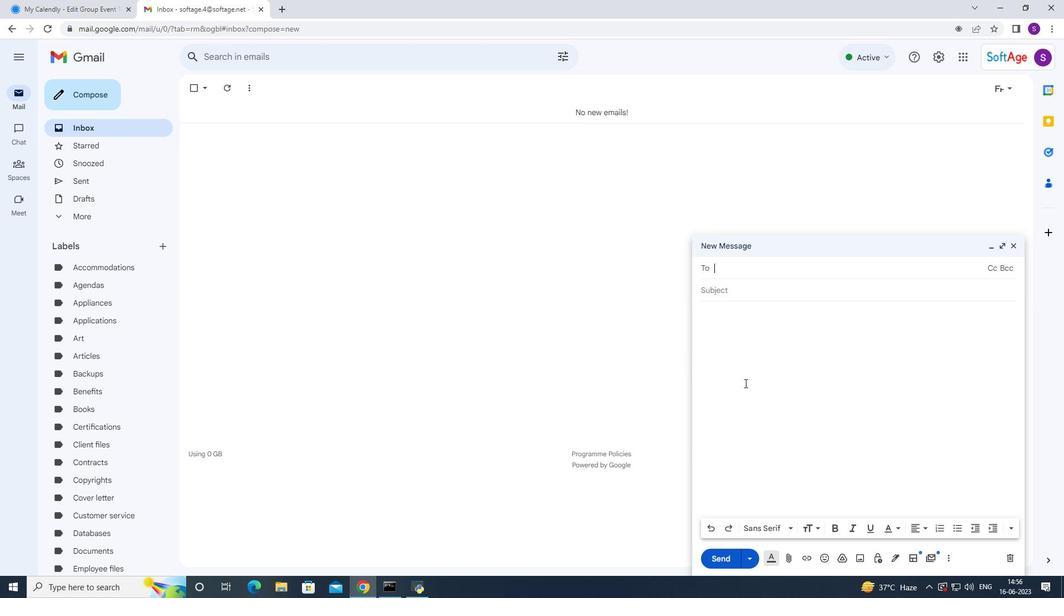 
Action: Mouse moved to (773, 460)
Screenshot: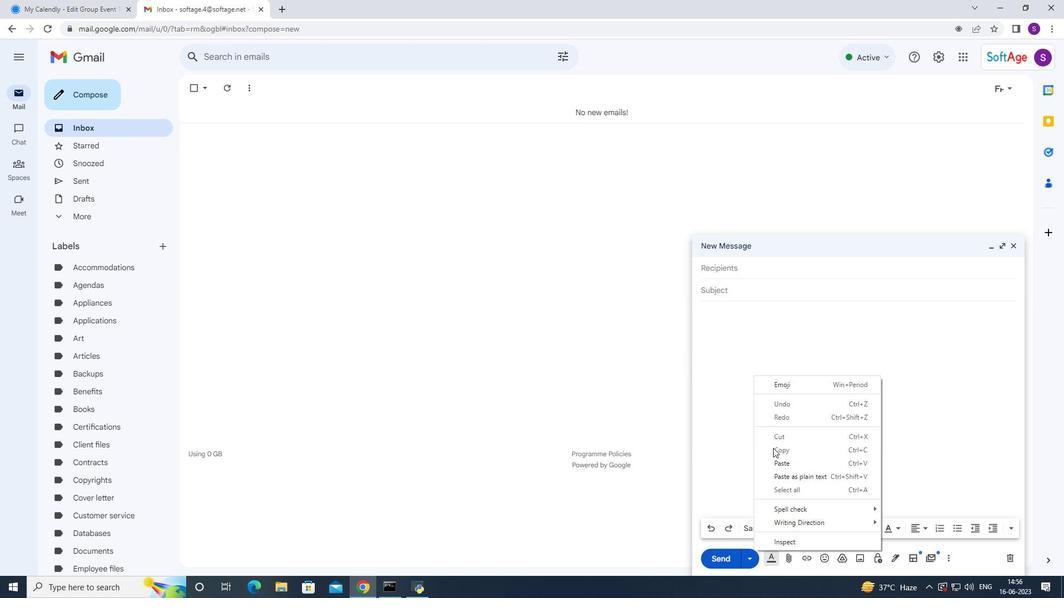 
Action: Mouse pressed left at (773, 460)
Screenshot: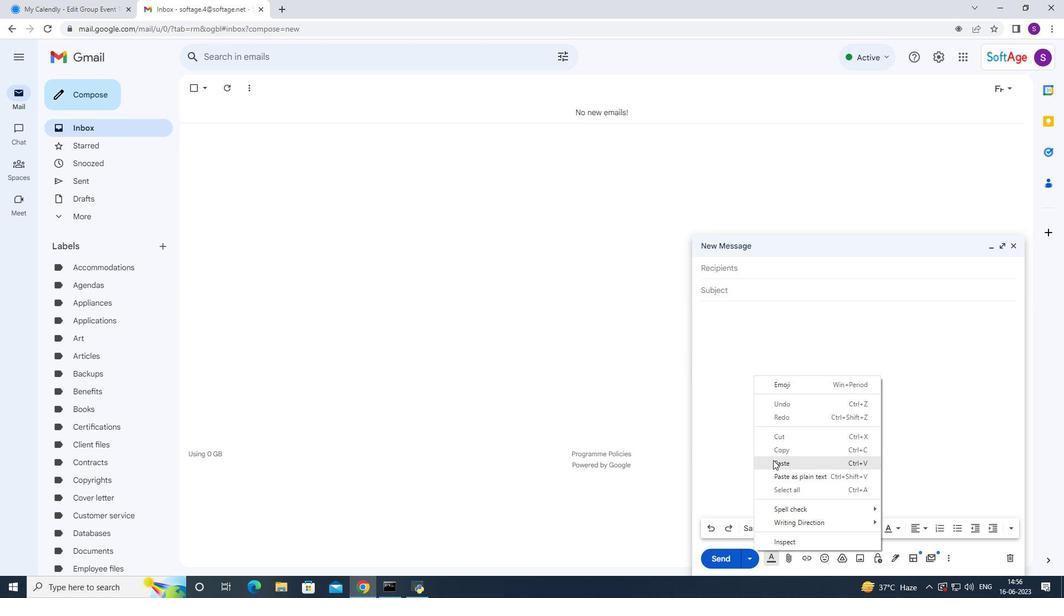 
Action: Mouse moved to (746, 277)
Screenshot: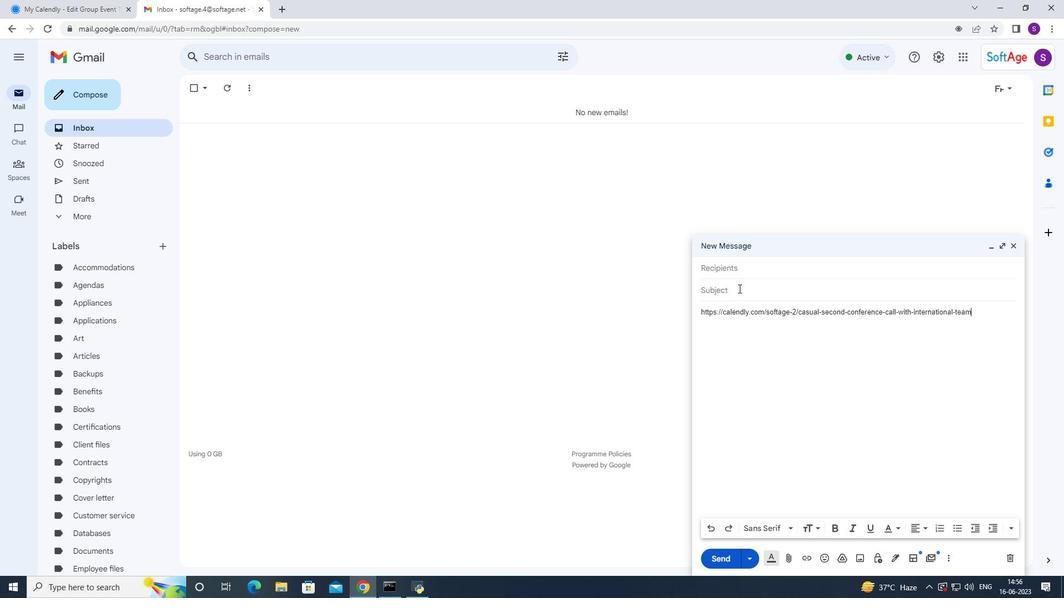 
Action: Mouse pressed left at (746, 277)
Screenshot: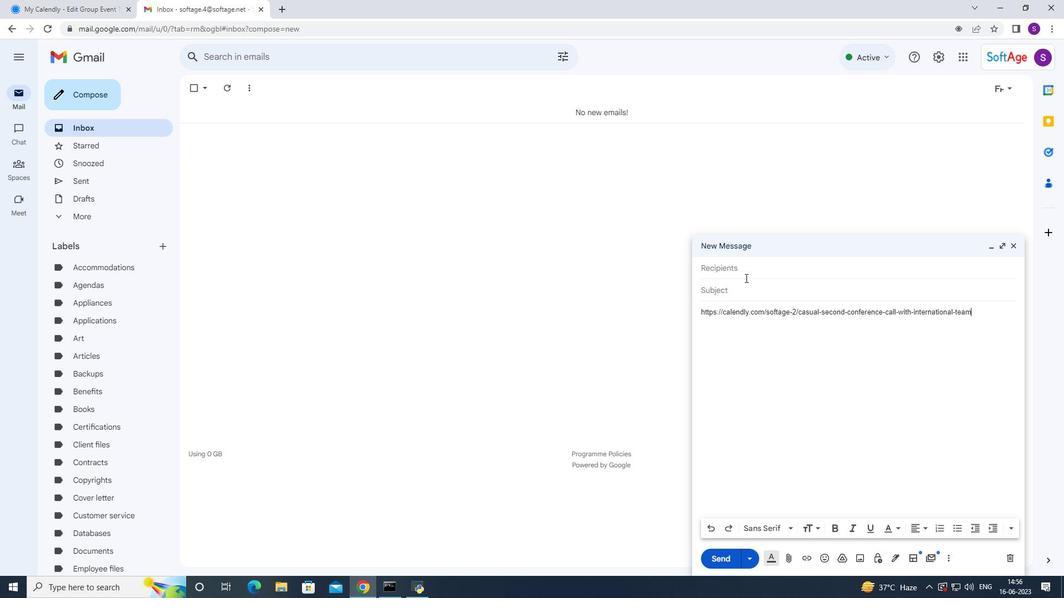 
Action: Mouse moved to (768, 271)
Screenshot: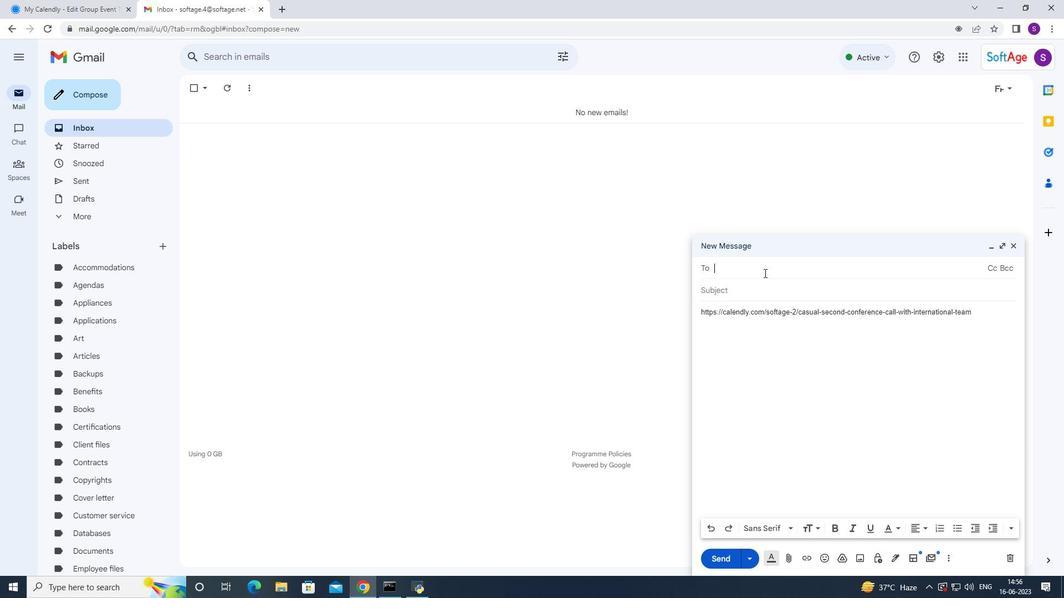 
Action: Key pressed soft
Screenshot: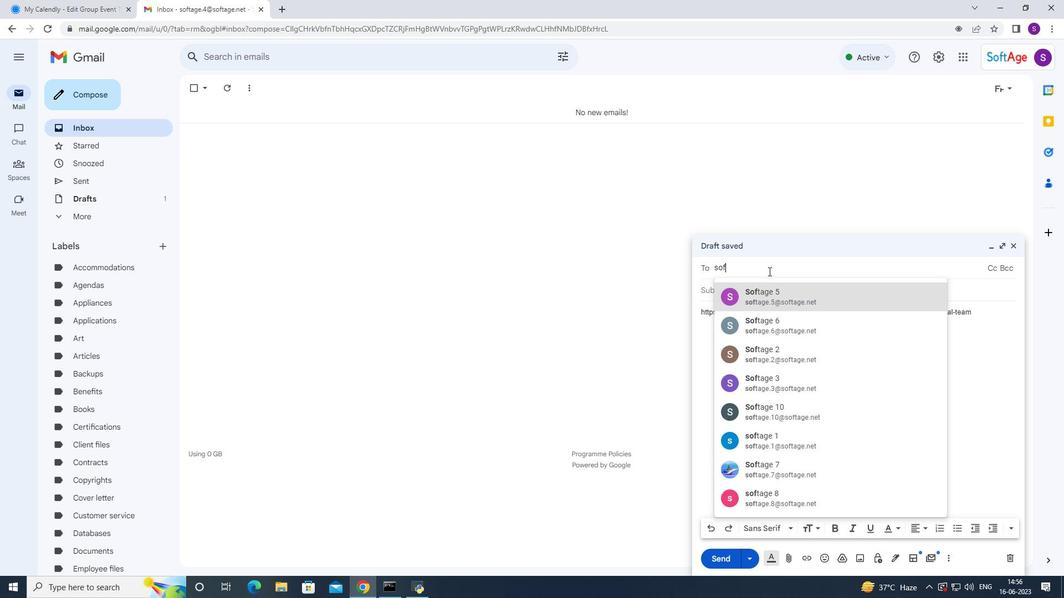 
Action: Mouse moved to (746, 334)
Screenshot: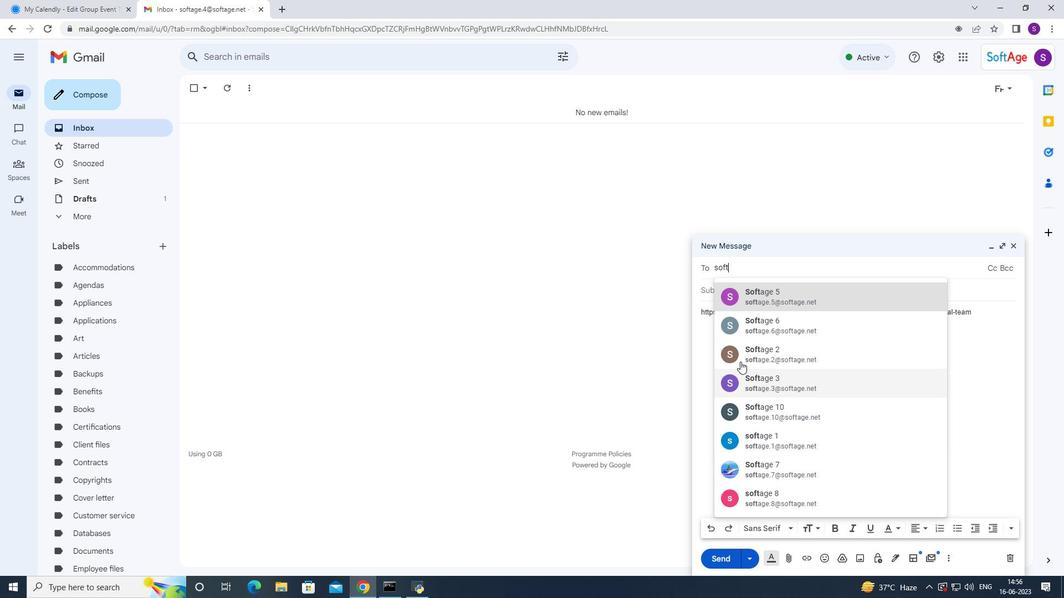 
Action: Mouse pressed left at (746, 334)
Screenshot: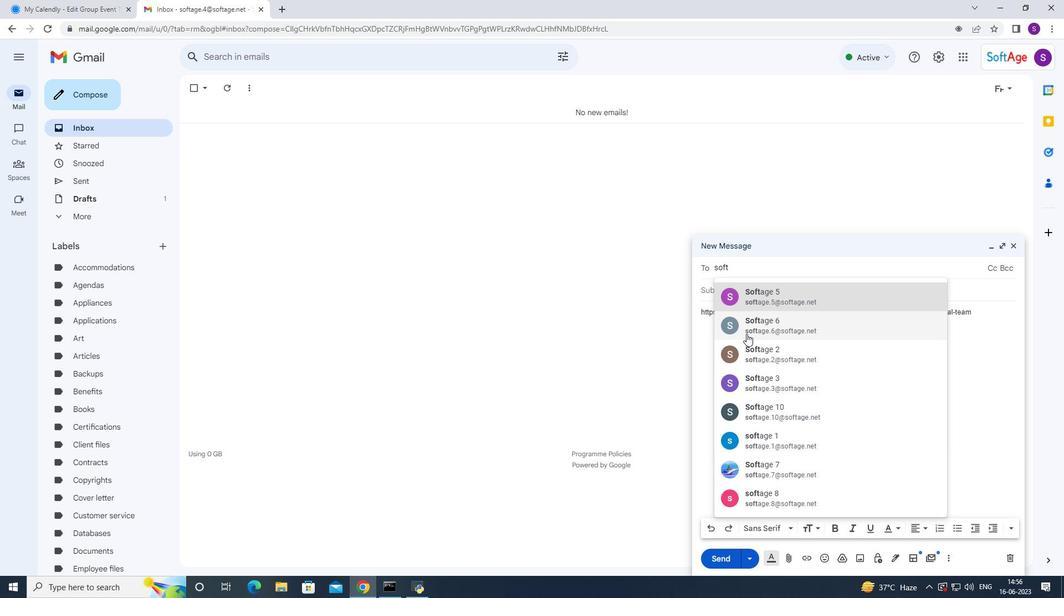 
Action: Key pressed solft<Key.backspace>
Screenshot: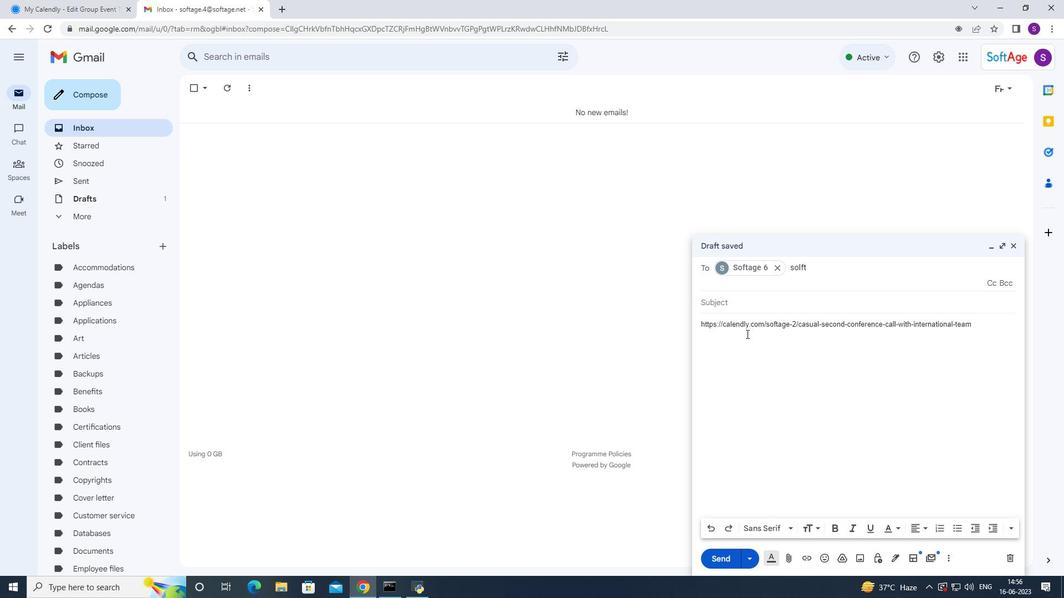 
Action: Mouse moved to (793, 268)
Screenshot: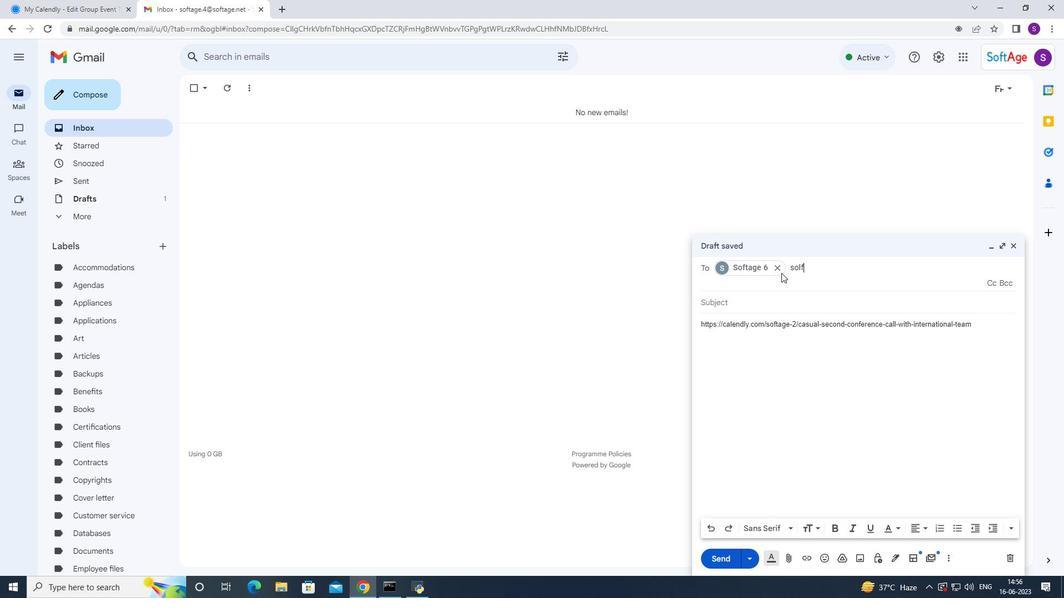 
Action: Key pressed <Key.backspace>
Screenshot: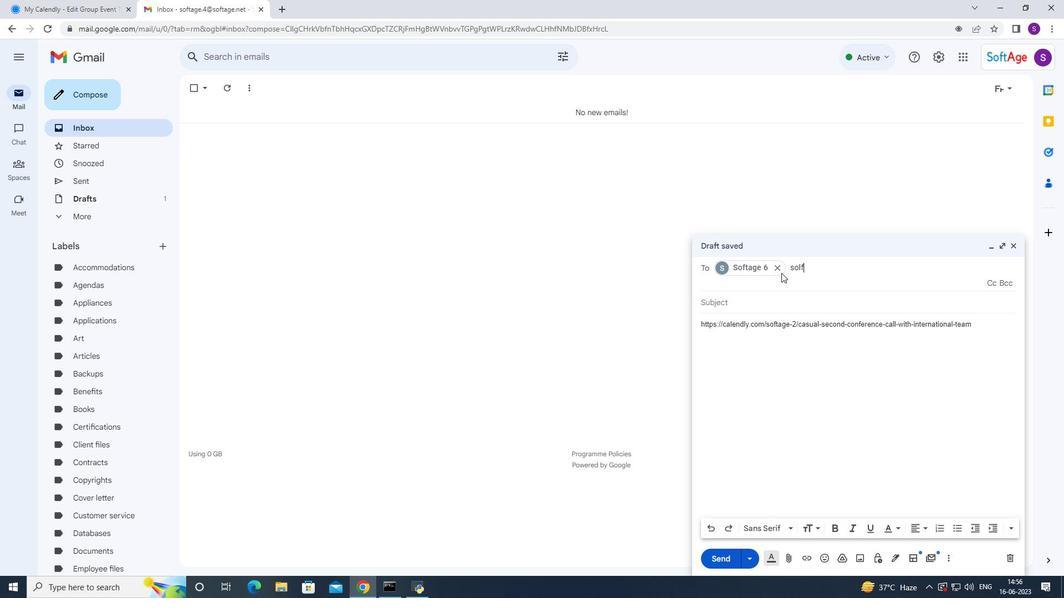 
Action: Mouse moved to (797, 267)
Screenshot: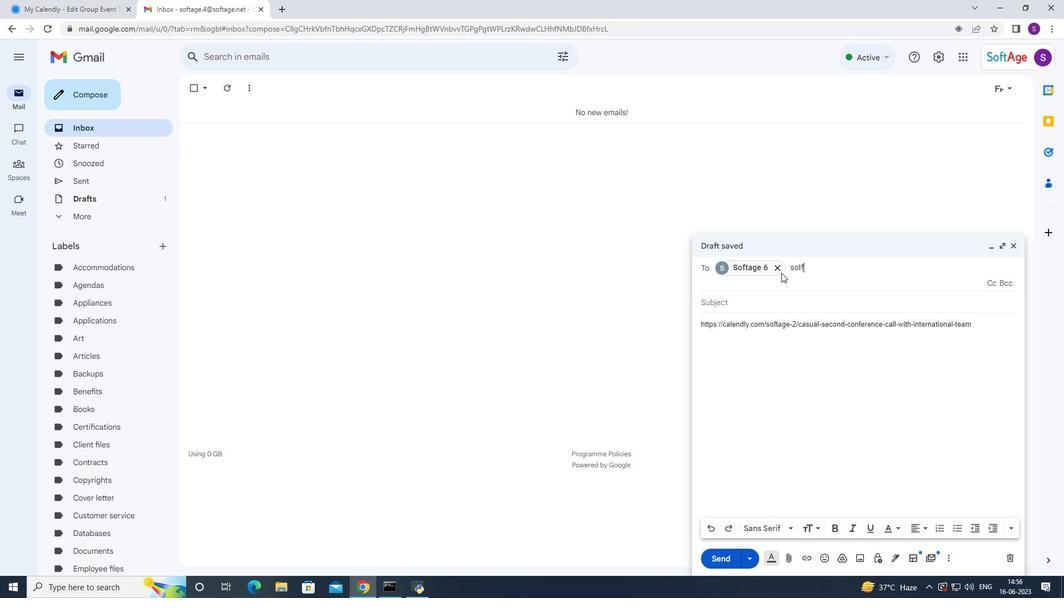 
Action: Key pressed <Key.backspace>
Screenshot: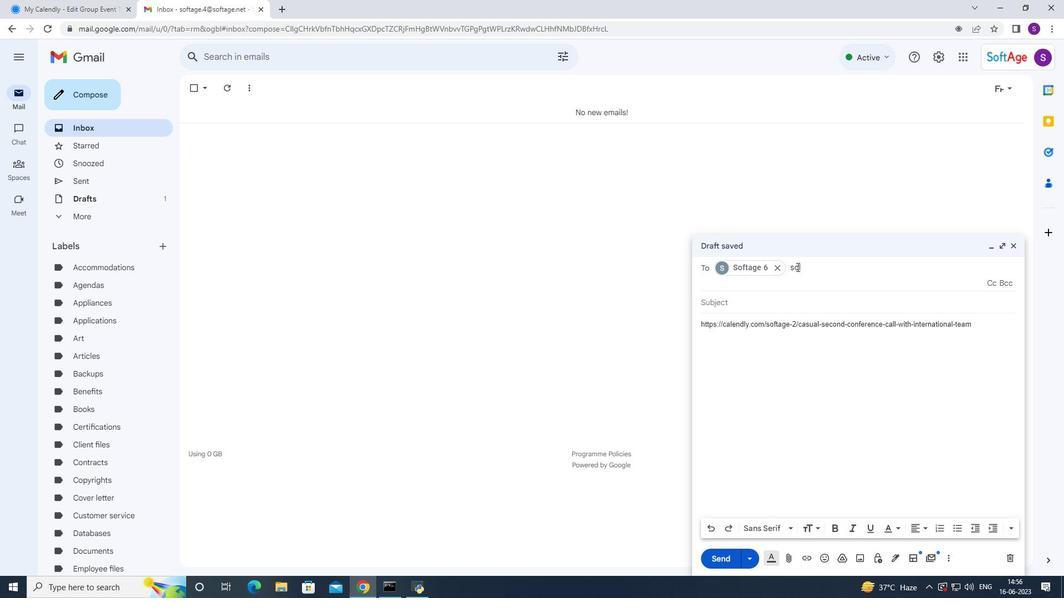 
Action: Mouse moved to (877, 480)
Screenshot: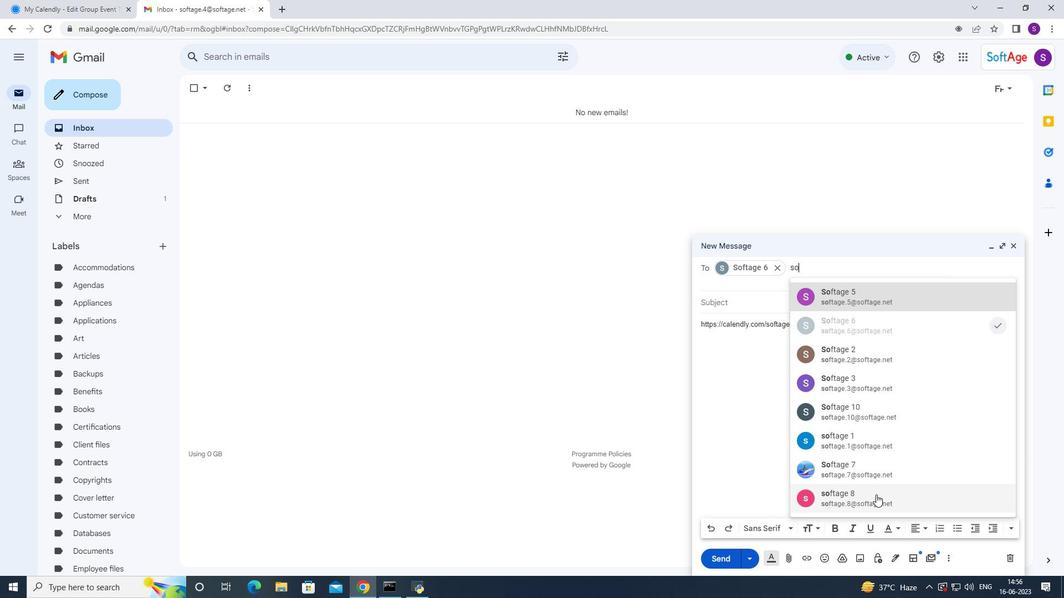 
Action: Mouse pressed left at (877, 480)
Screenshot: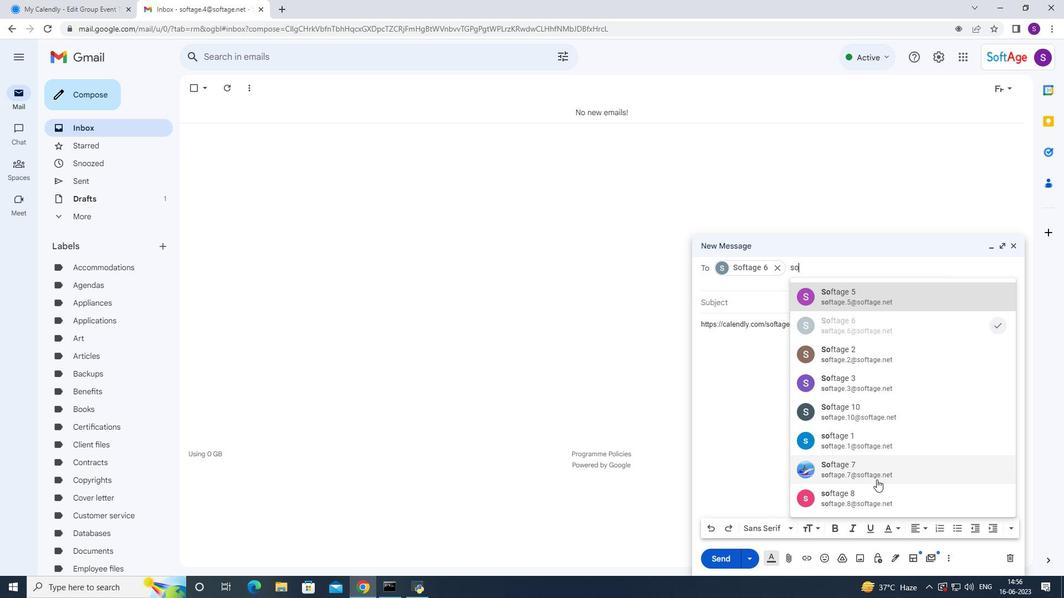 
Action: Mouse moved to (722, 566)
Screenshot: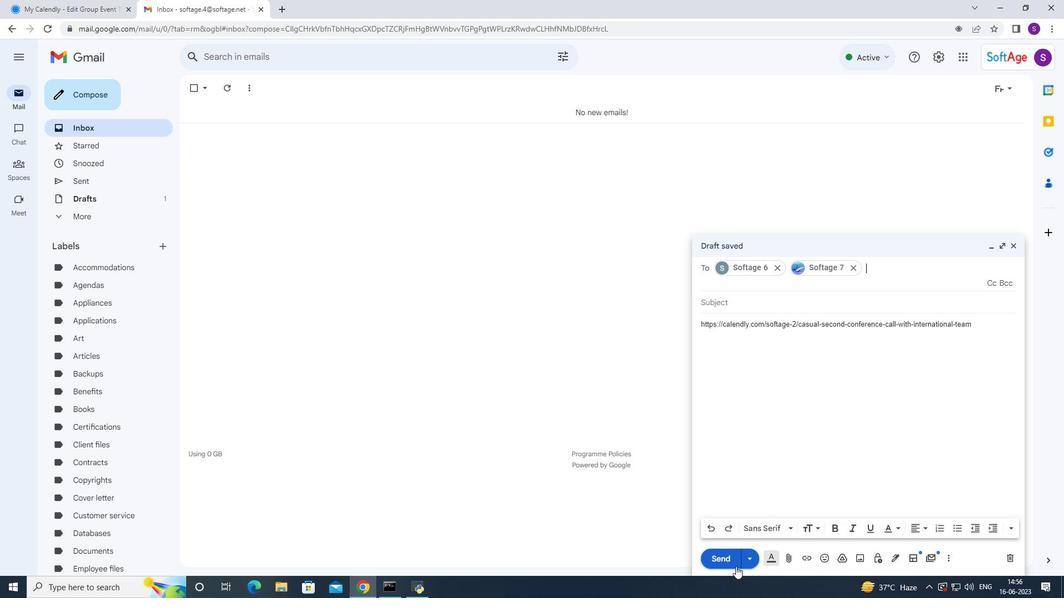 
Action: Mouse pressed left at (722, 566)
Screenshot: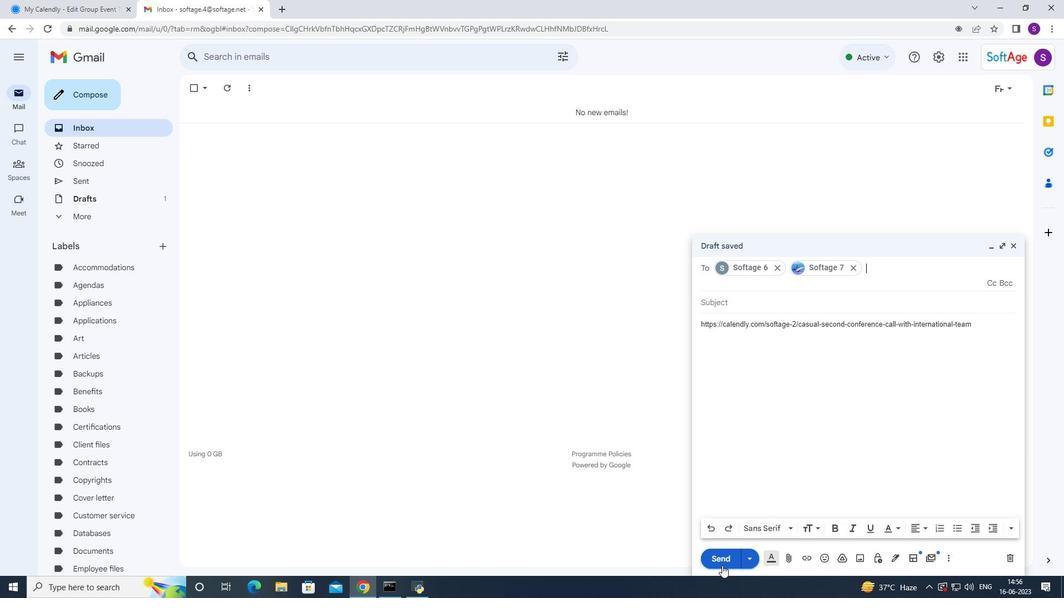
